 Task: Look for space in Cremona, Italy from 10th September, 2023 to 16th September, 2023 for 4 adults in price range Rs.10000 to Rs.14000. Place can be private room with 4 bedrooms having 4 beds and 4 bathrooms. Property type can be house, flat, guest house. Amenities needed are: wifi, TV, free parkinig on premises, gym, breakfast. Booking option can be shelf check-in. Required host language is English.
Action: Mouse moved to (567, 148)
Screenshot: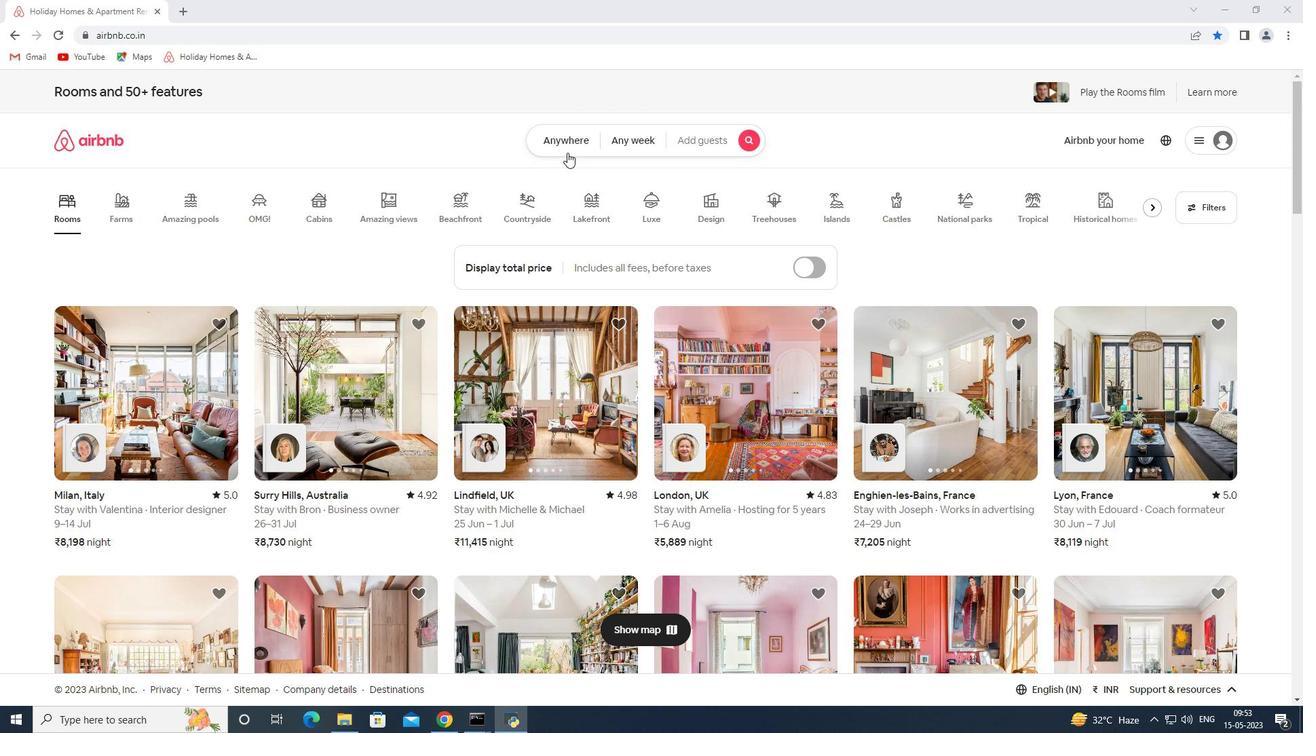 
Action: Mouse pressed left at (567, 148)
Screenshot: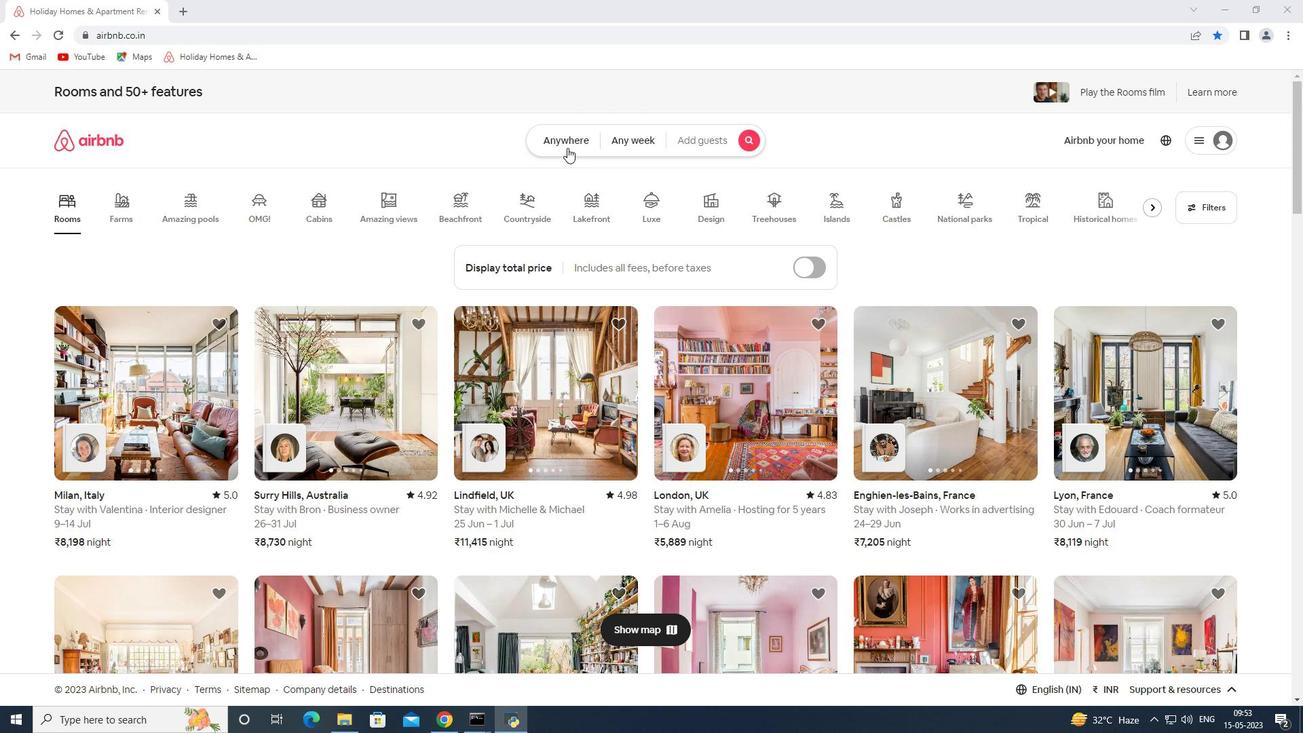 
Action: Mouse moved to (538, 196)
Screenshot: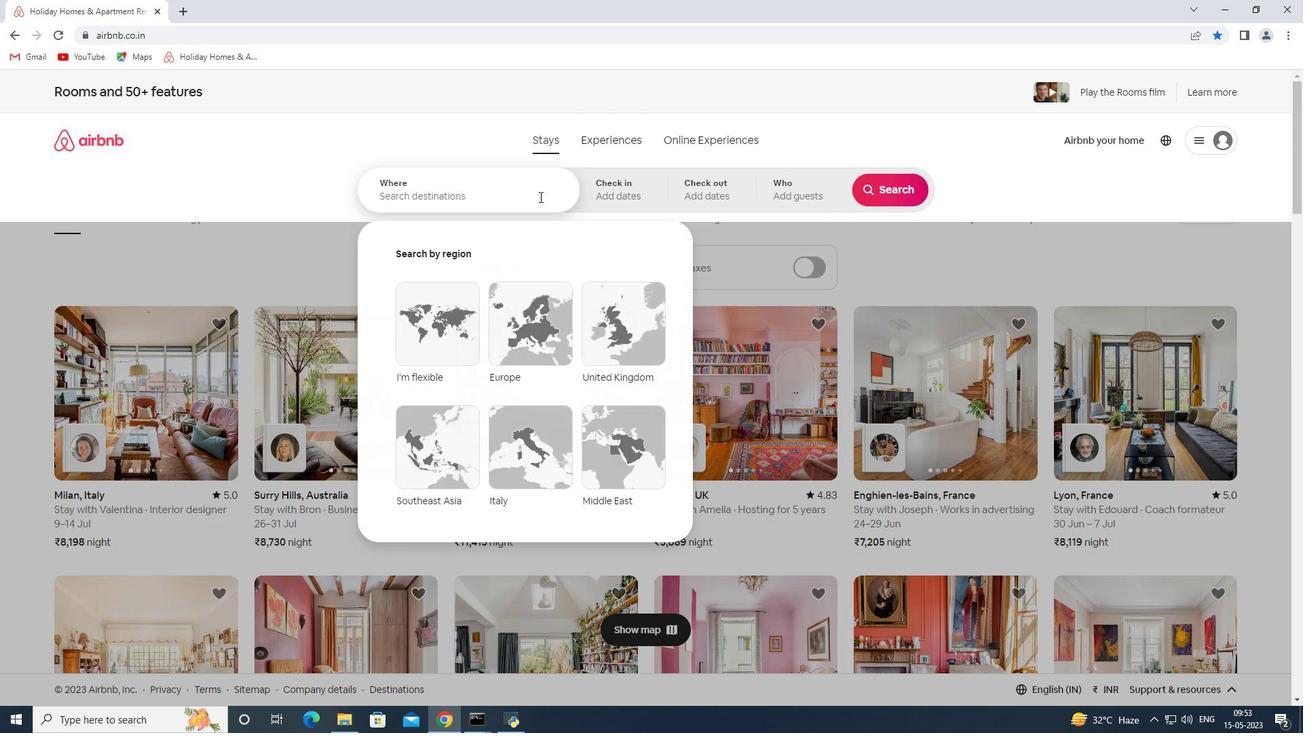 
Action: Mouse pressed left at (538, 196)
Screenshot: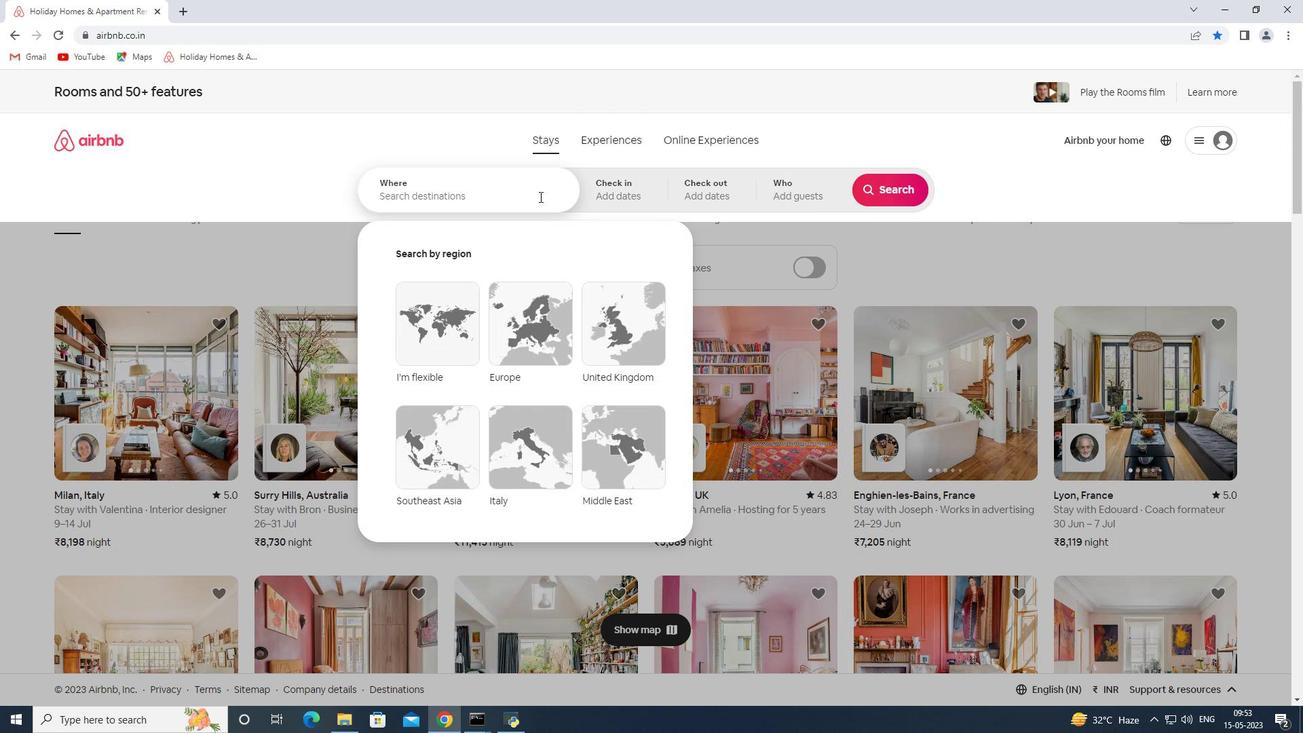 
Action: Key pressed <Key.shift><Key.shift><Key.shift><Key.shift><Key.shift><Key.shift><Key.shift><Key.shift><Key.shift><Key.shift><Key.shift><Key.shift><Key.shift><Key.shift><Key.shift><Key.shift>Cremona<Key.space>
Screenshot: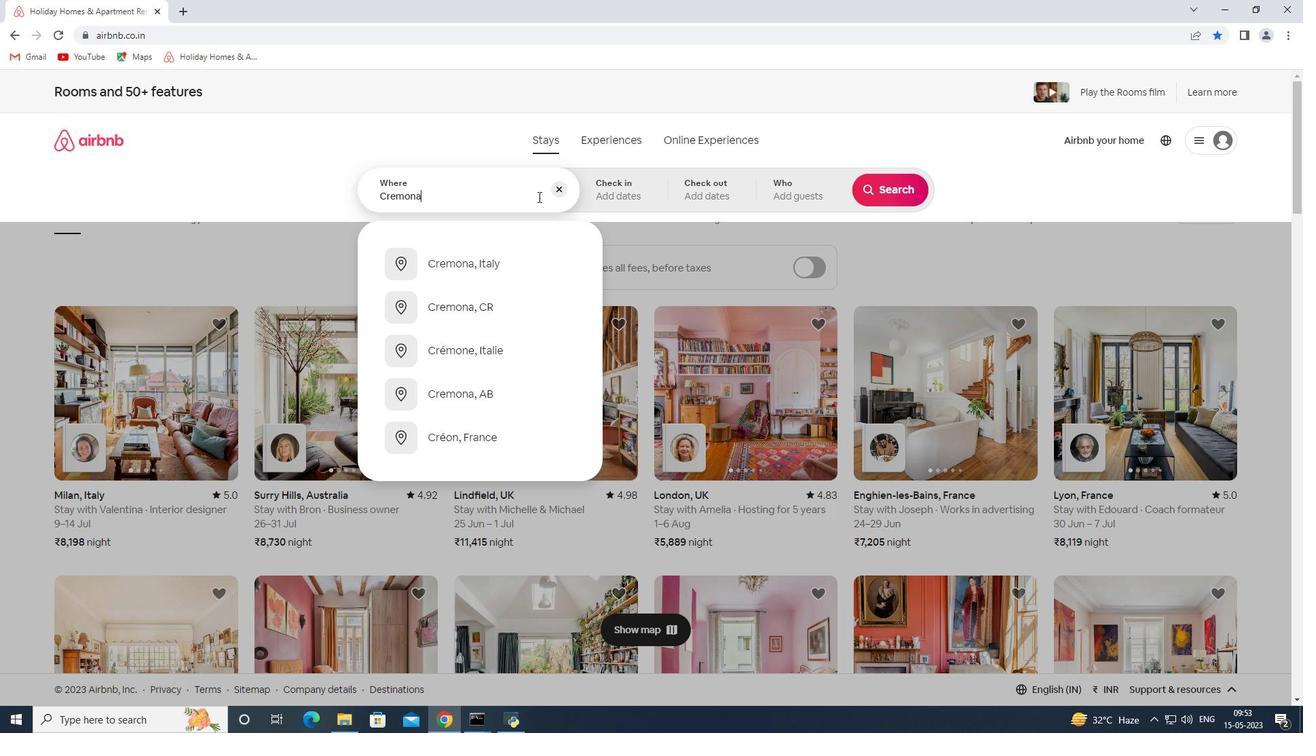 
Action: Mouse moved to (552, 311)
Screenshot: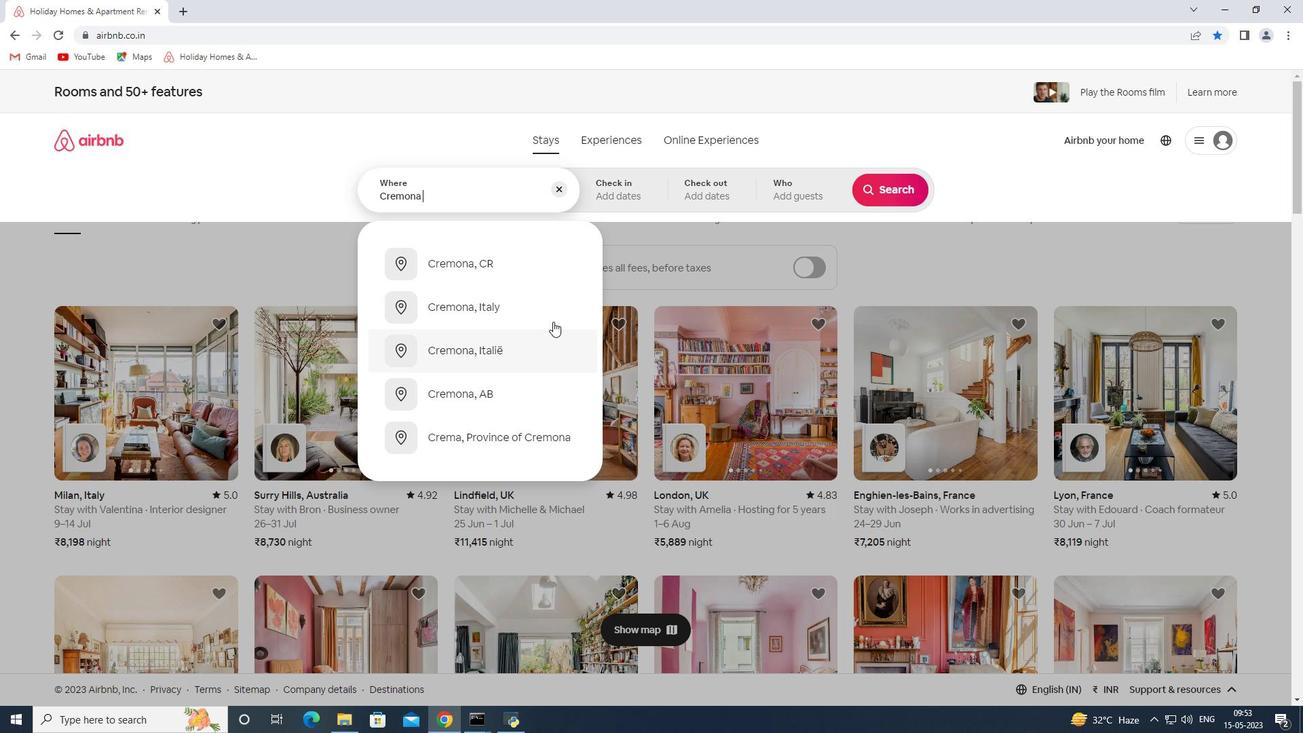 
Action: Mouse pressed left at (552, 311)
Screenshot: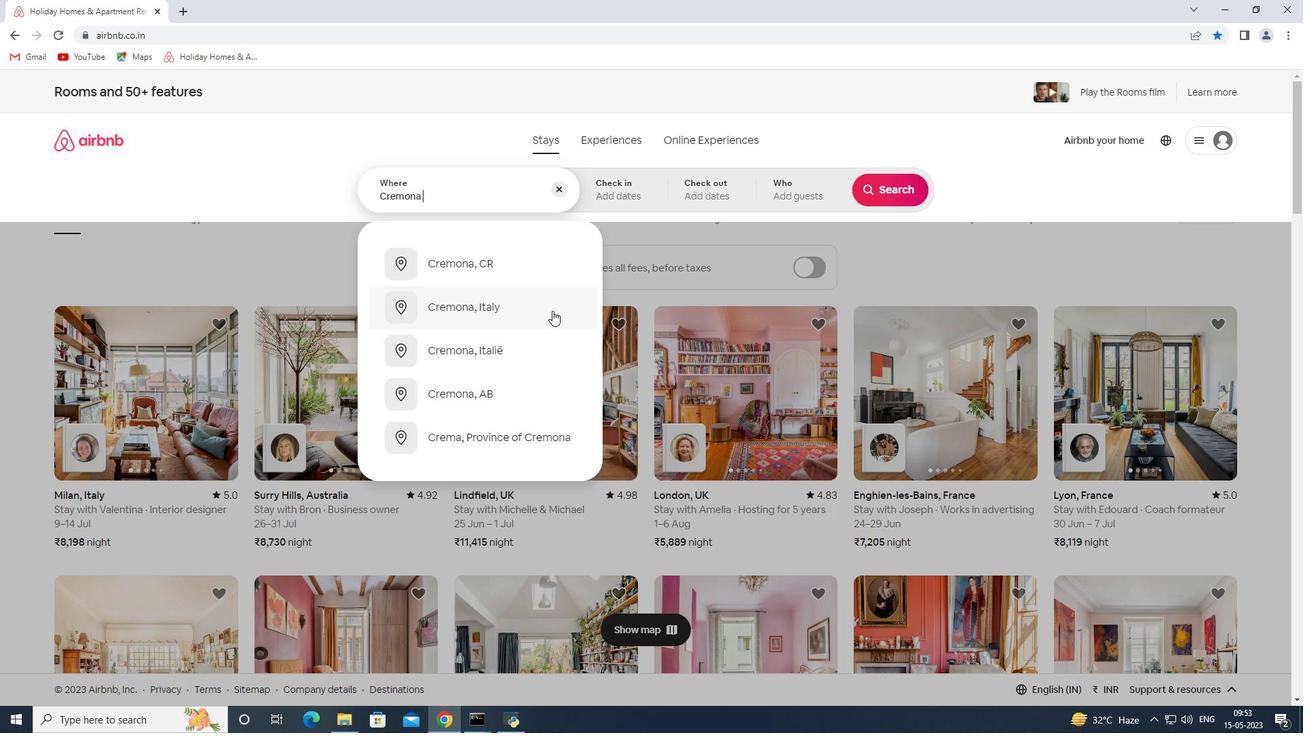 
Action: Mouse moved to (887, 292)
Screenshot: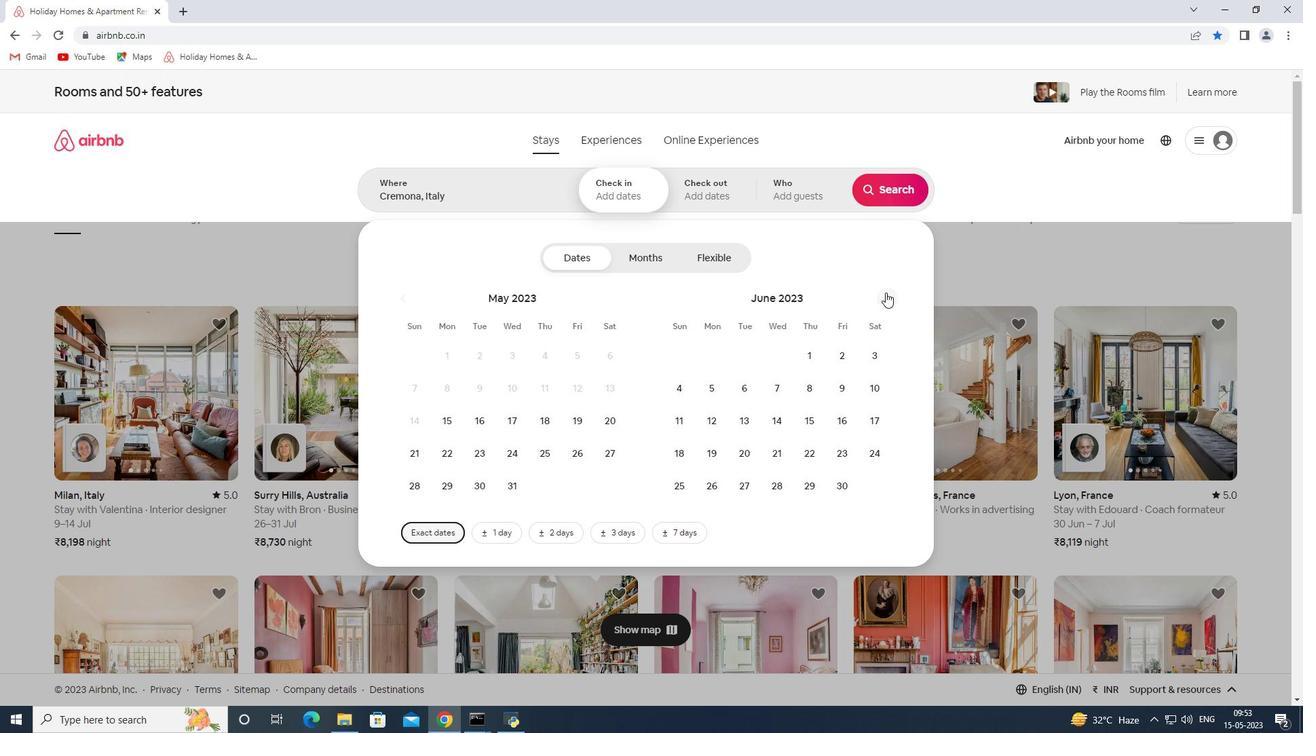 
Action: Mouse pressed left at (887, 292)
Screenshot: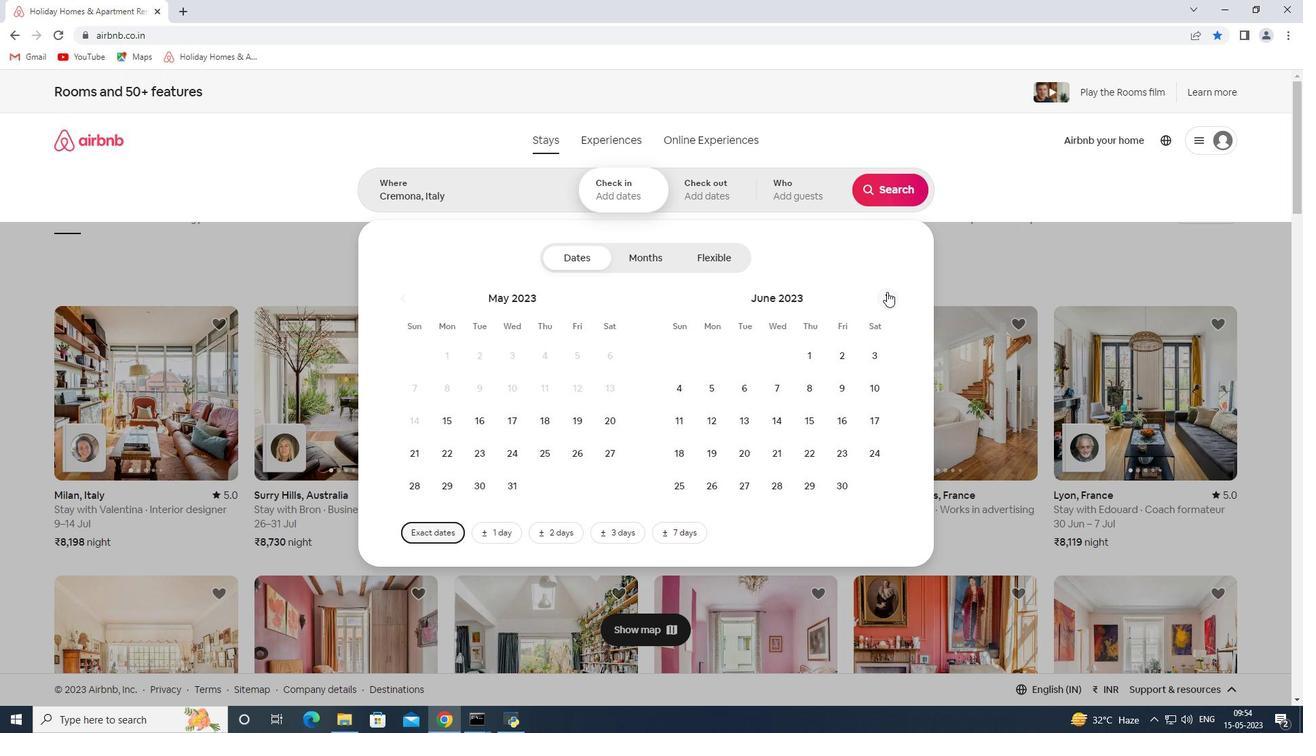 
Action: Mouse pressed left at (887, 292)
Screenshot: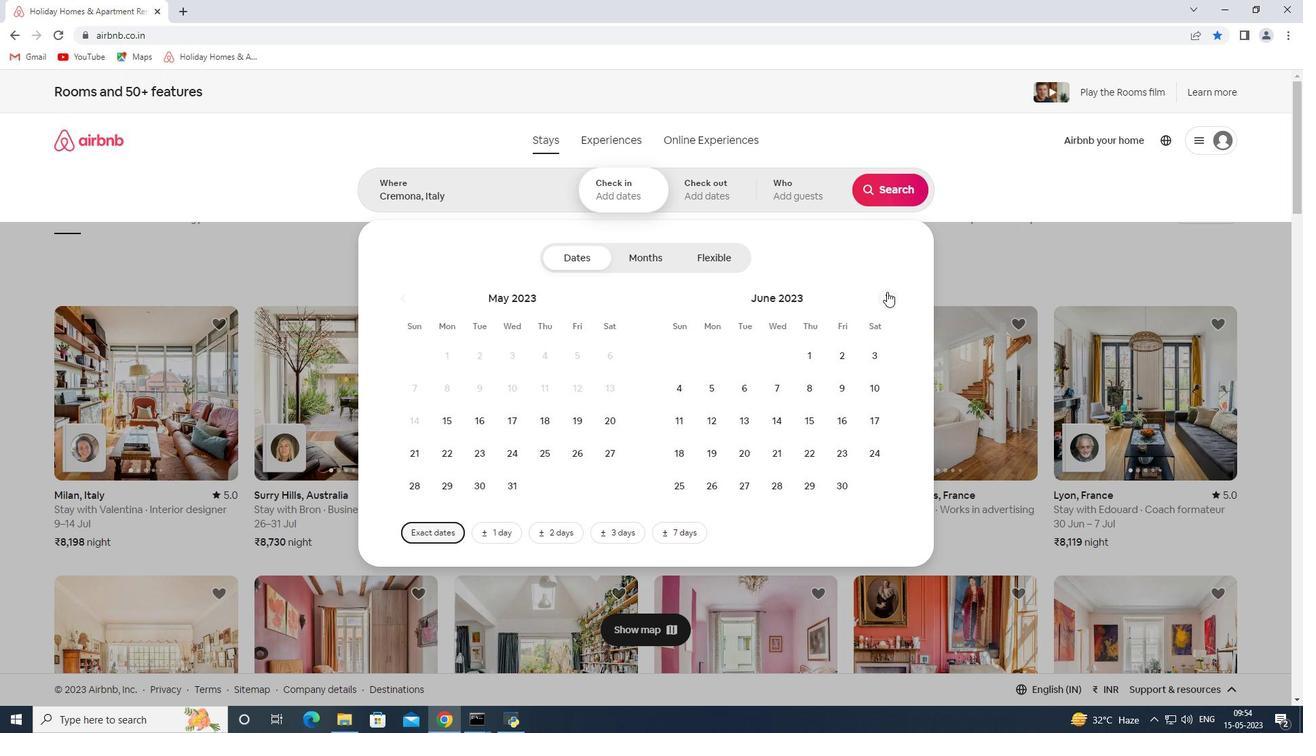 
Action: Mouse pressed left at (887, 292)
Screenshot: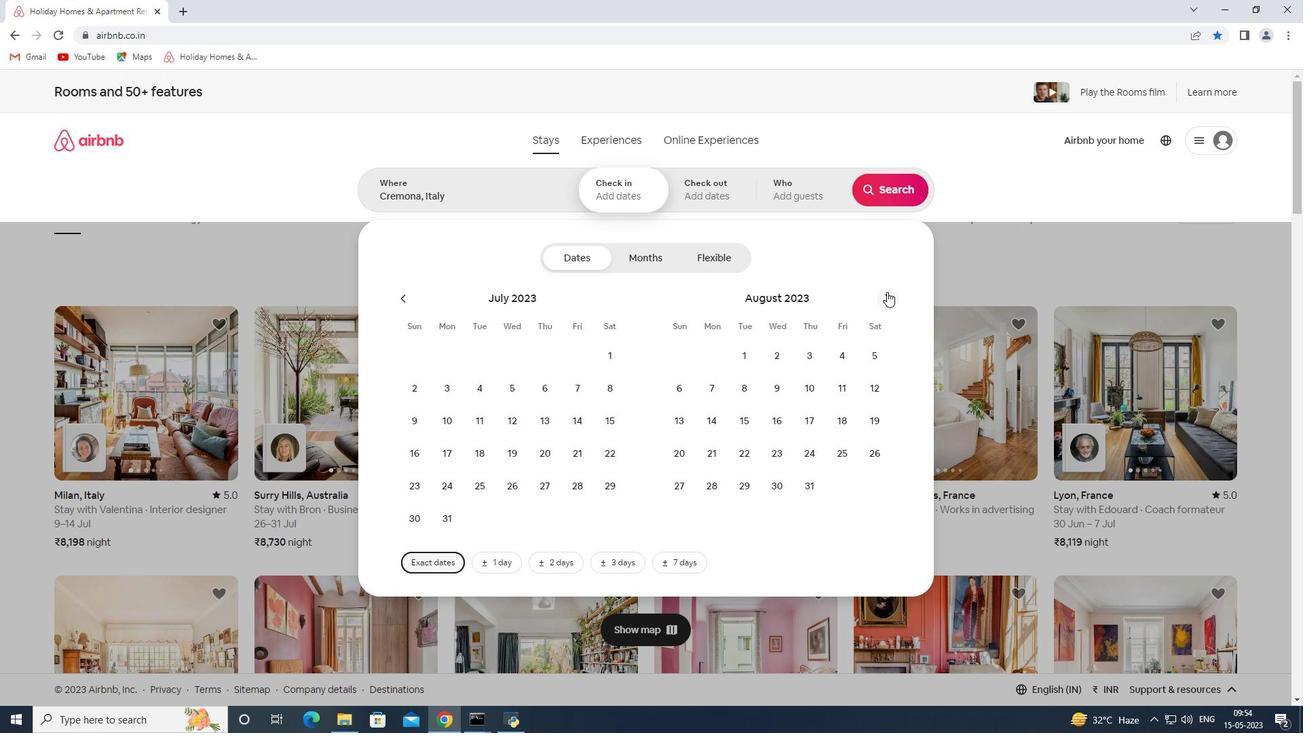 
Action: Mouse pressed left at (887, 292)
Screenshot: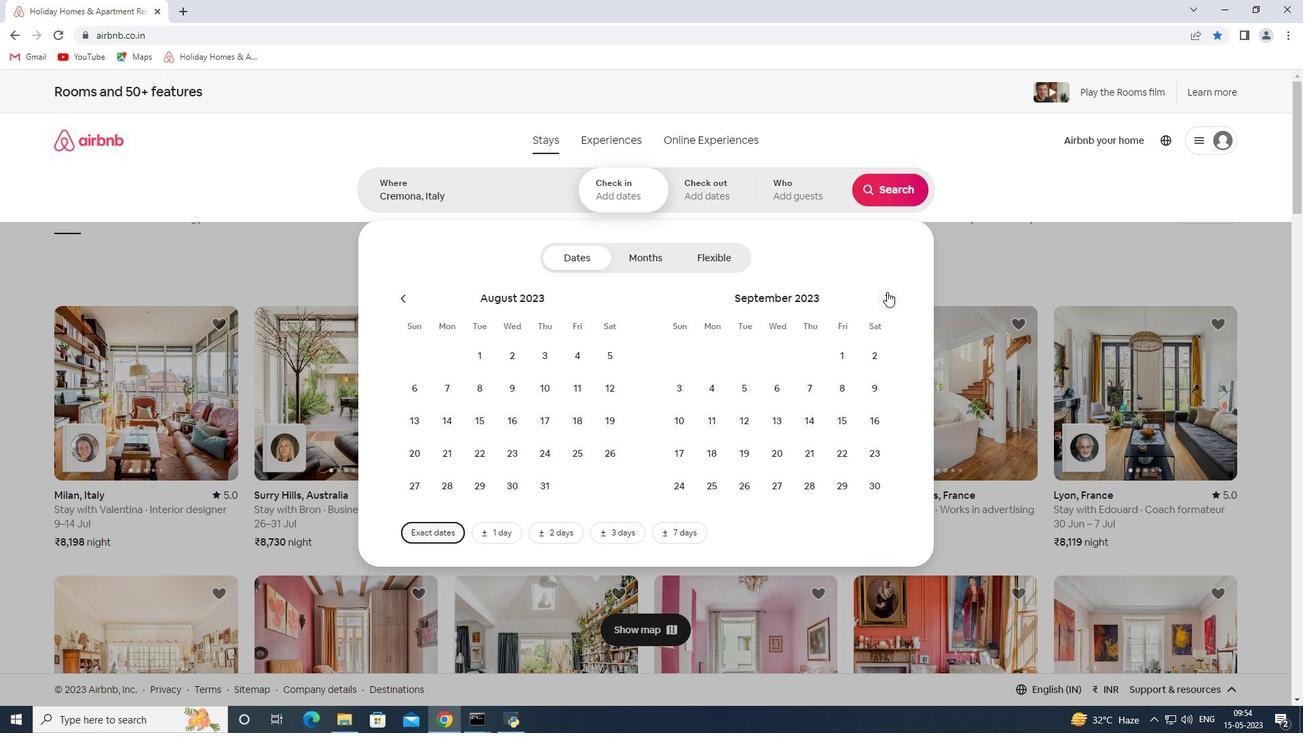 
Action: Mouse moved to (423, 421)
Screenshot: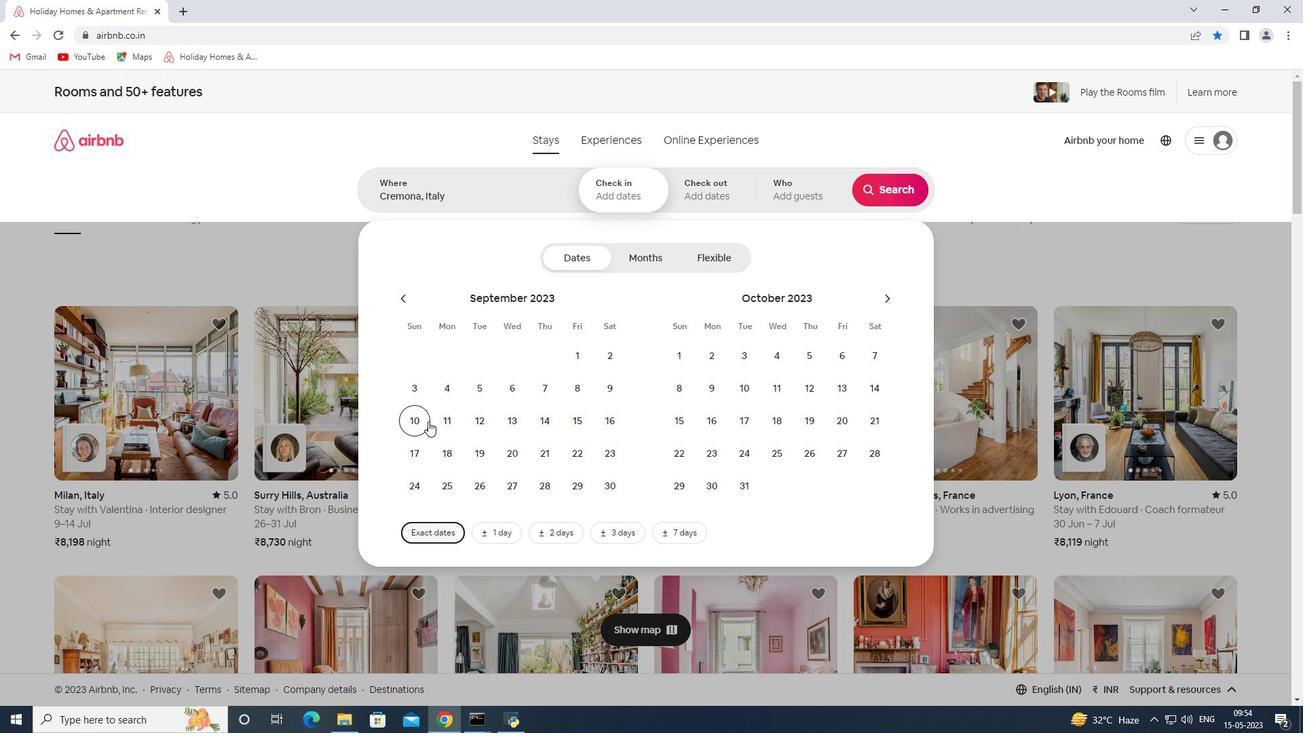 
Action: Mouse pressed left at (423, 421)
Screenshot: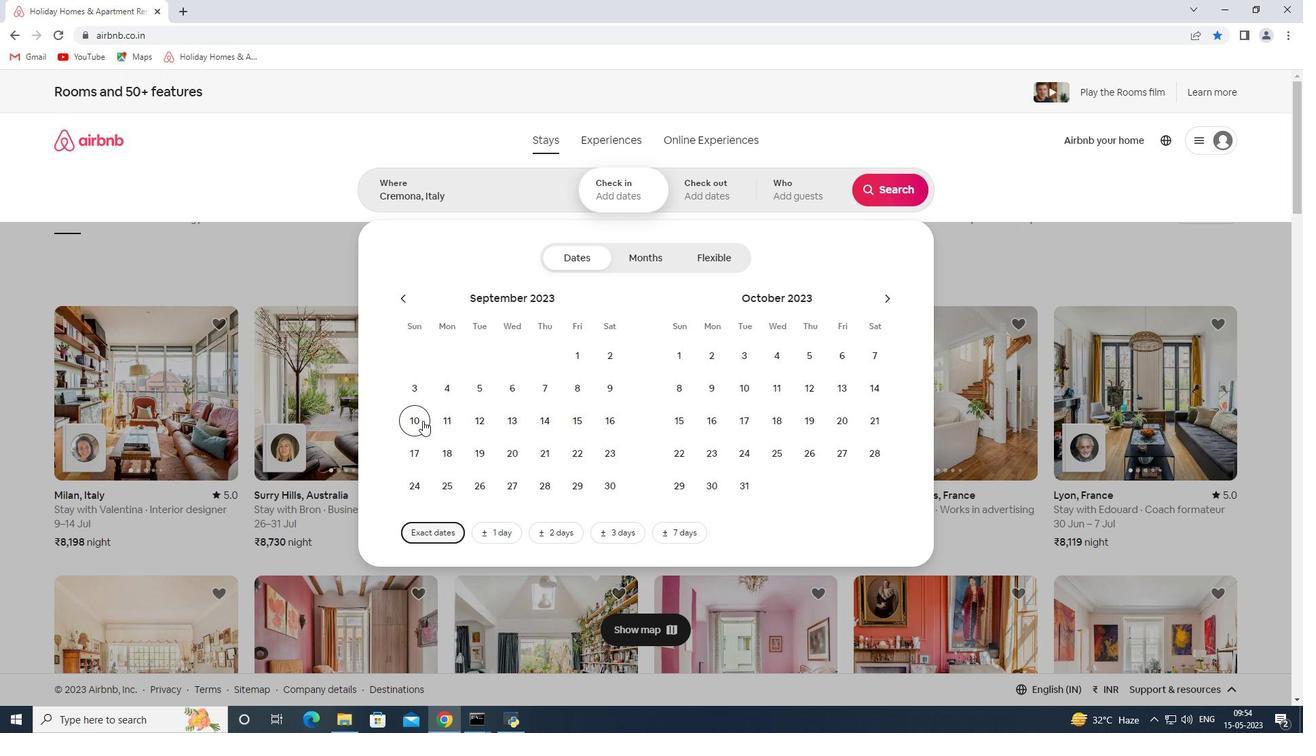 
Action: Mouse moved to (609, 427)
Screenshot: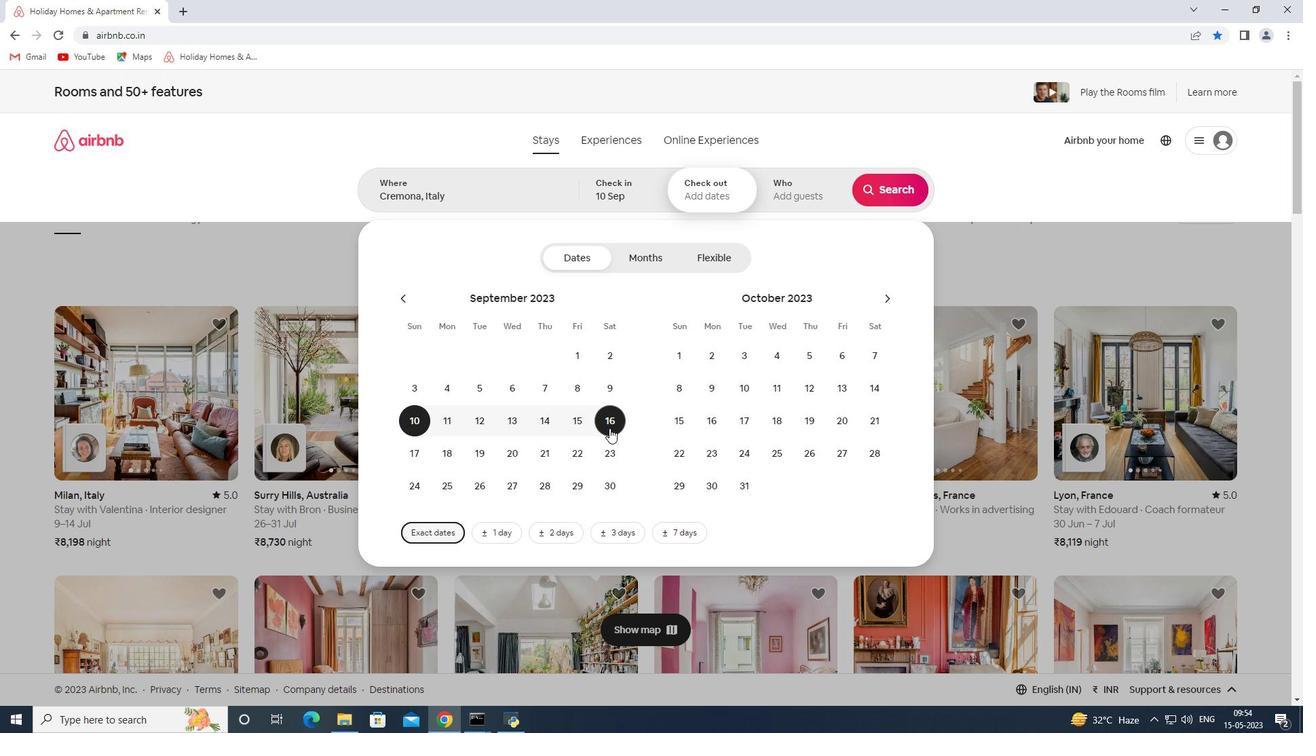 
Action: Mouse pressed left at (609, 427)
Screenshot: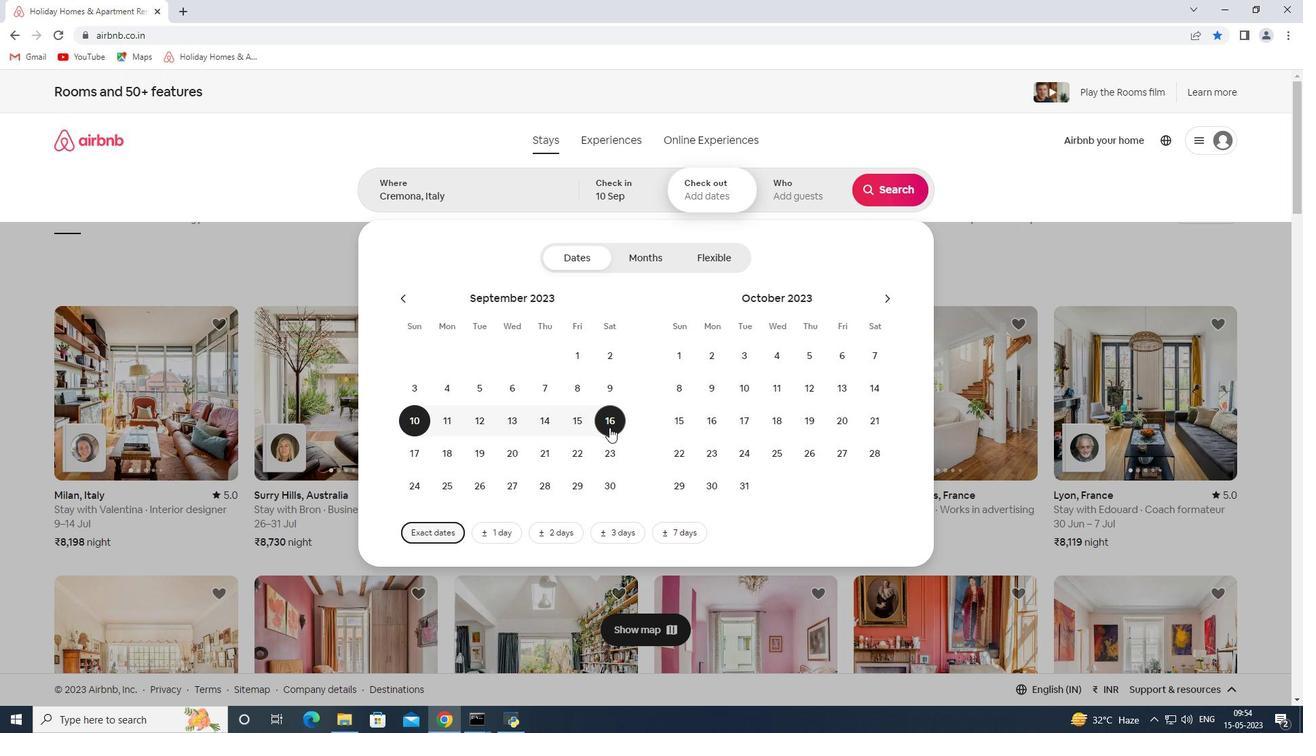 
Action: Mouse moved to (787, 188)
Screenshot: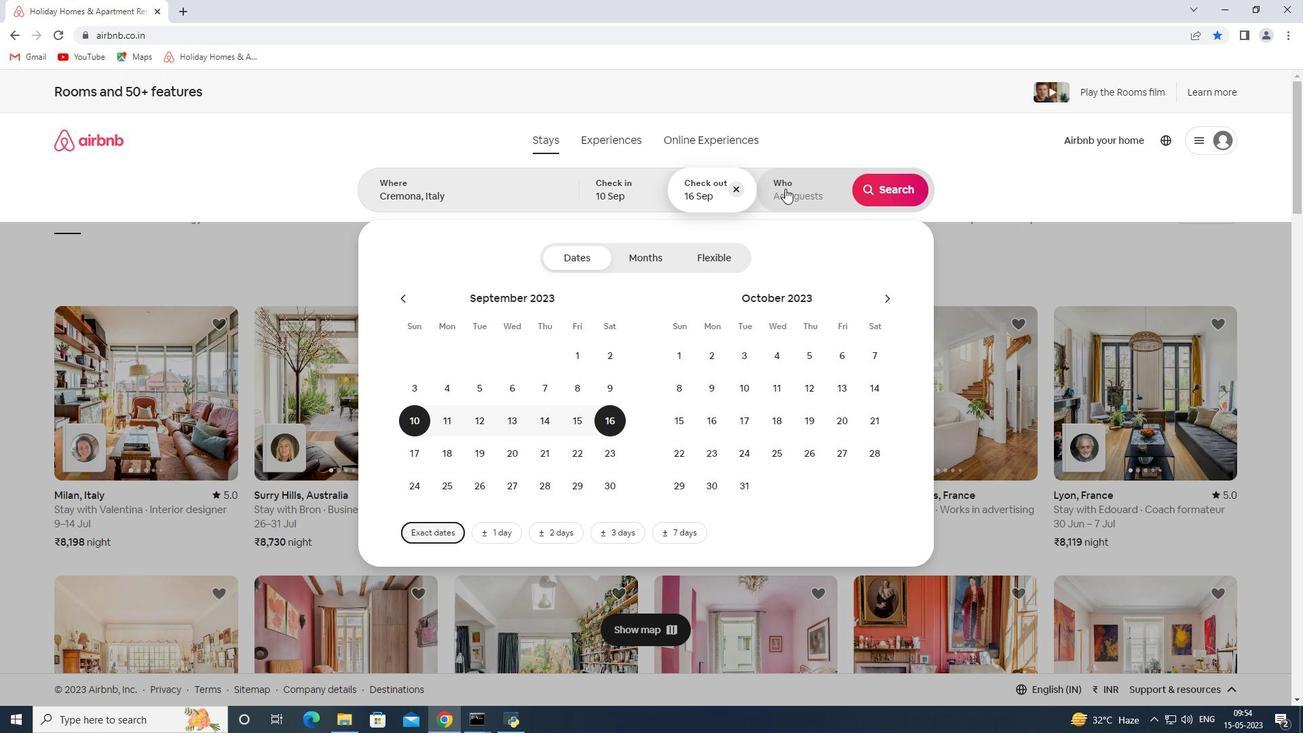 
Action: Mouse pressed left at (787, 188)
Screenshot: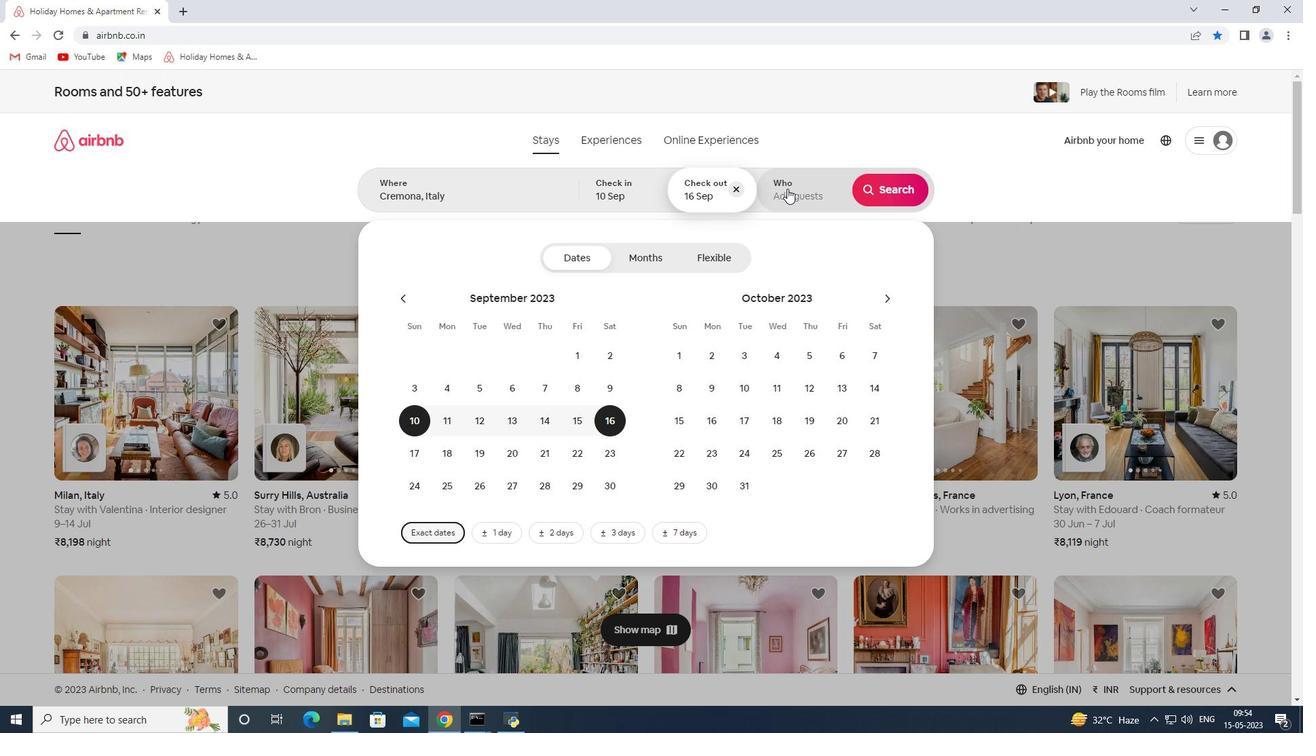 
Action: Mouse moved to (893, 258)
Screenshot: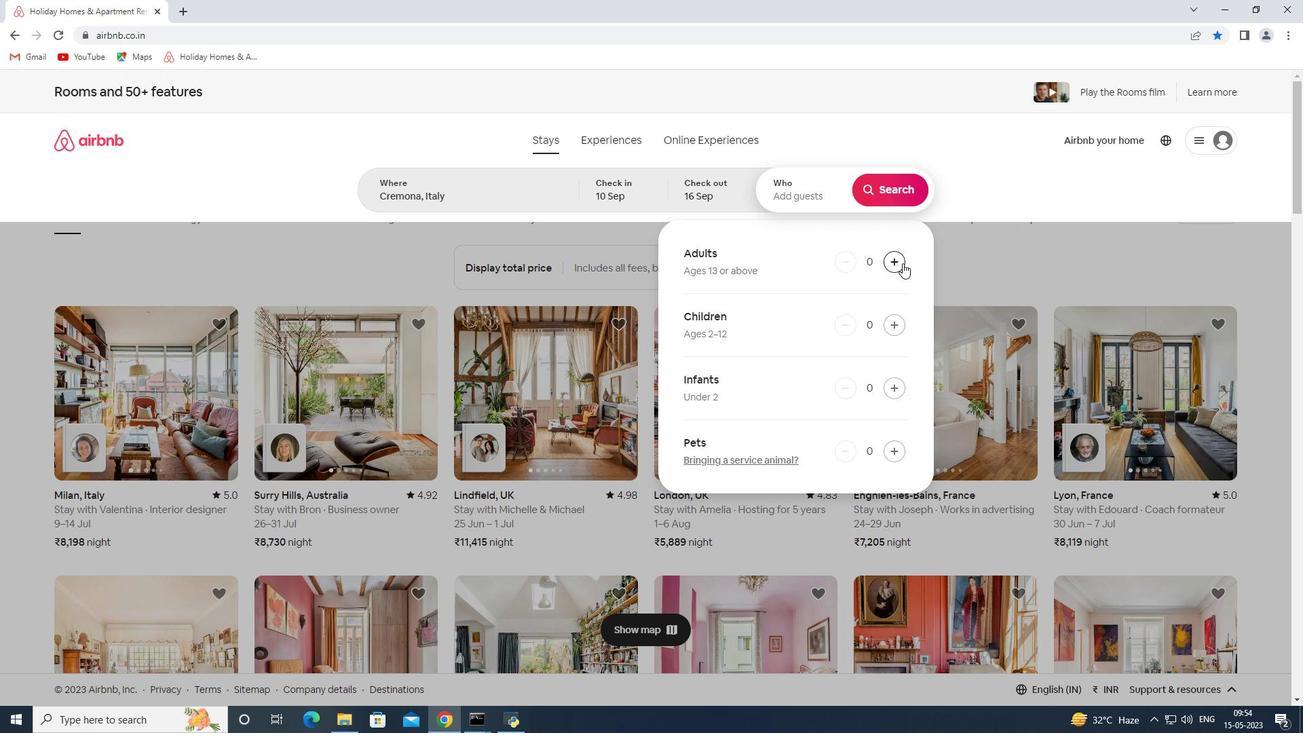 
Action: Mouse pressed left at (893, 258)
Screenshot: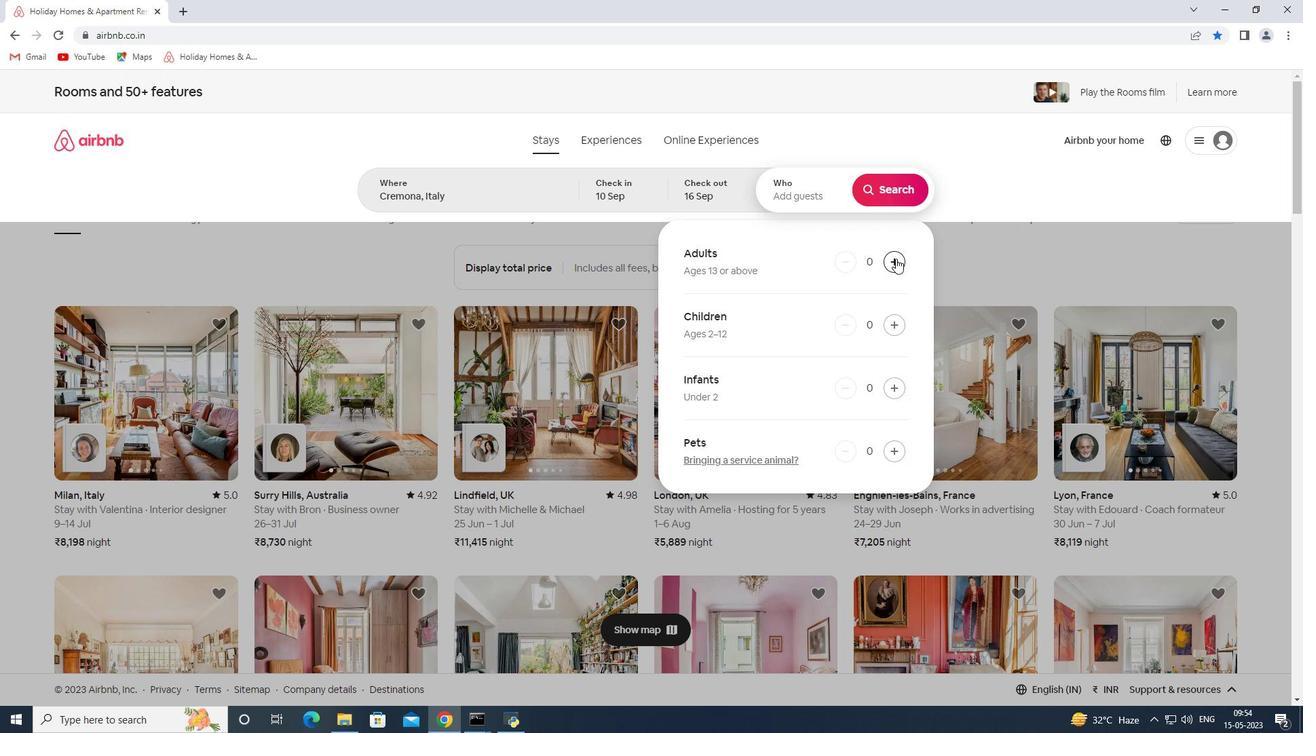 
Action: Mouse moved to (893, 257)
Screenshot: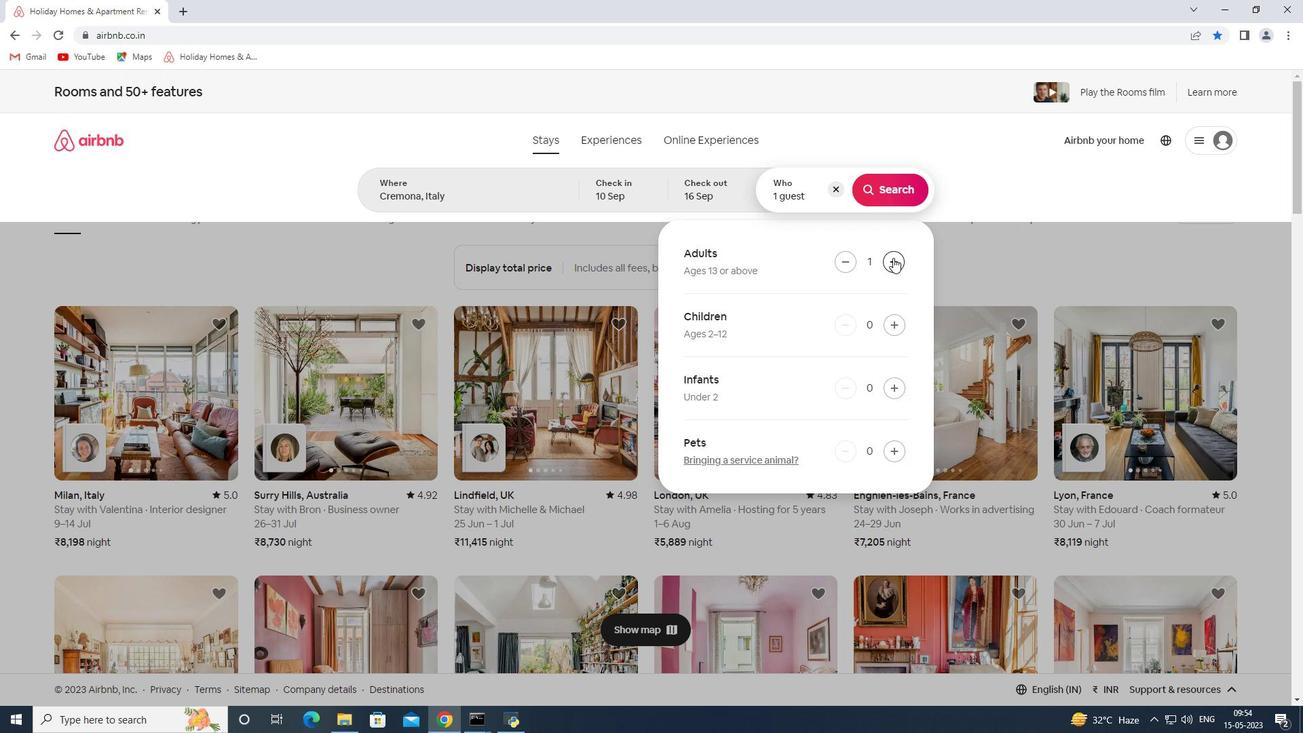 
Action: Mouse pressed left at (893, 257)
Screenshot: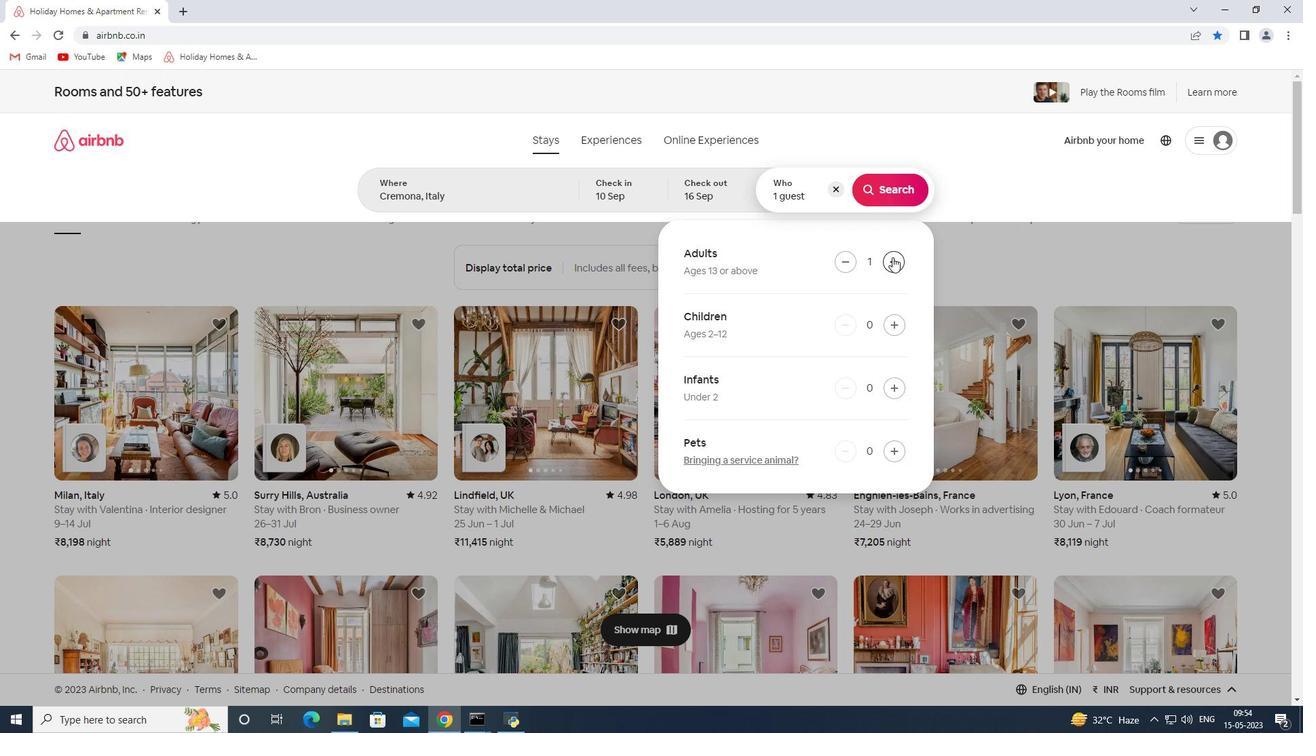 
Action: Mouse pressed left at (893, 257)
Screenshot: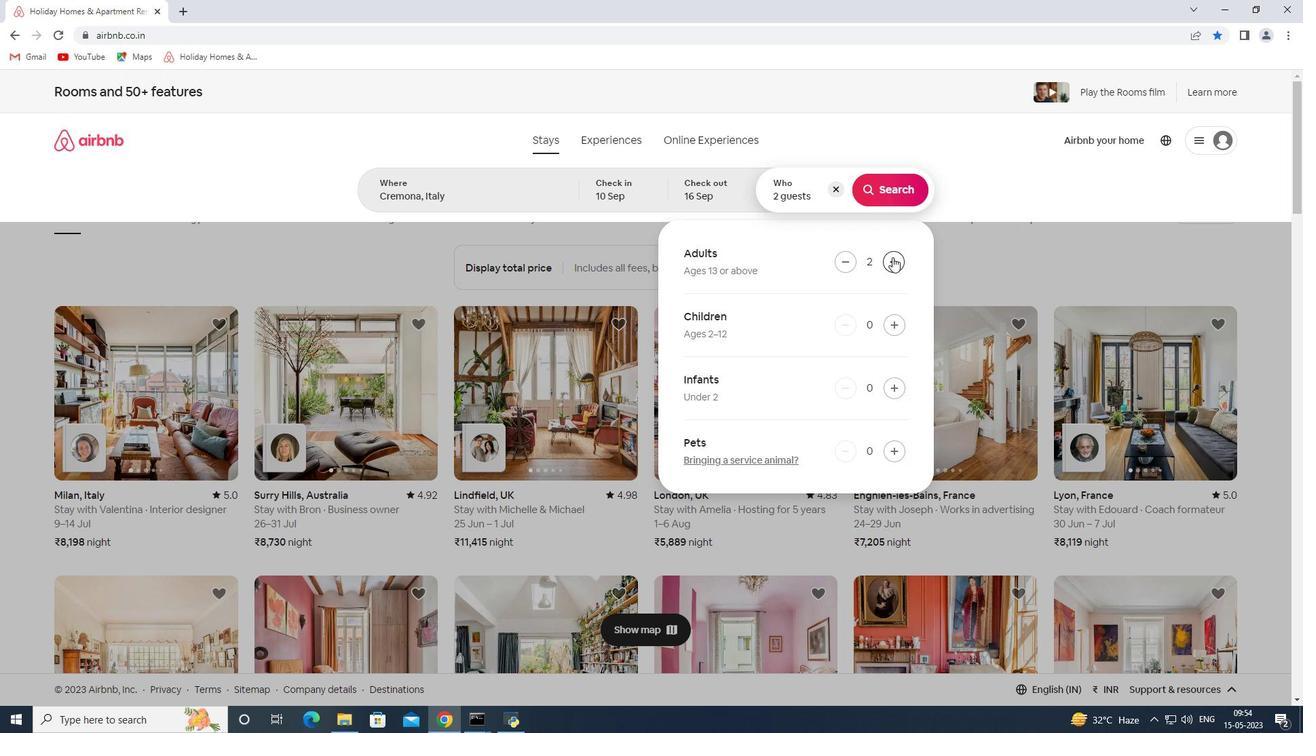 
Action: Mouse pressed left at (893, 257)
Screenshot: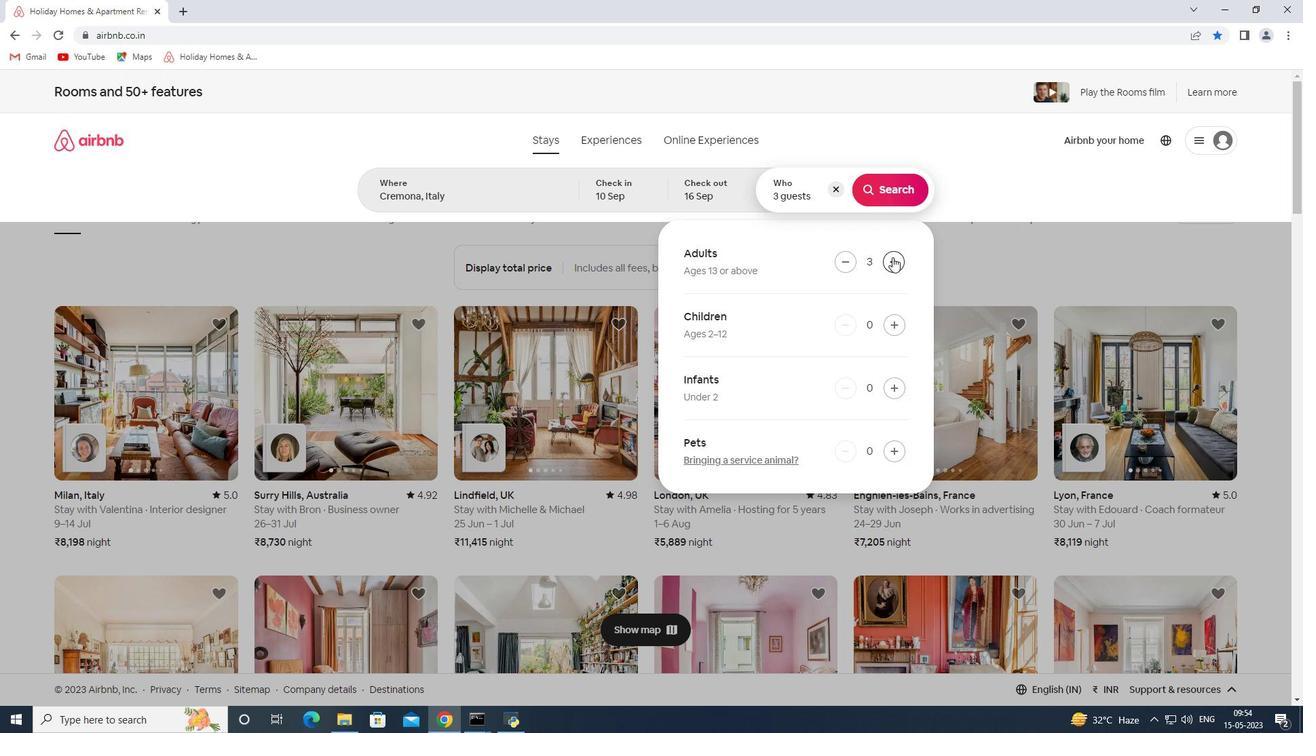 
Action: Mouse moved to (851, 183)
Screenshot: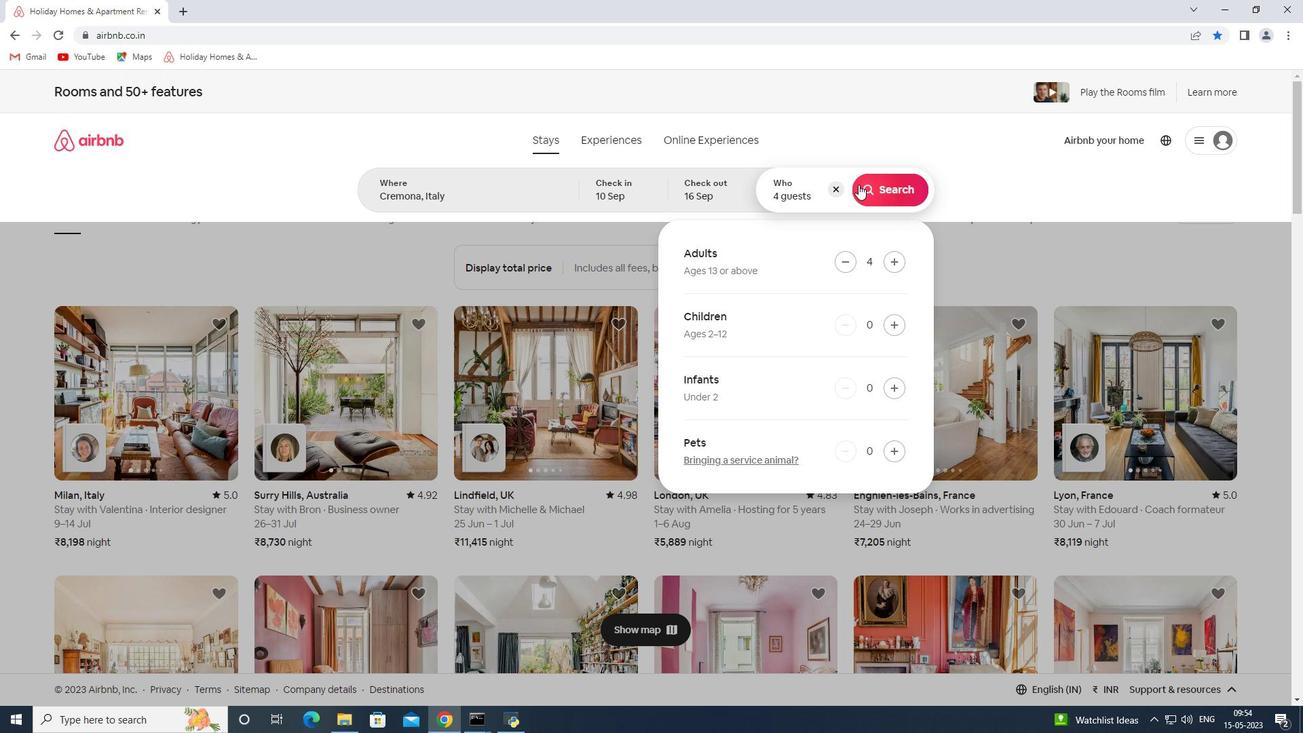 
Action: Mouse pressed left at (851, 183)
Screenshot: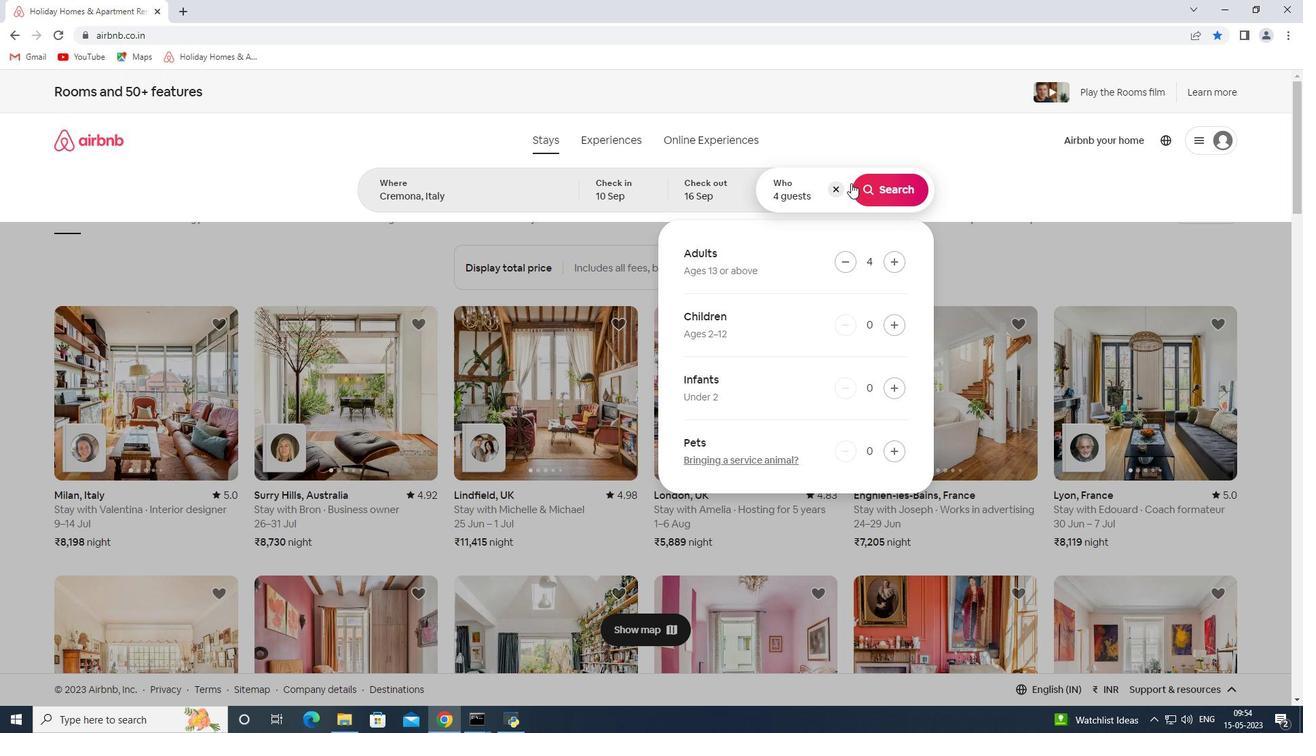 
Action: Mouse moved to (888, 189)
Screenshot: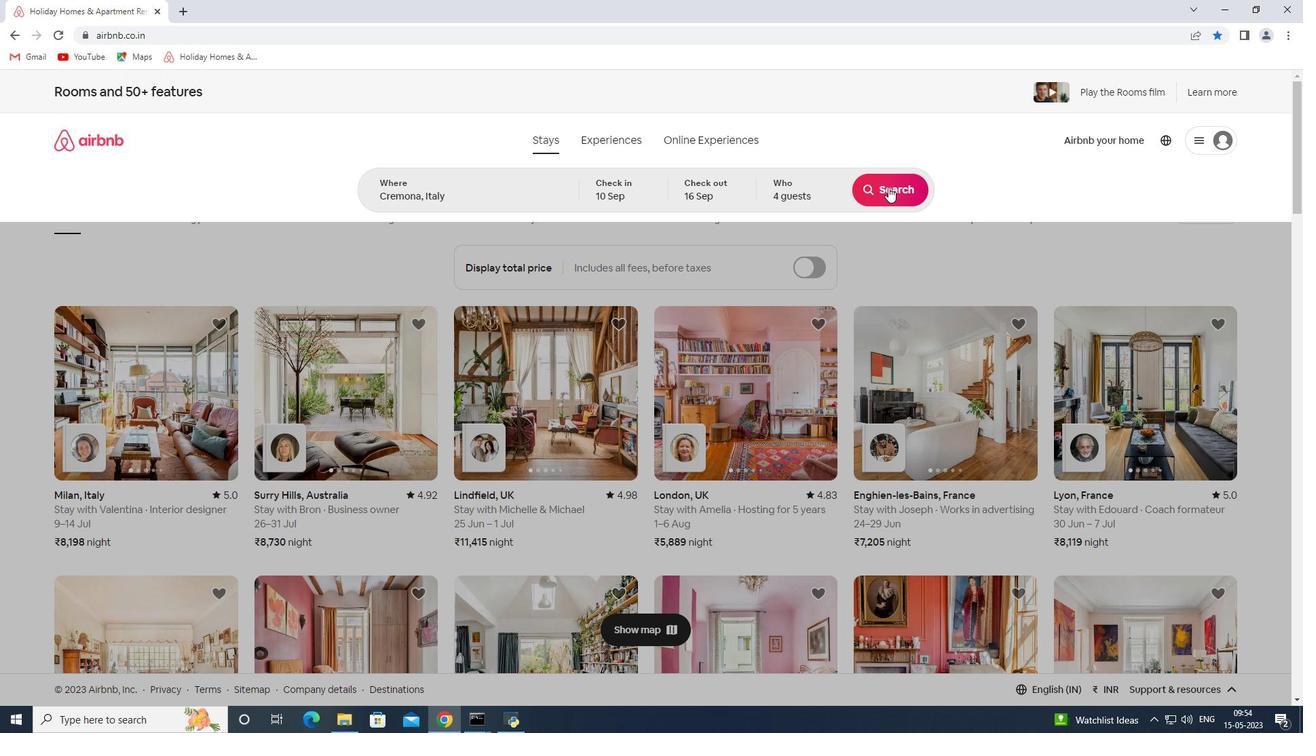 
Action: Mouse pressed left at (888, 189)
Screenshot: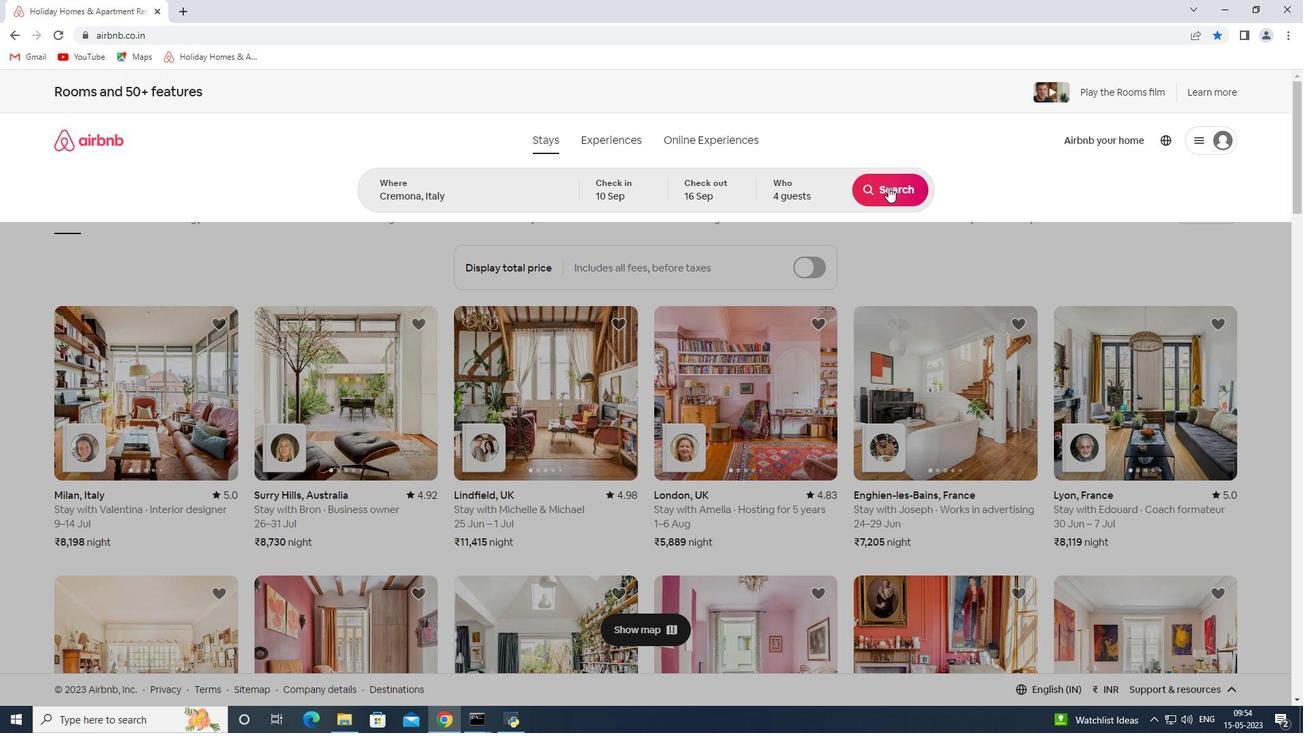 
Action: Mouse moved to (1259, 145)
Screenshot: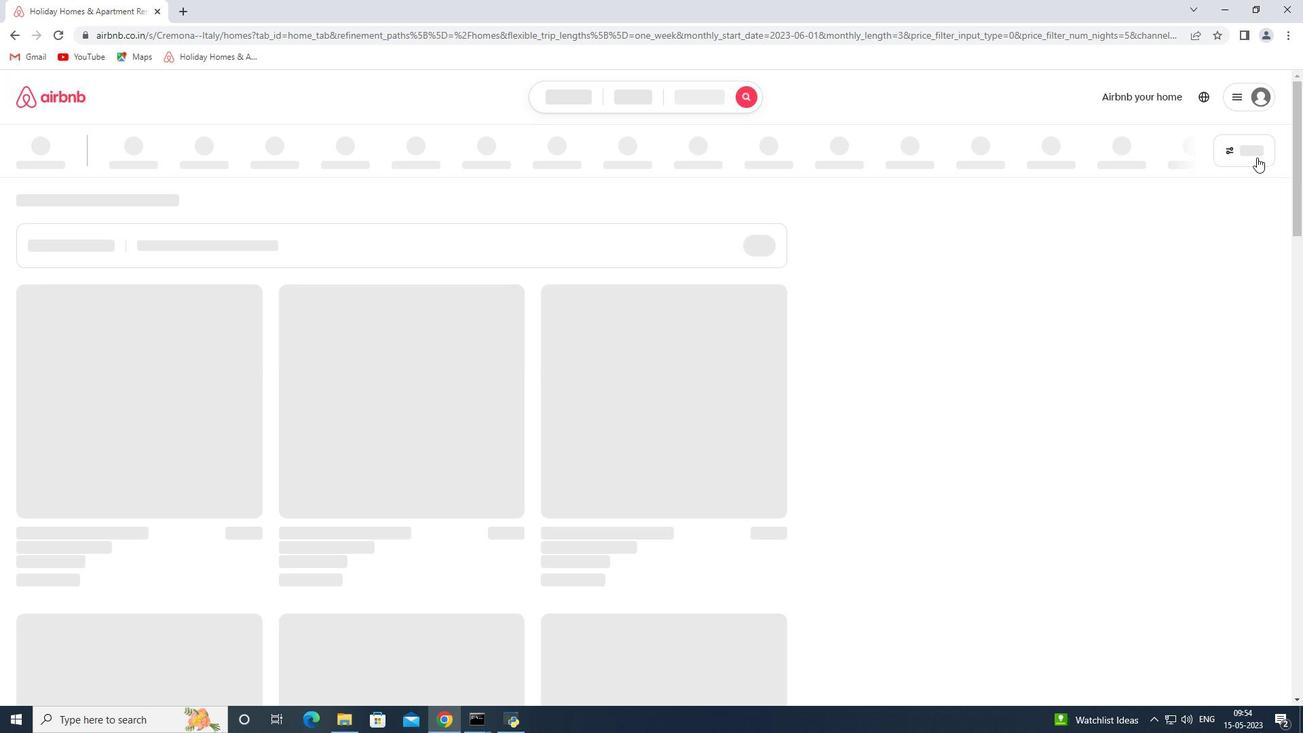 
Action: Mouse pressed left at (1259, 145)
Screenshot: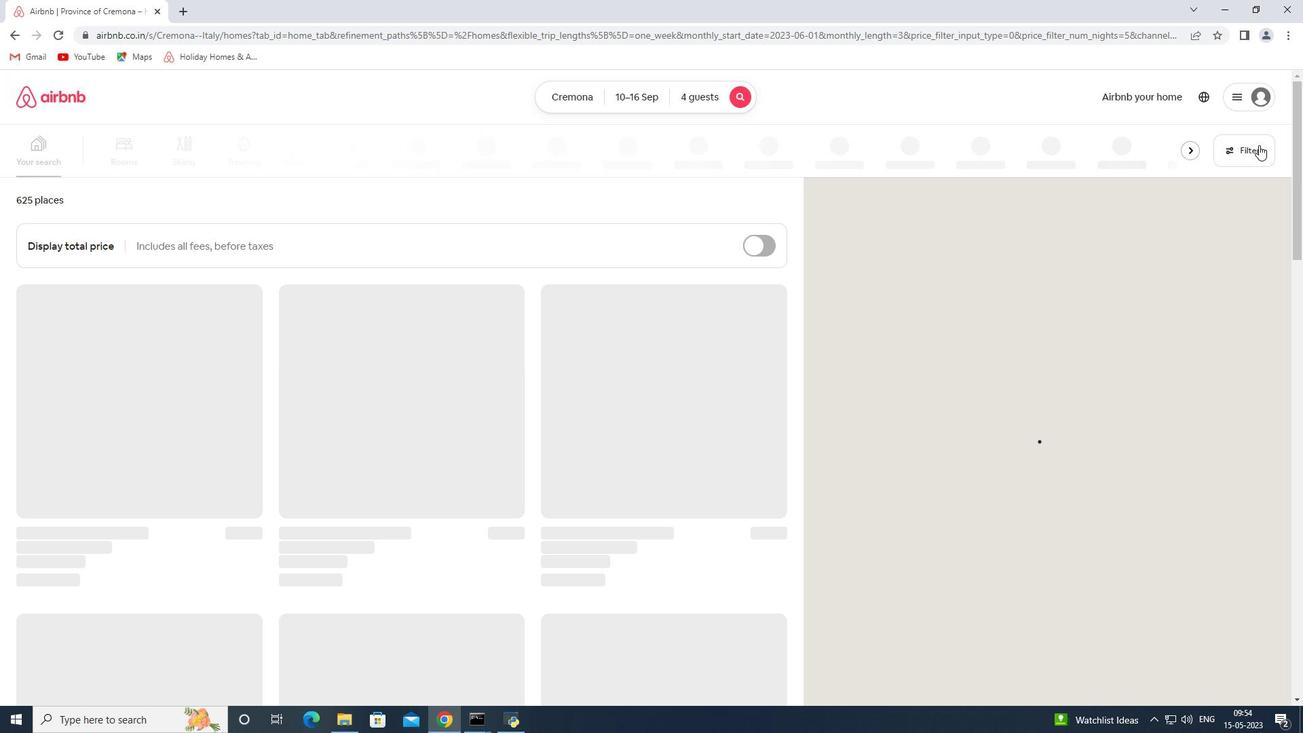 
Action: Mouse moved to (490, 487)
Screenshot: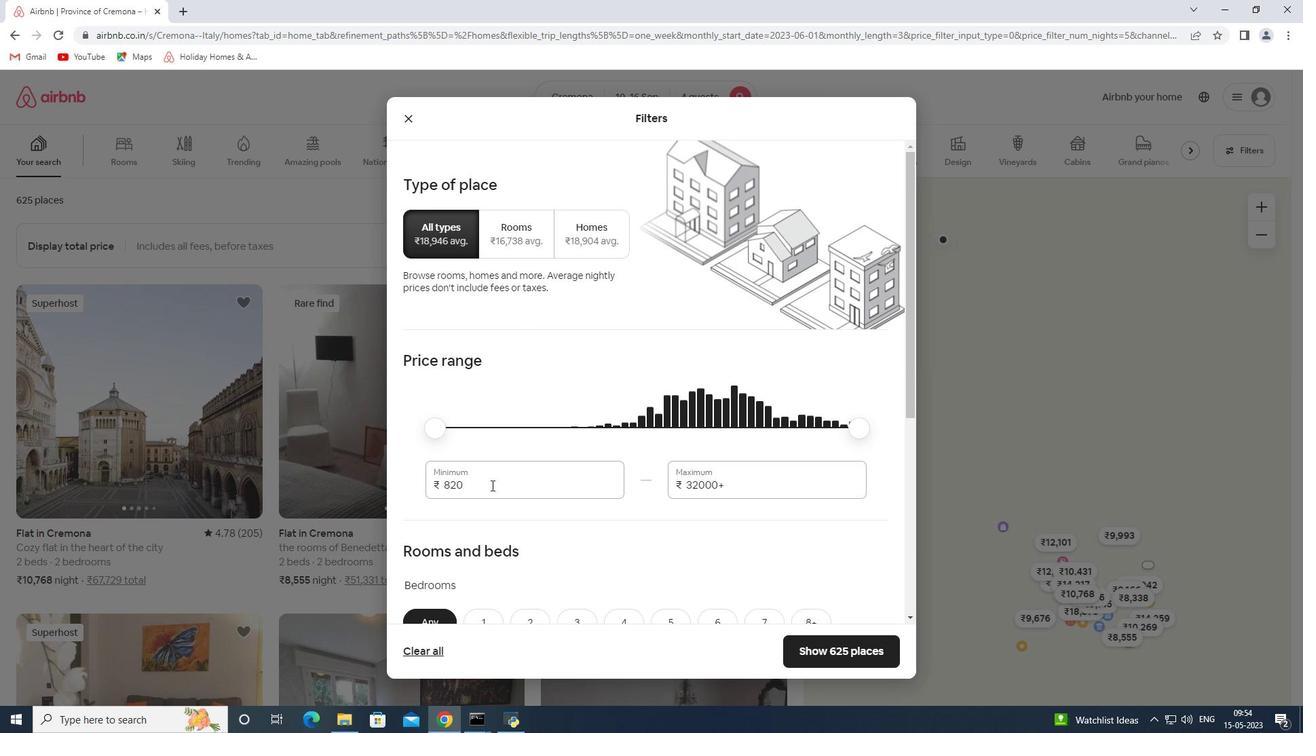 
Action: Mouse pressed left at (490, 487)
Screenshot: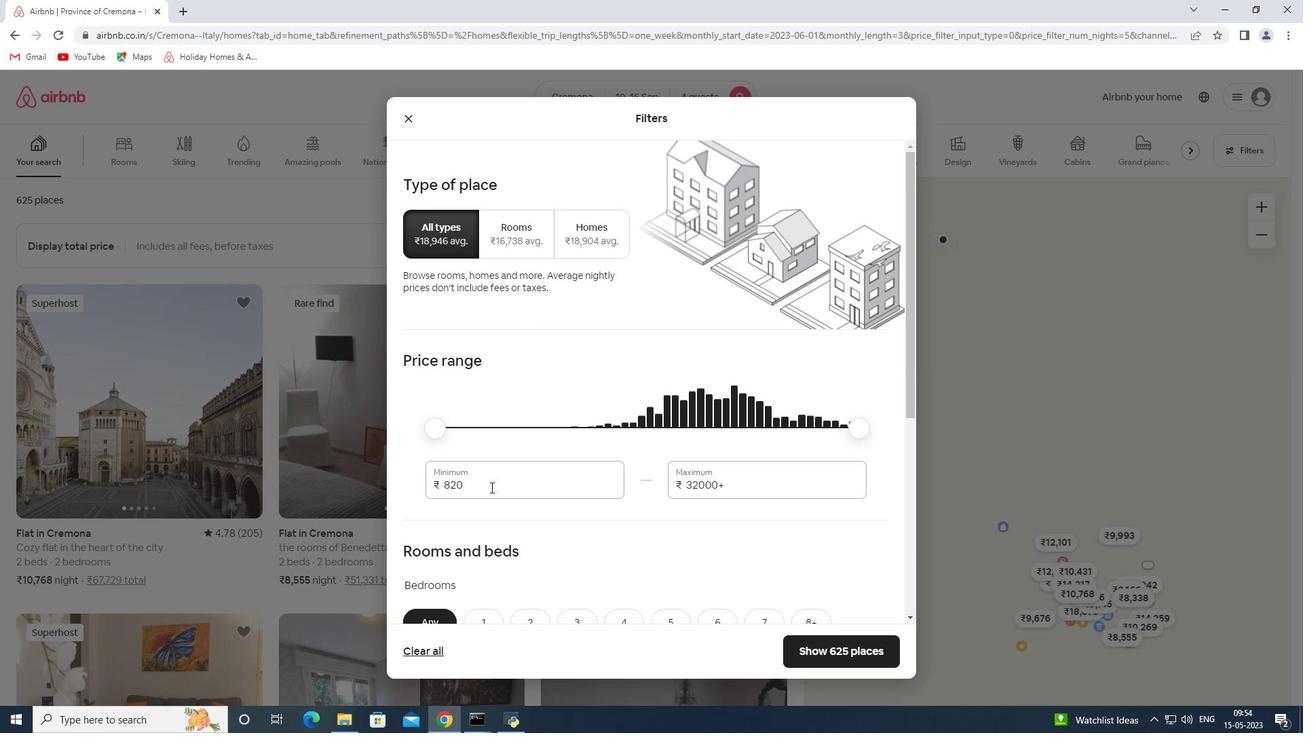 
Action: Mouse pressed left at (490, 487)
Screenshot: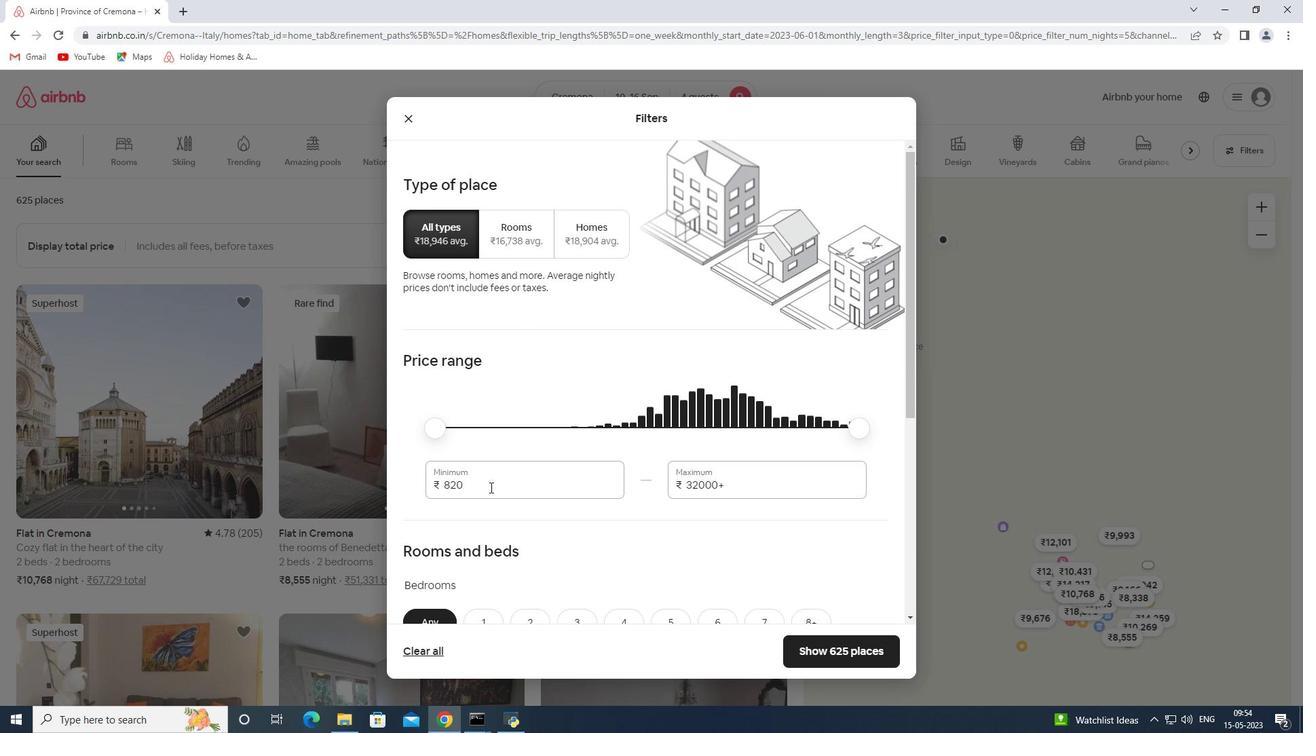 
Action: Key pressed 10000<Key.tab>14000
Screenshot: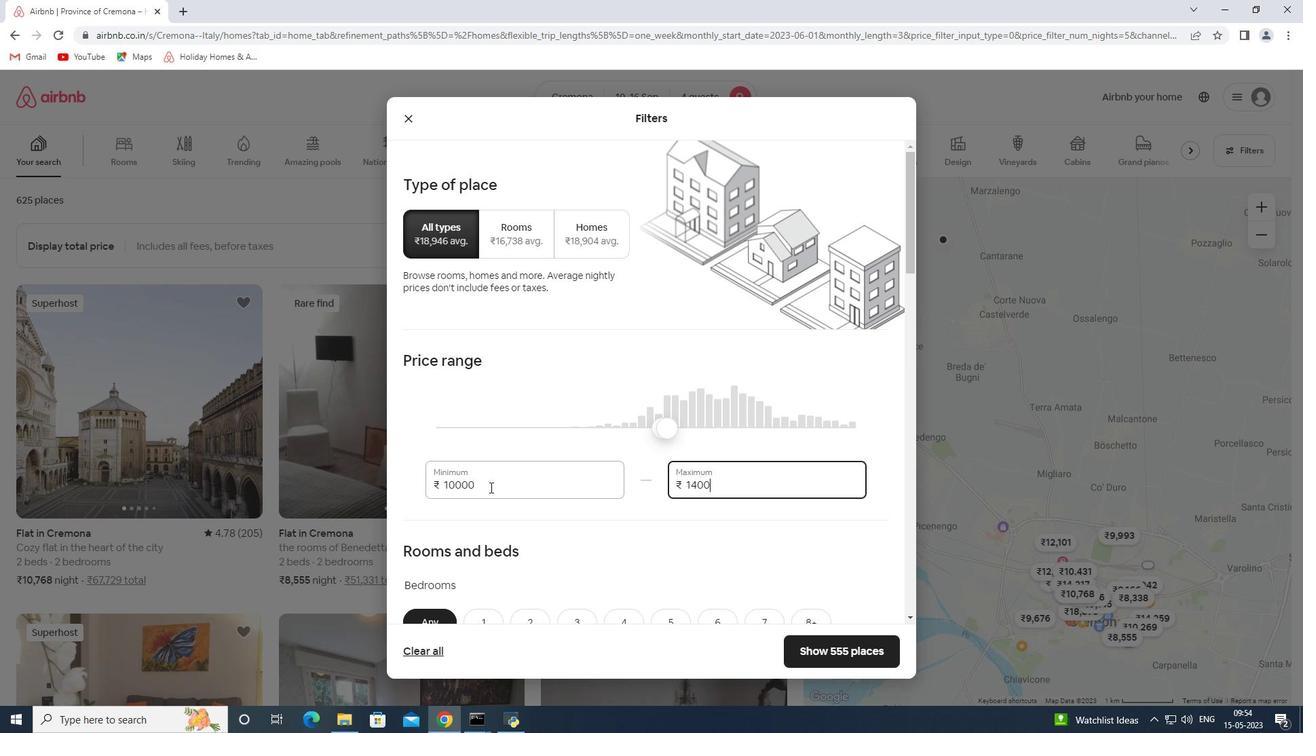 
Action: Mouse pressed right at (490, 487)
Screenshot: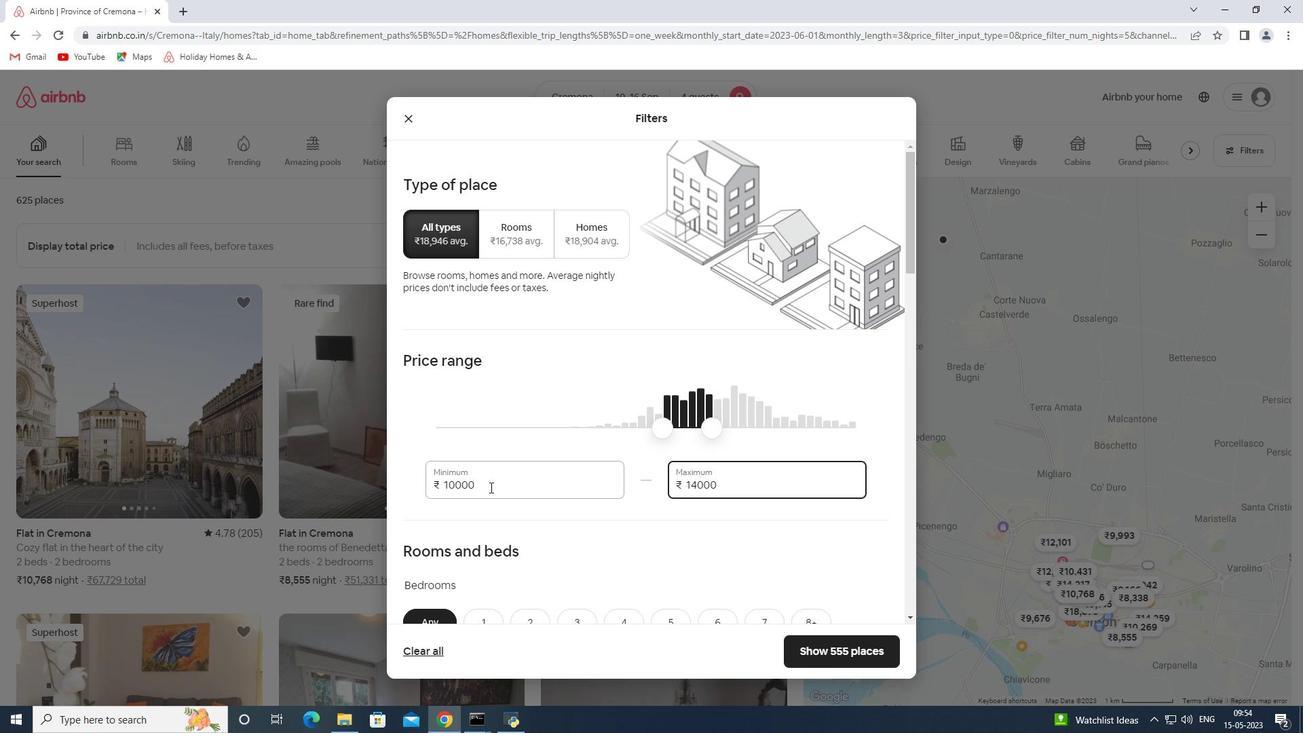 
Action: Mouse moved to (607, 393)
Screenshot: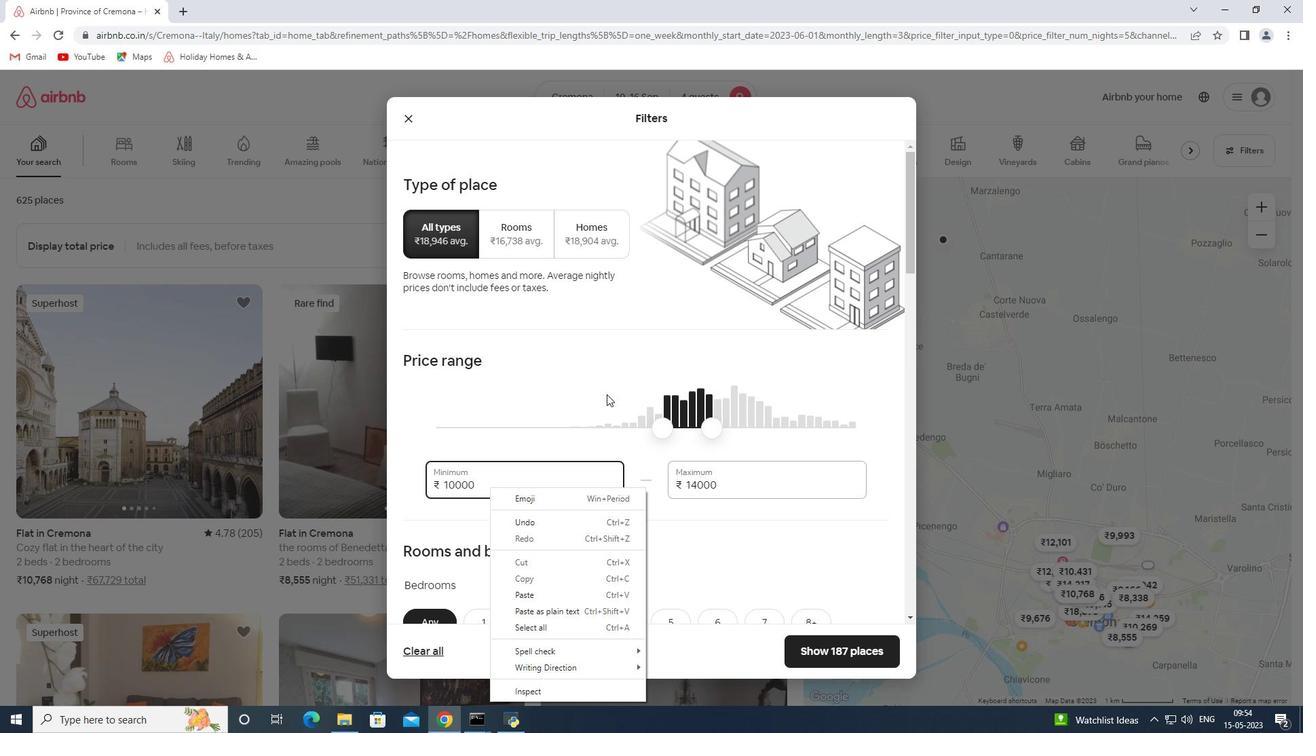 
Action: Mouse scrolled (607, 393) with delta (0, 0)
Screenshot: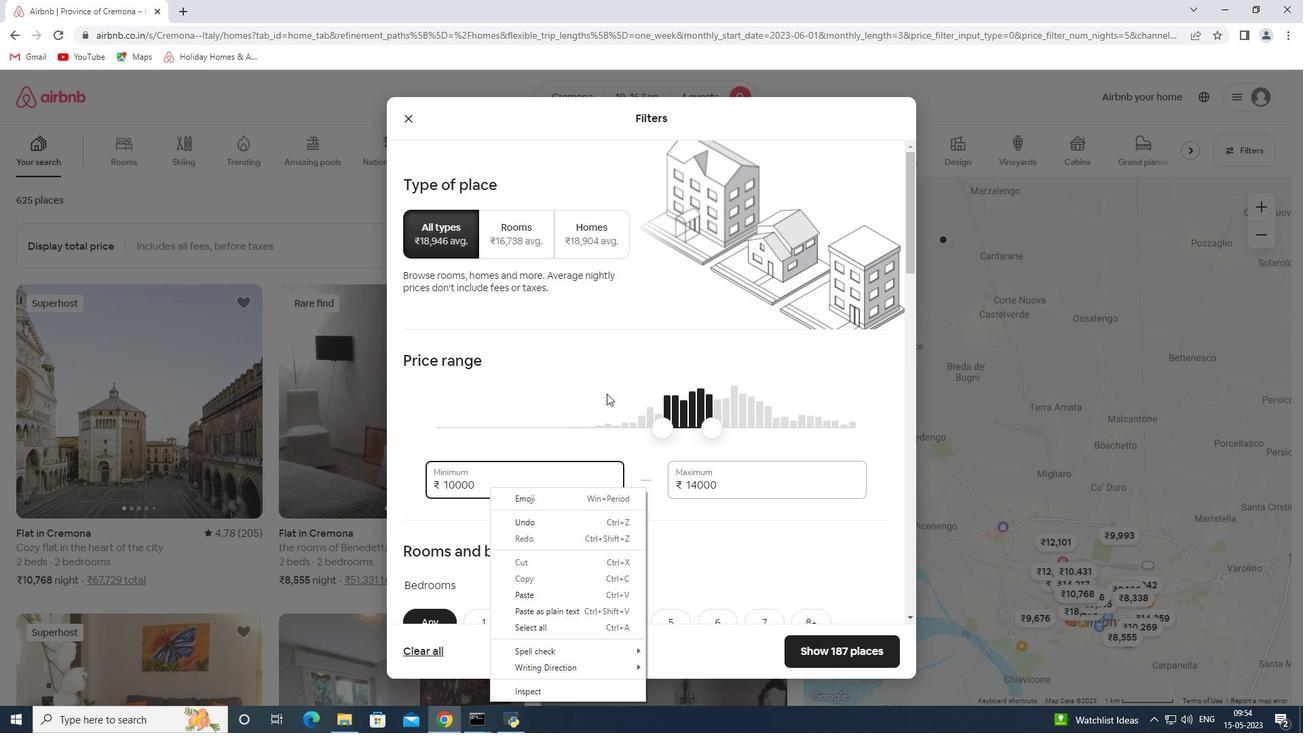 
Action: Mouse scrolled (607, 393) with delta (0, 0)
Screenshot: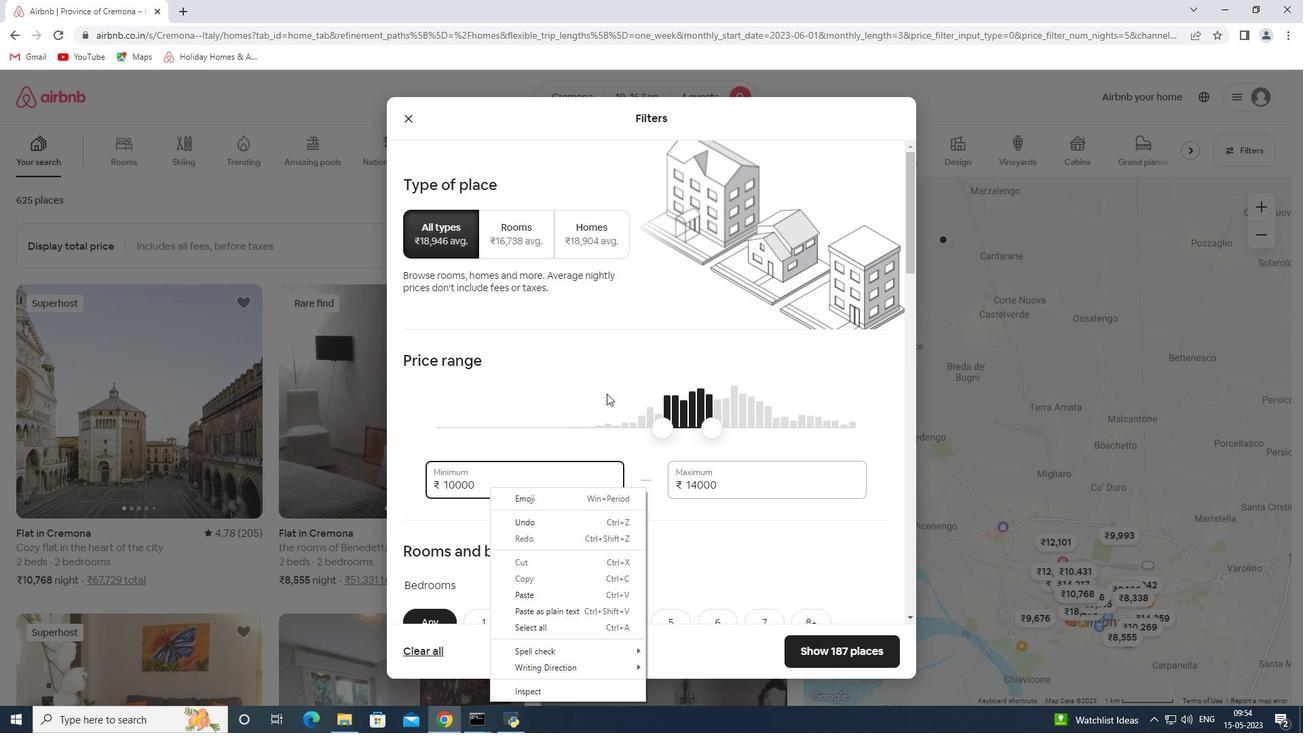 
Action: Mouse scrolled (607, 393) with delta (0, 0)
Screenshot: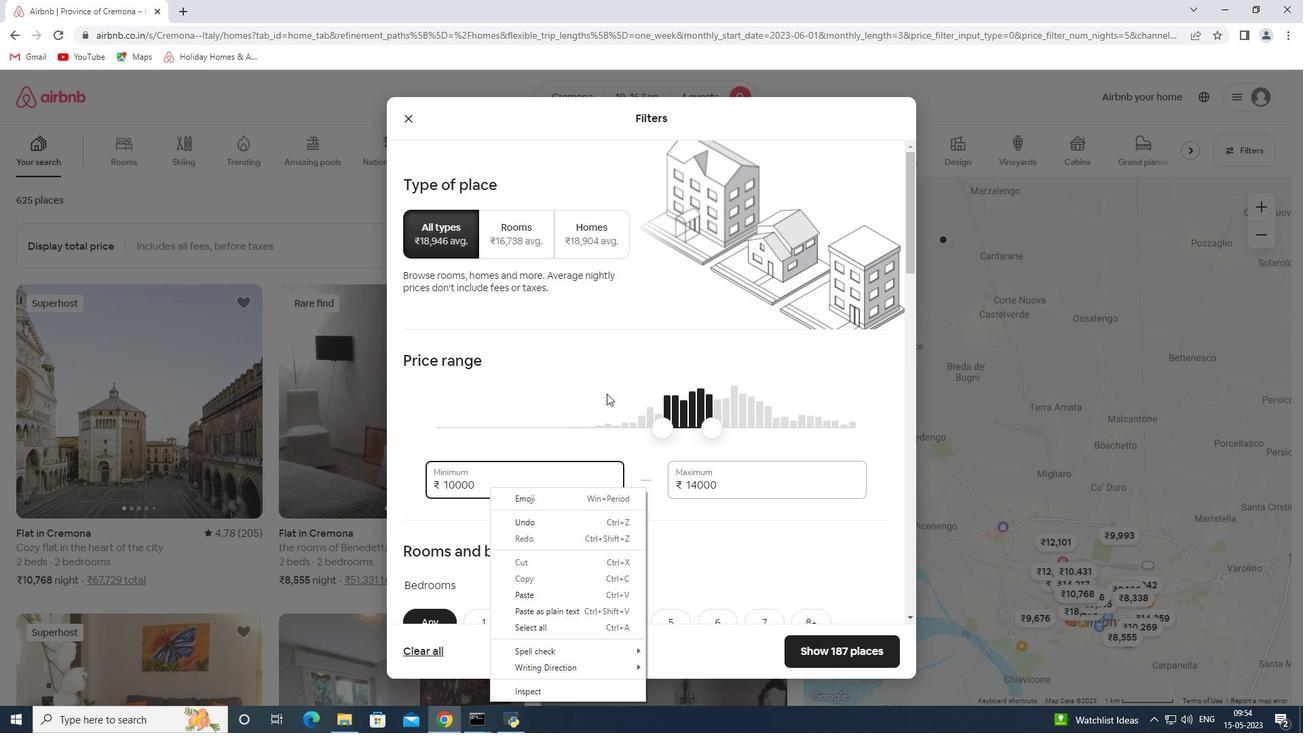 
Action: Mouse moved to (625, 415)
Screenshot: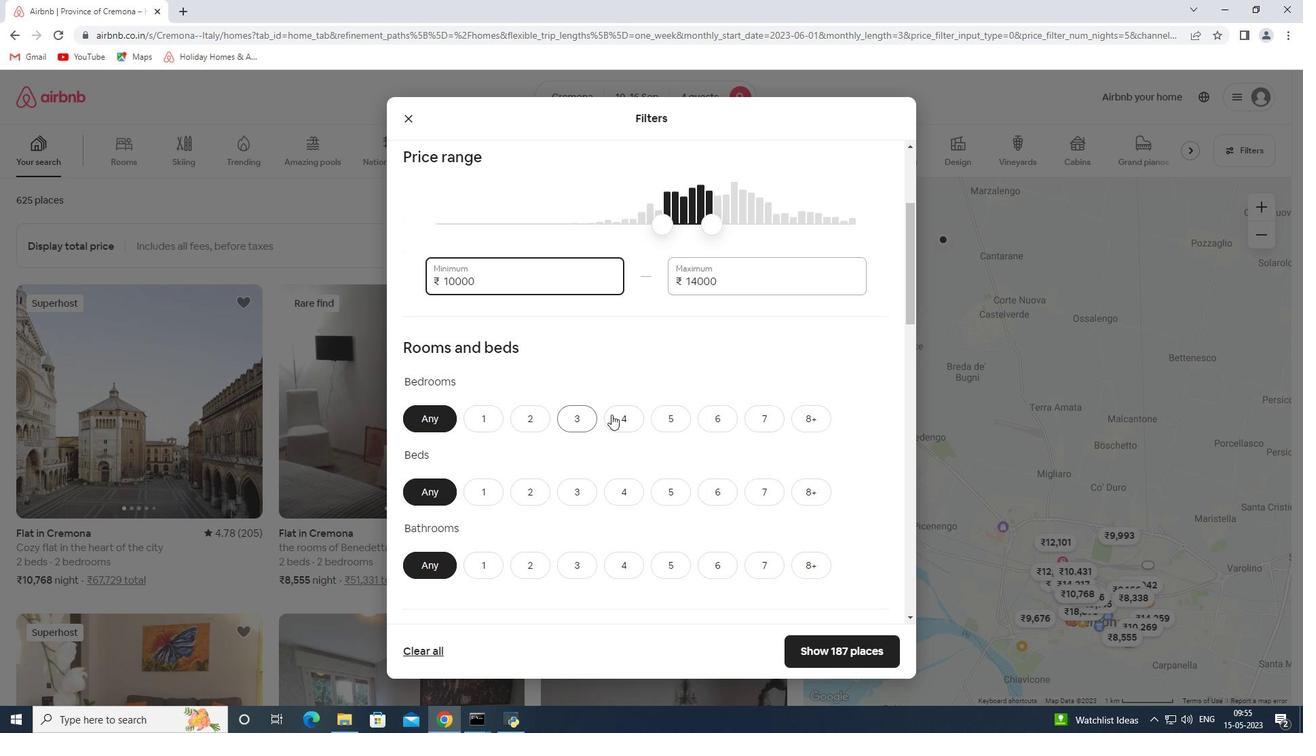 
Action: Mouse pressed left at (625, 415)
Screenshot: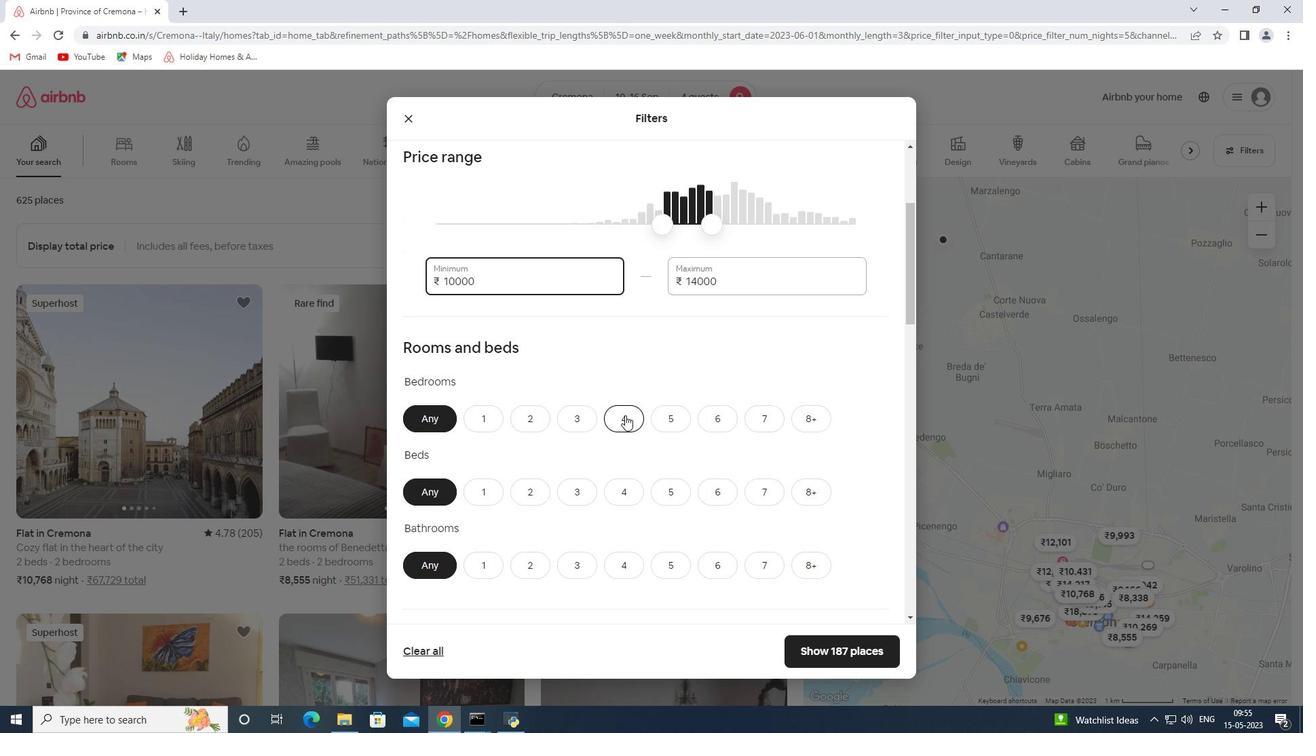 
Action: Mouse moved to (624, 491)
Screenshot: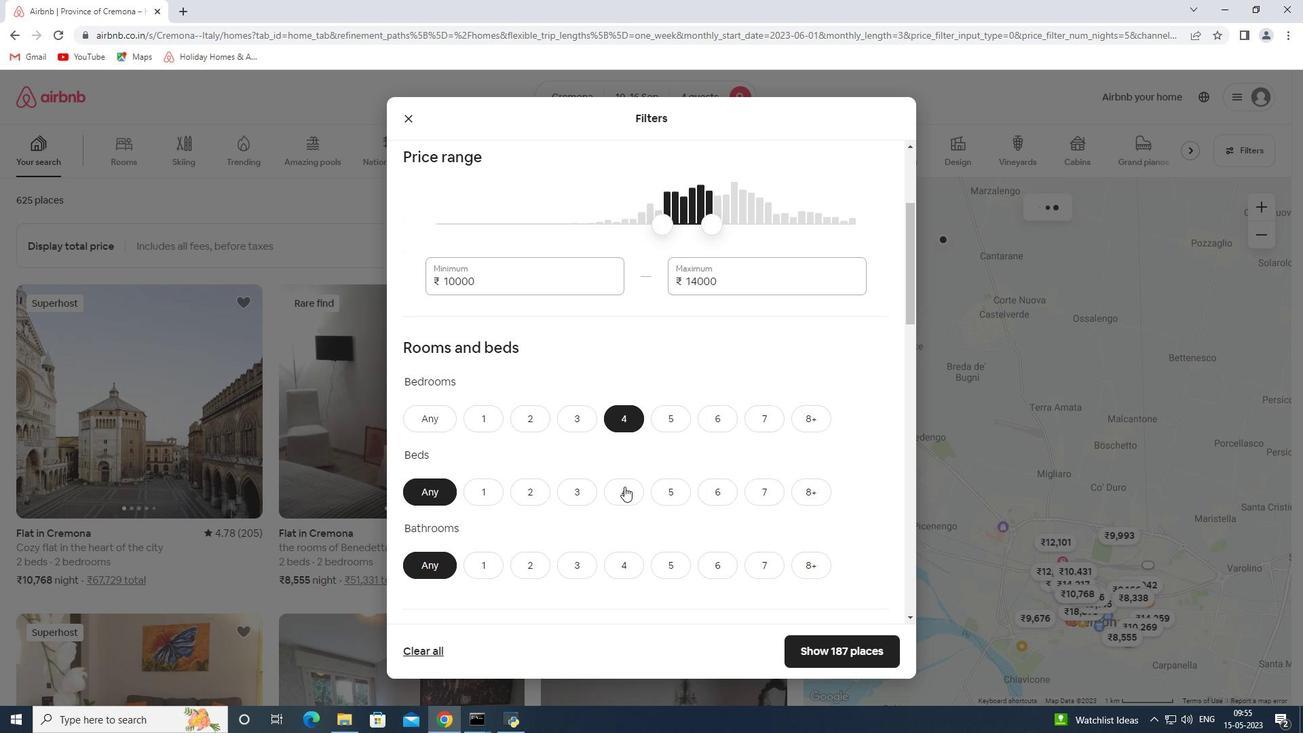 
Action: Mouse pressed left at (624, 491)
Screenshot: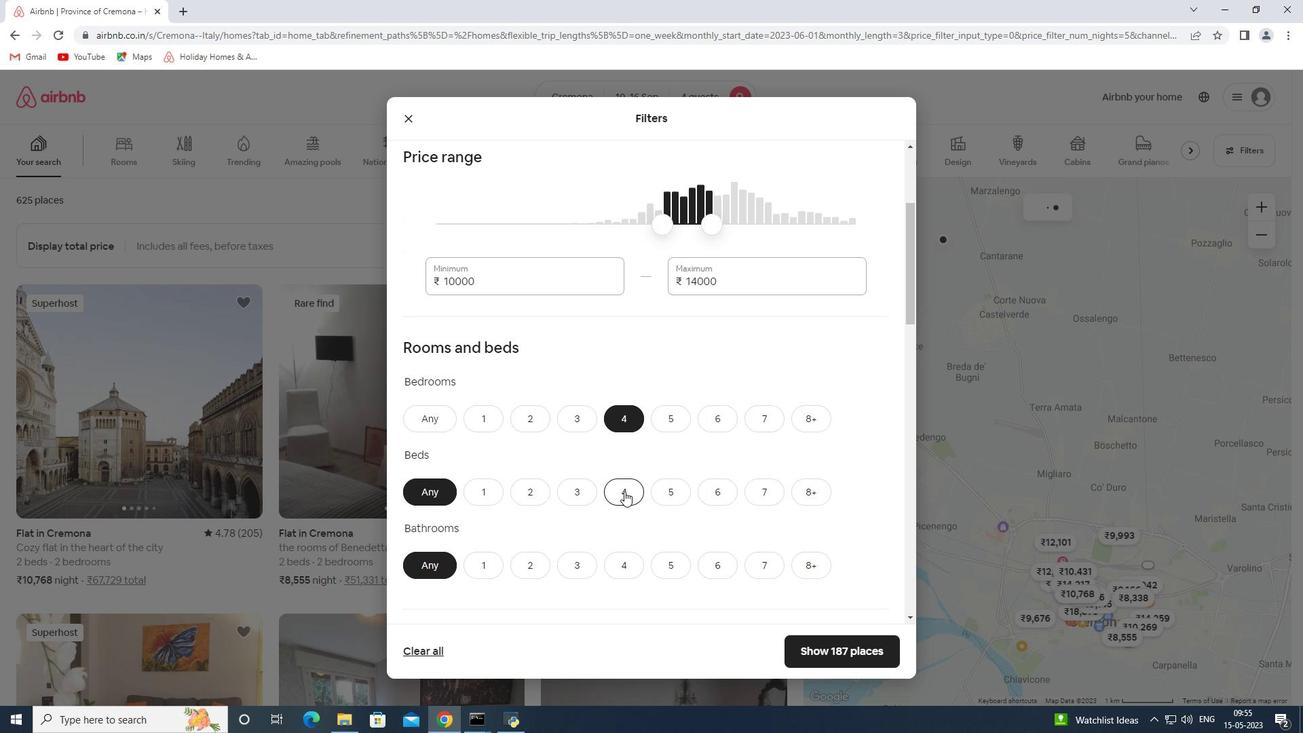 
Action: Mouse moved to (623, 485)
Screenshot: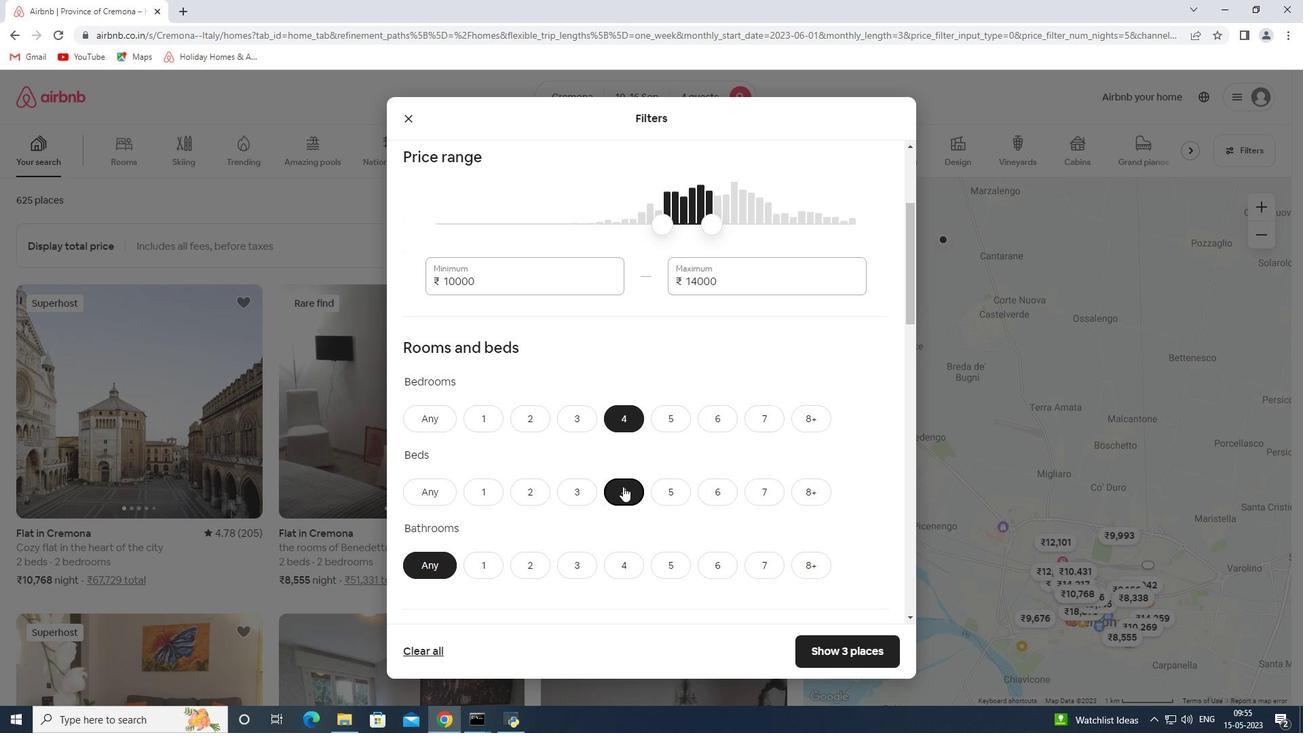 
Action: Mouse scrolled (623, 484) with delta (0, 0)
Screenshot: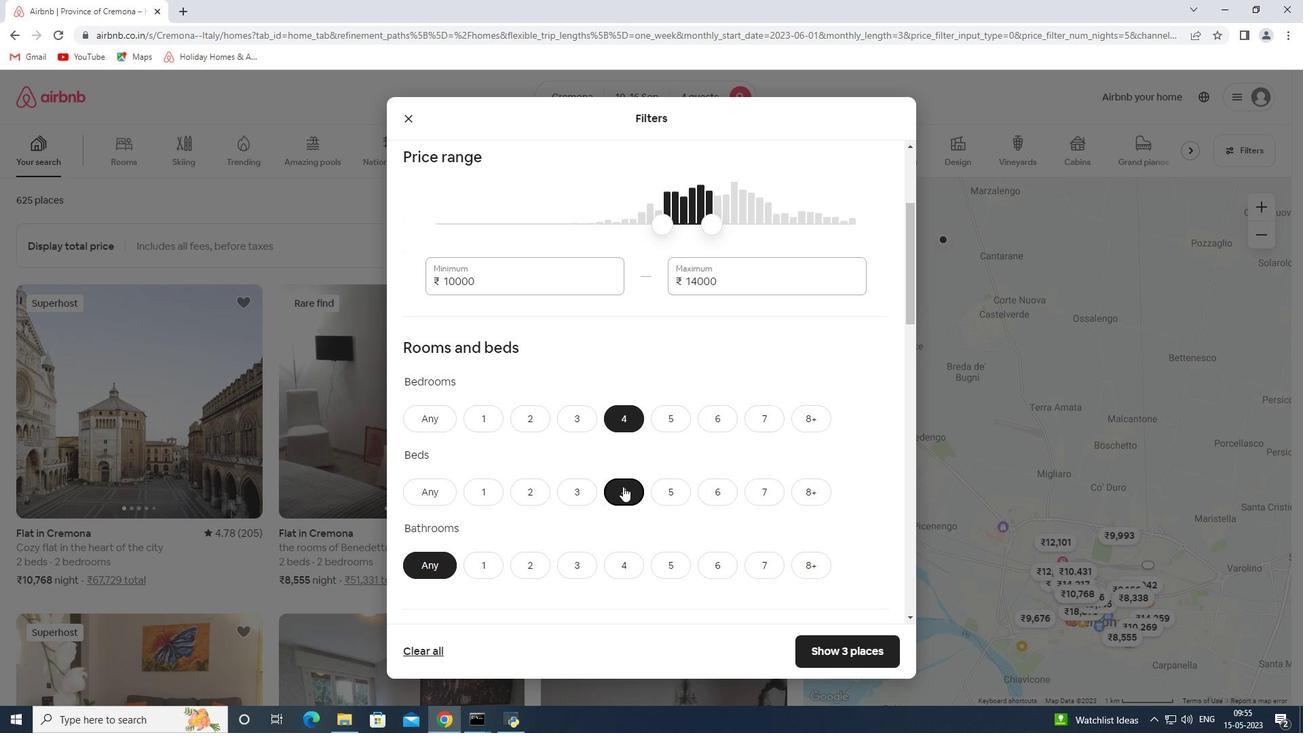 
Action: Mouse scrolled (623, 484) with delta (0, 0)
Screenshot: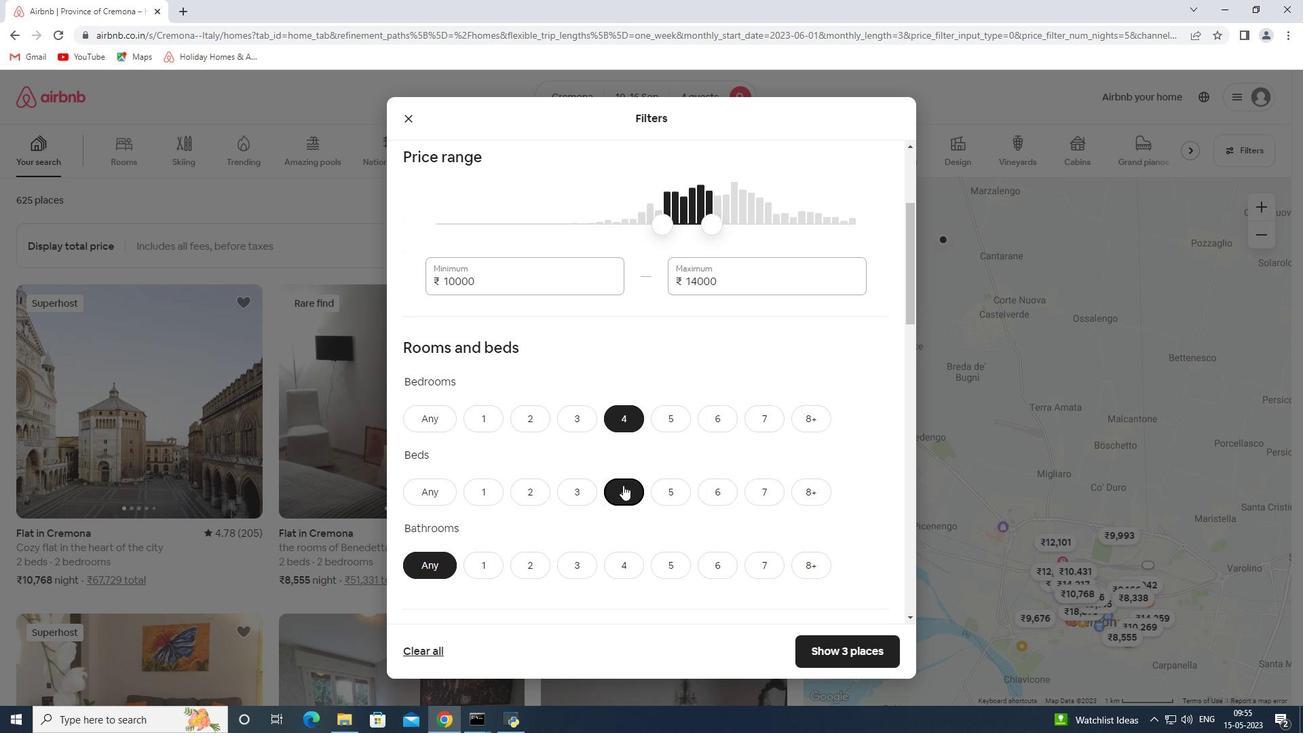 
Action: Mouse scrolled (623, 484) with delta (0, 0)
Screenshot: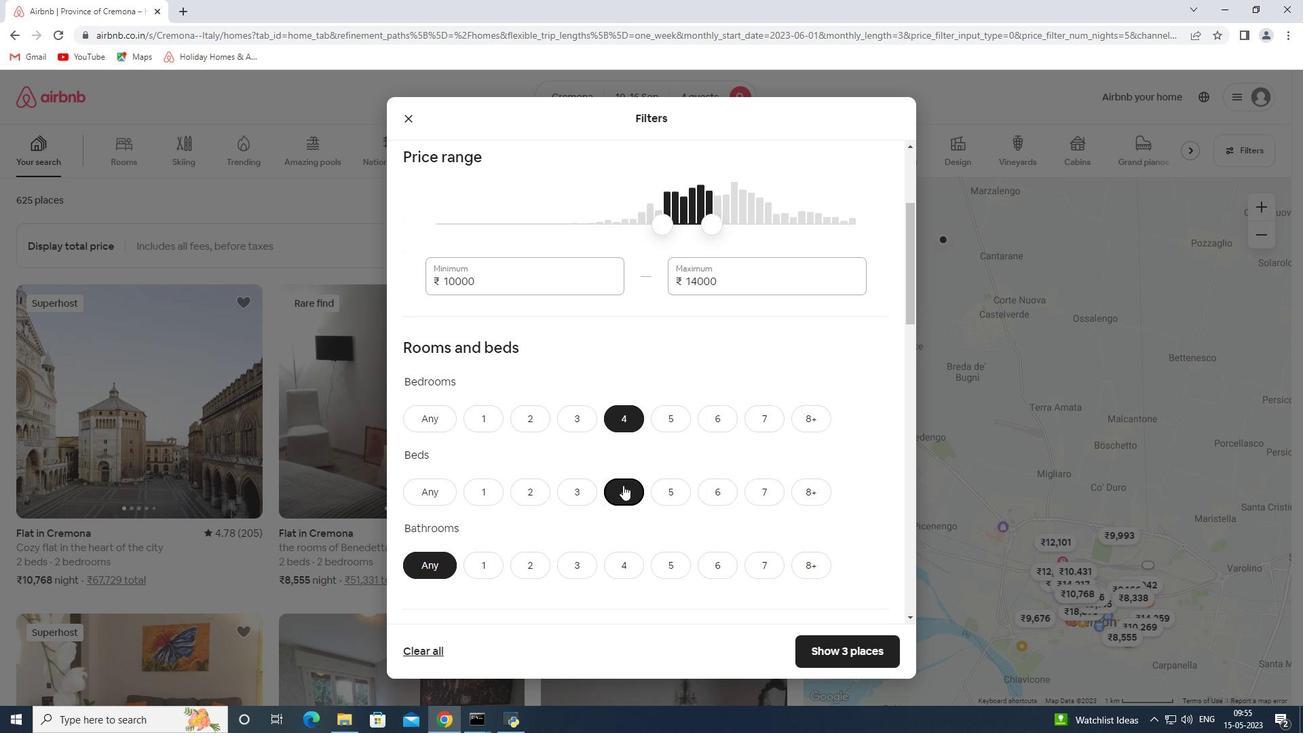 
Action: Mouse moved to (620, 366)
Screenshot: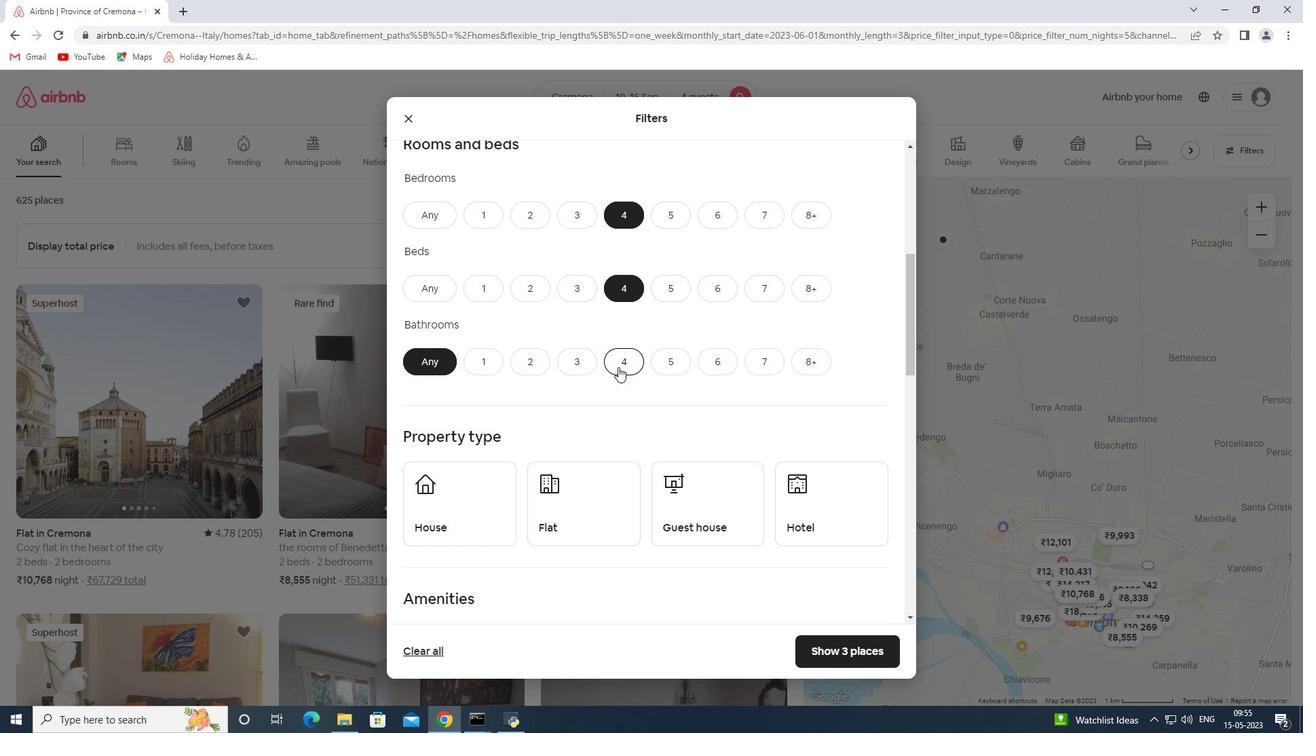 
Action: Mouse pressed left at (620, 366)
Screenshot: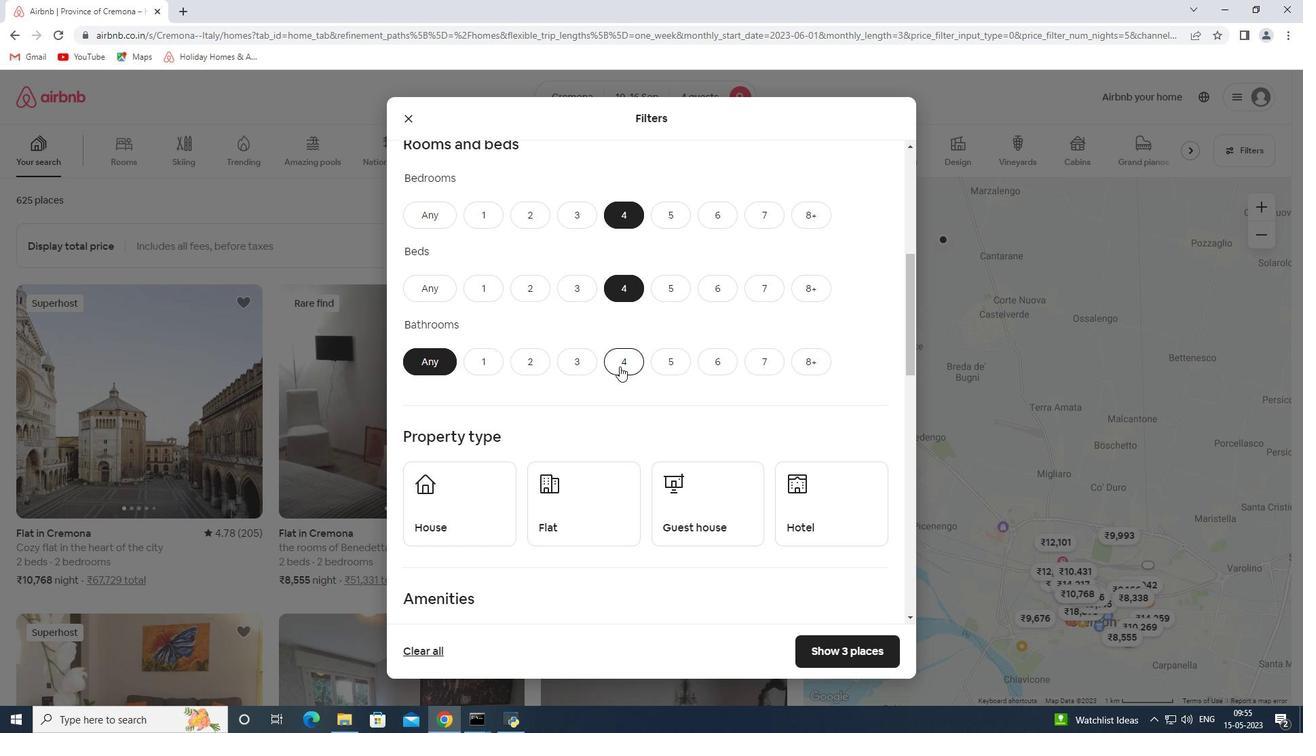 
Action: Mouse moved to (457, 474)
Screenshot: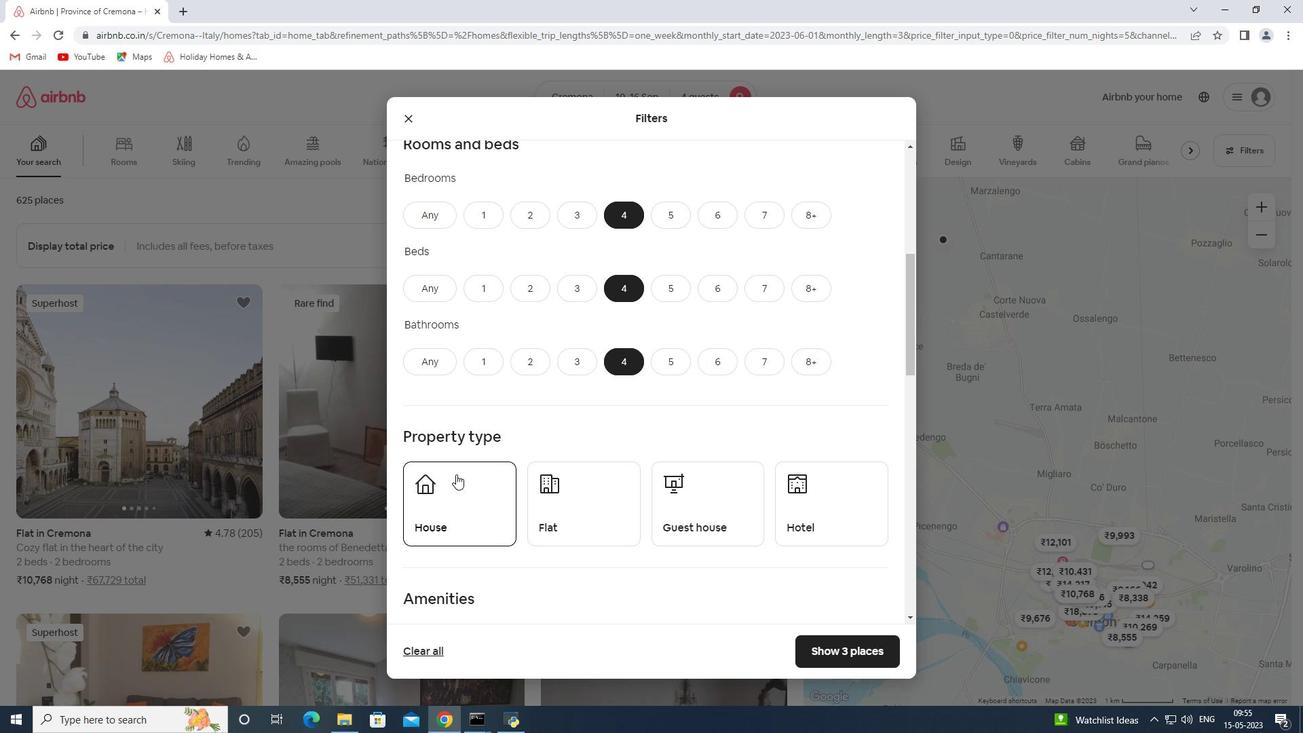 
Action: Mouse pressed left at (457, 474)
Screenshot: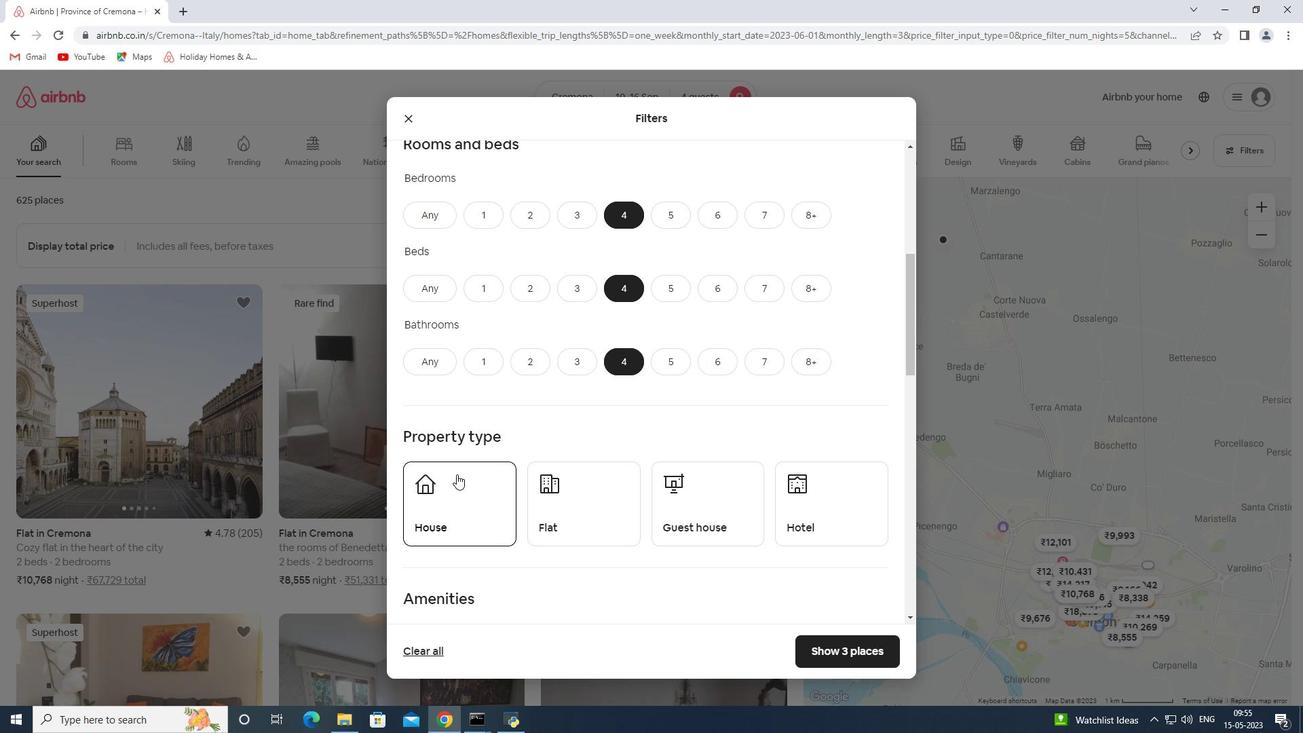
Action: Mouse moved to (569, 486)
Screenshot: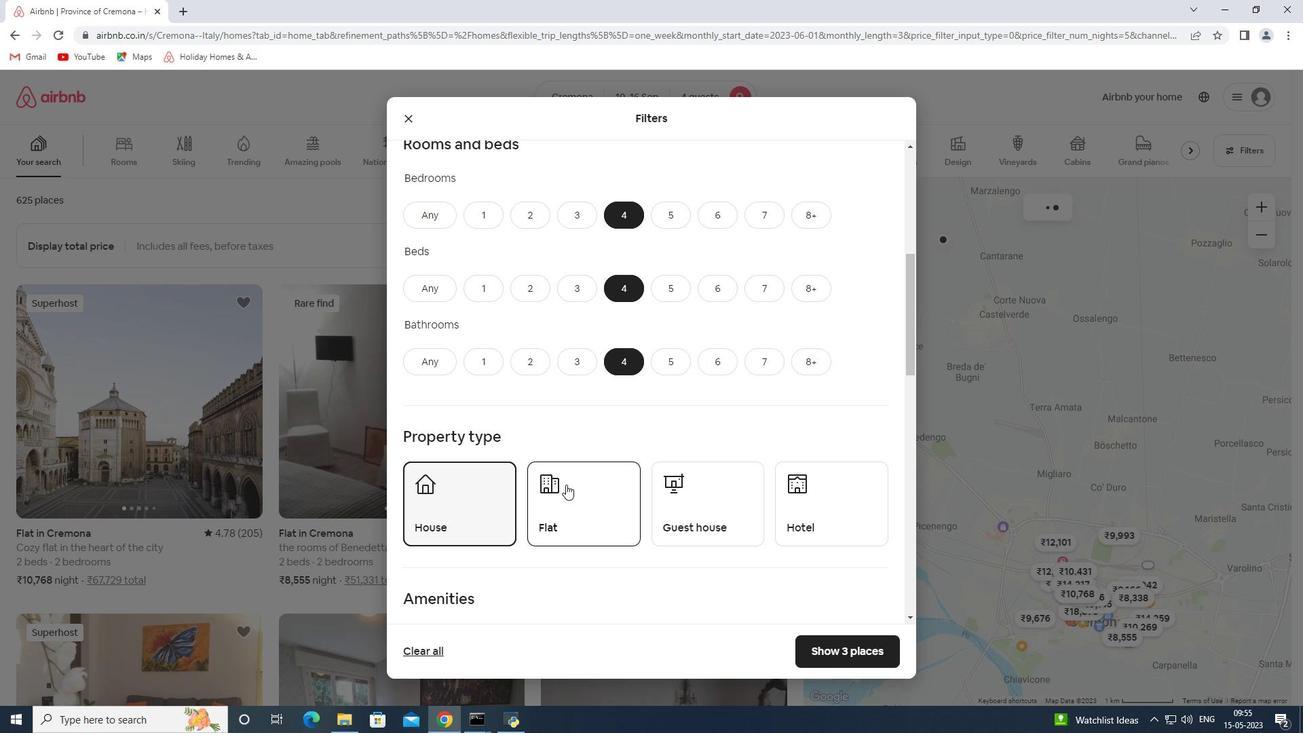 
Action: Mouse pressed left at (569, 486)
Screenshot: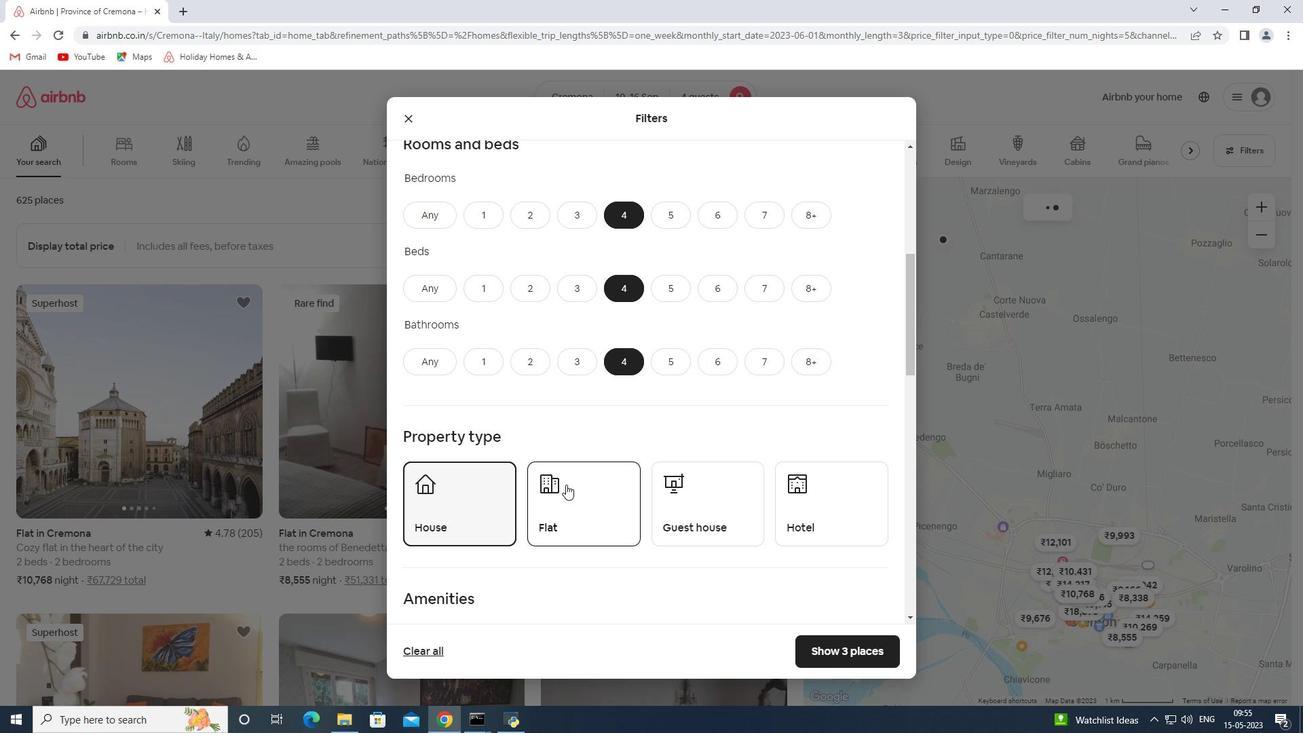 
Action: Mouse moved to (700, 493)
Screenshot: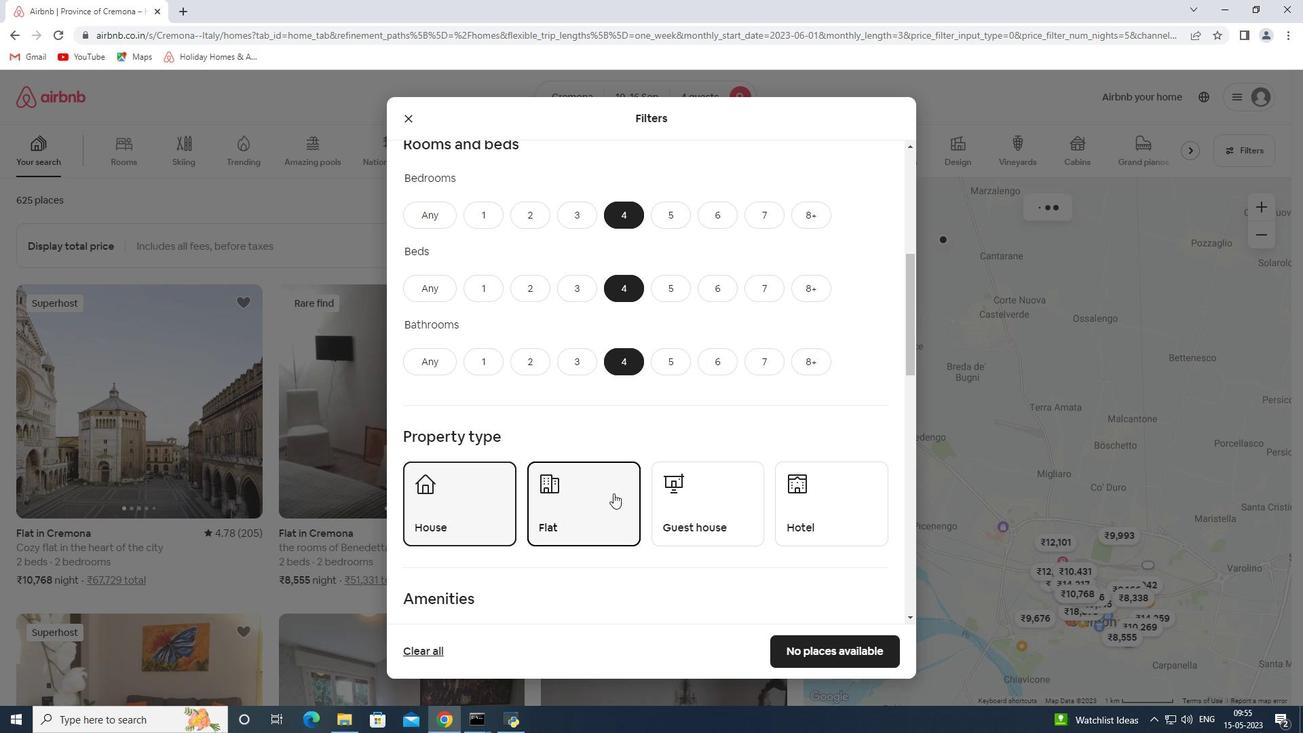 
Action: Mouse pressed left at (700, 493)
Screenshot: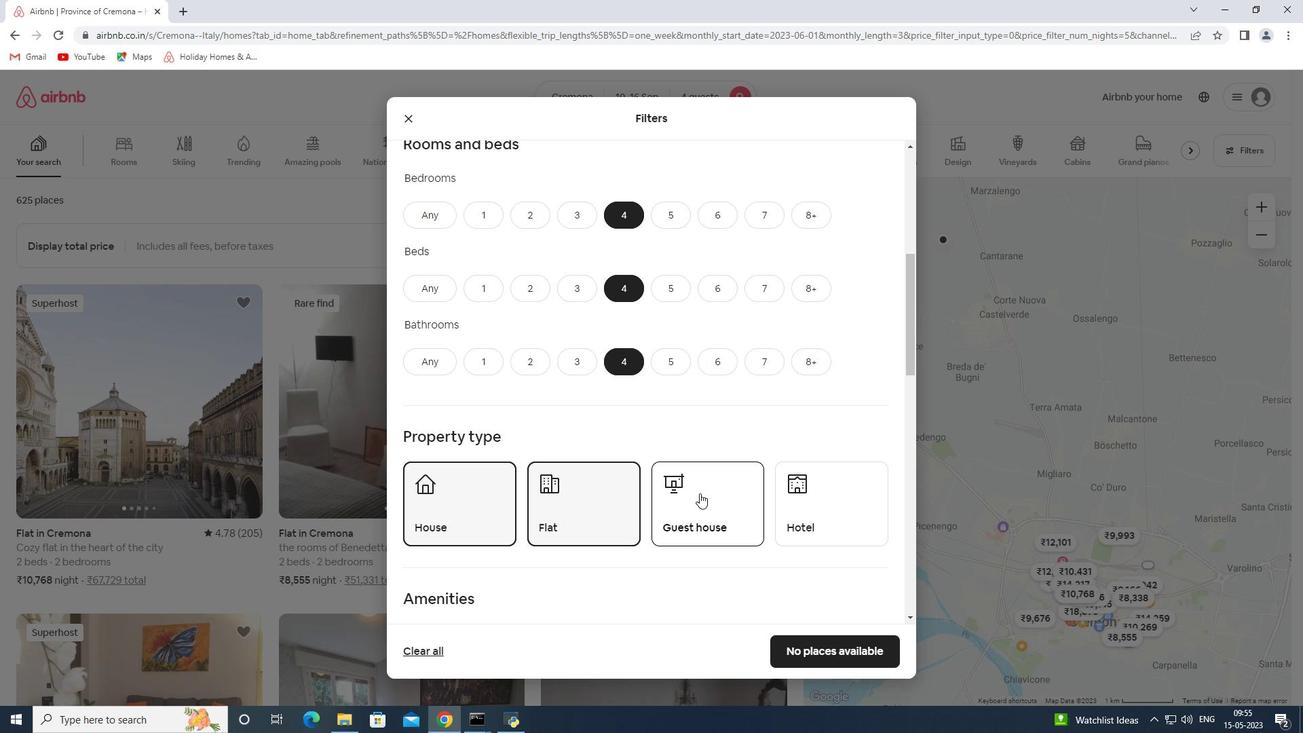 
Action: Mouse moved to (738, 517)
Screenshot: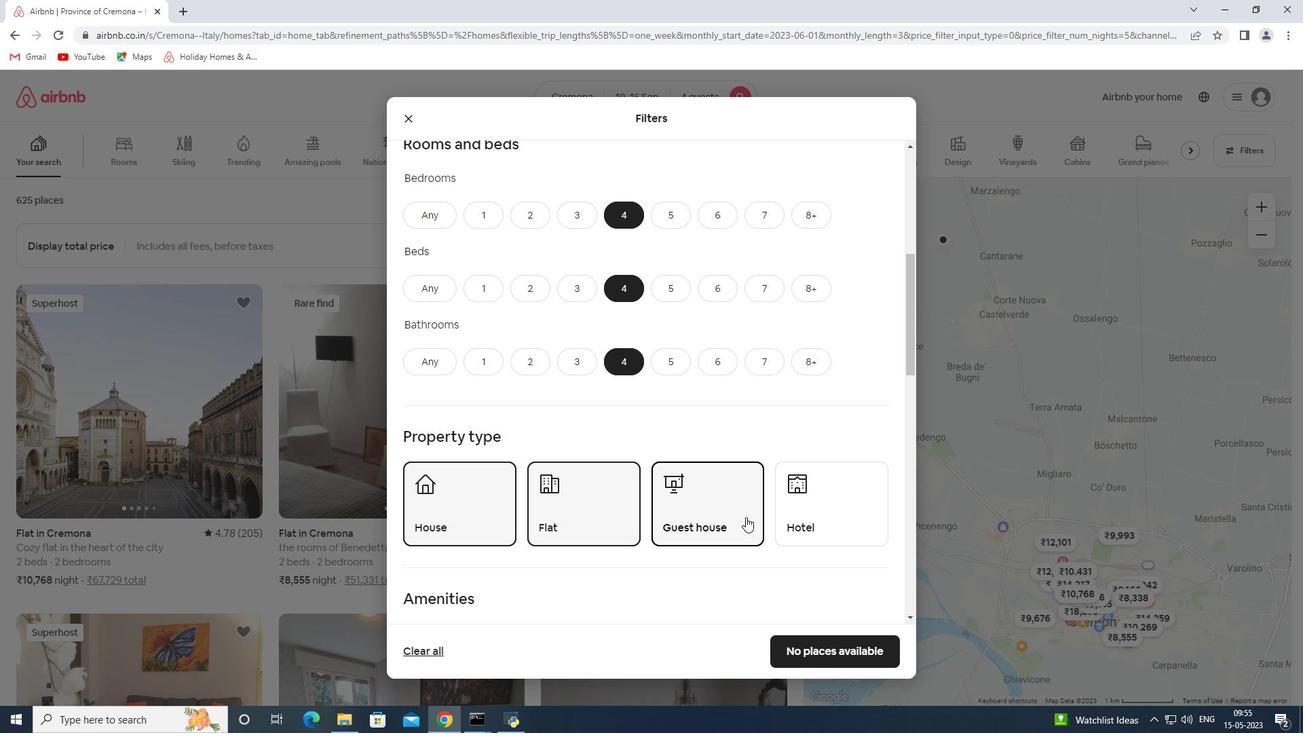 
Action: Mouse scrolled (738, 516) with delta (0, 0)
Screenshot: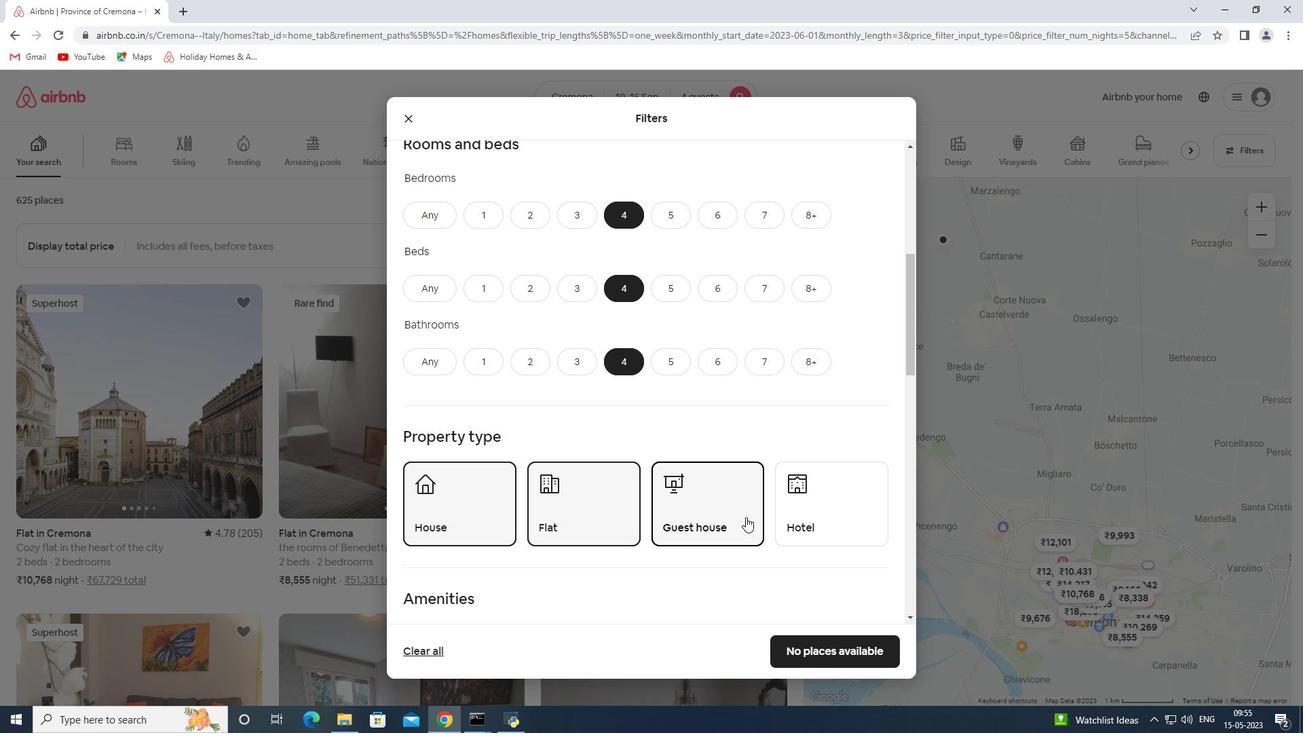 
Action: Mouse moved to (734, 517)
Screenshot: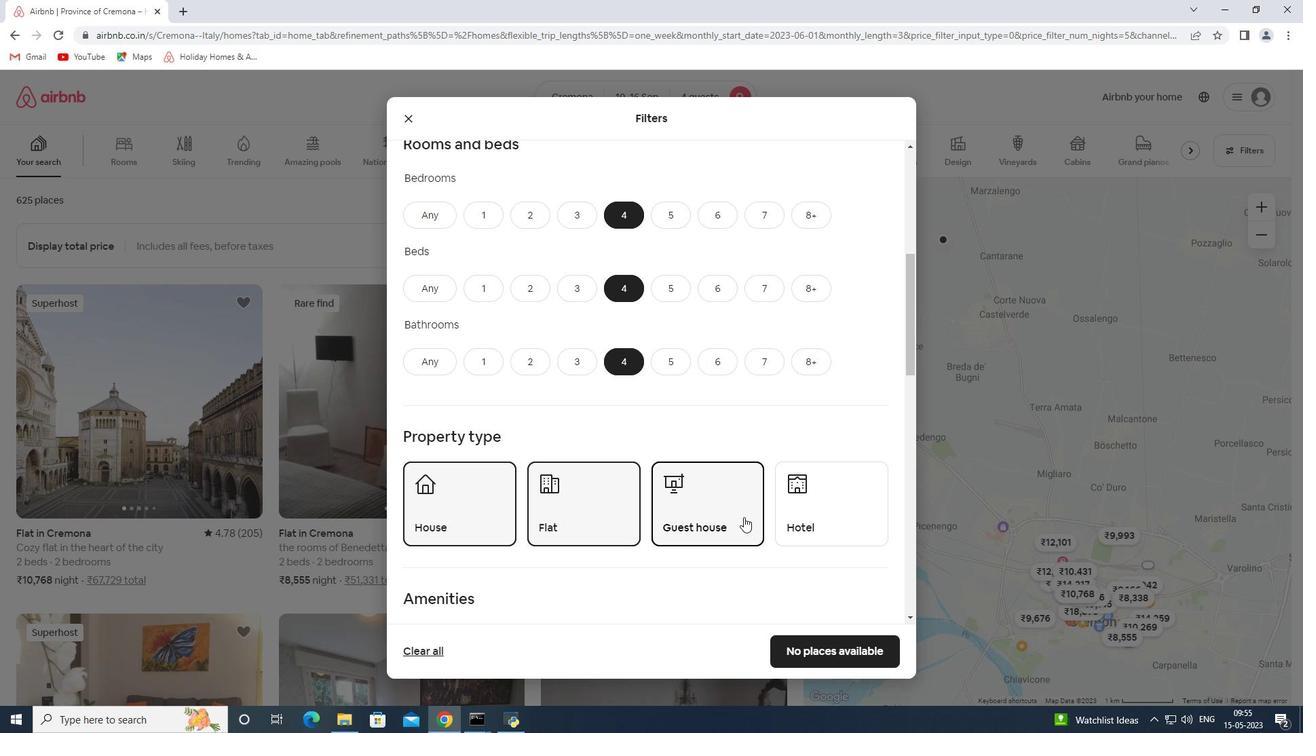 
Action: Mouse scrolled (734, 516) with delta (0, 0)
Screenshot: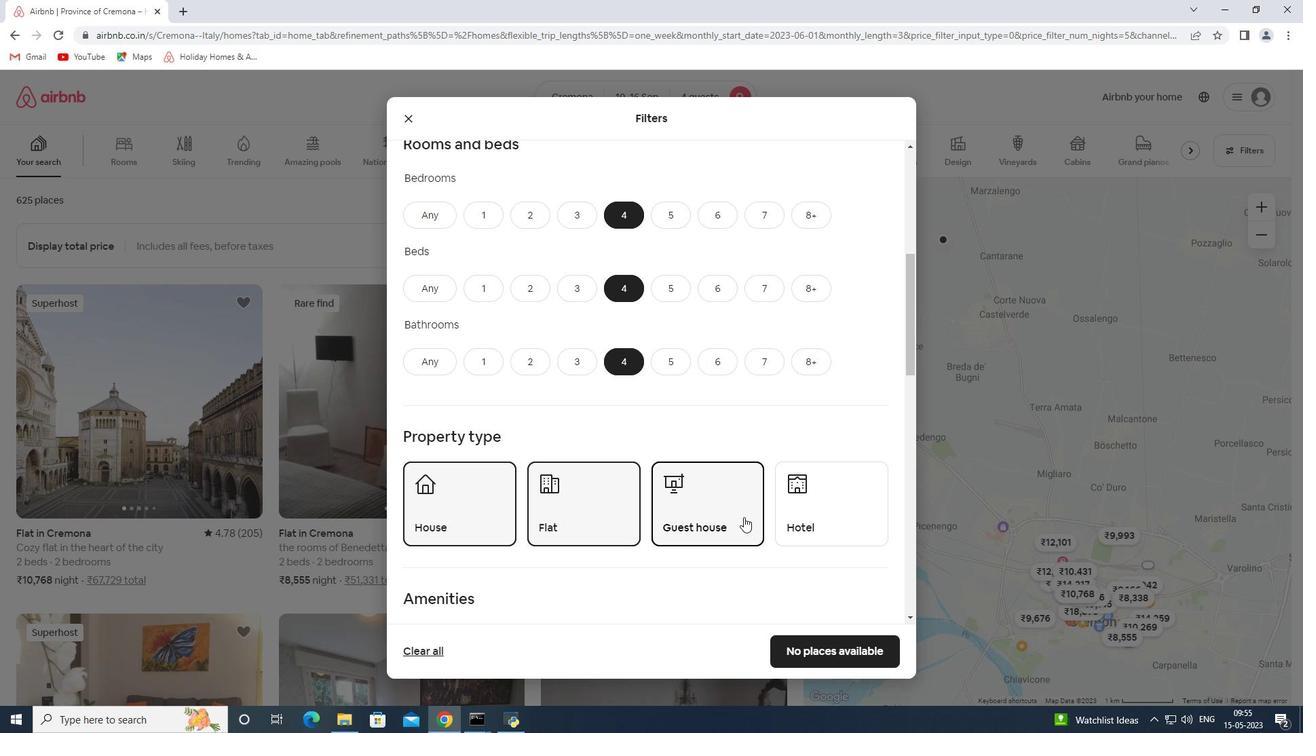 
Action: Mouse moved to (732, 517)
Screenshot: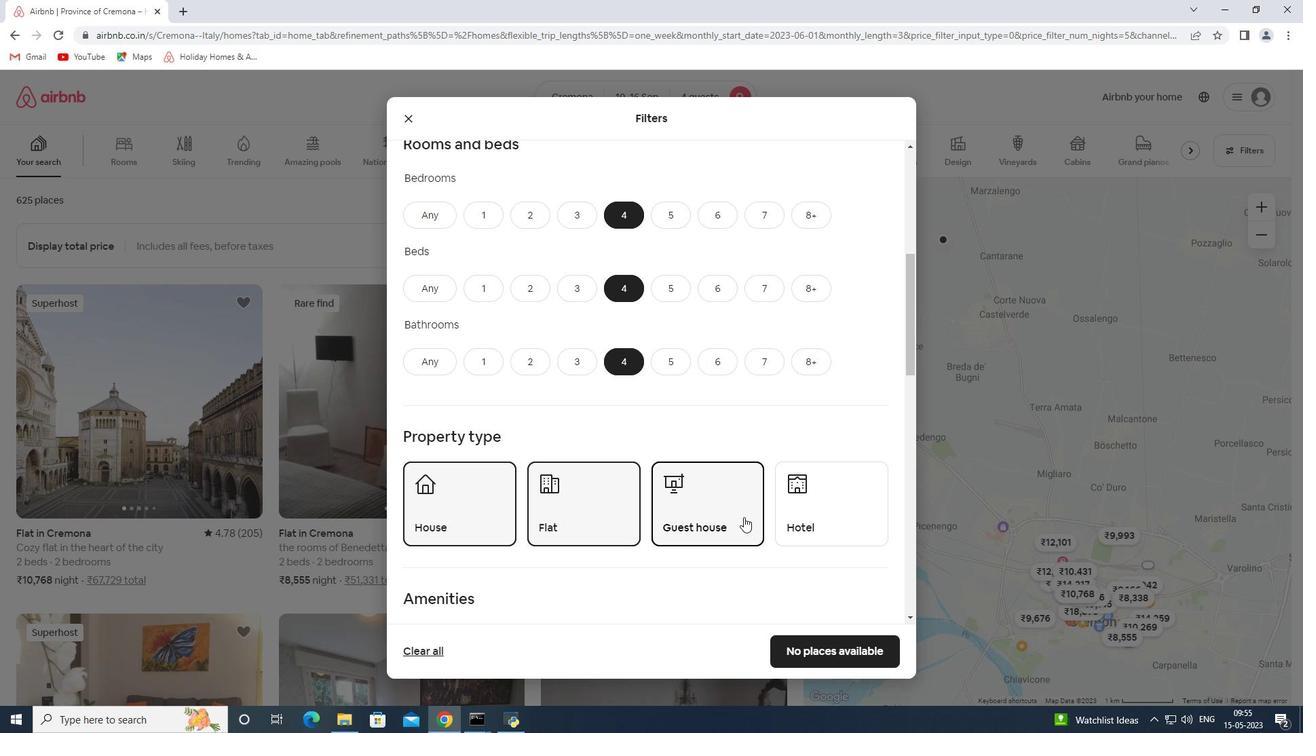 
Action: Mouse scrolled (732, 516) with delta (0, 0)
Screenshot: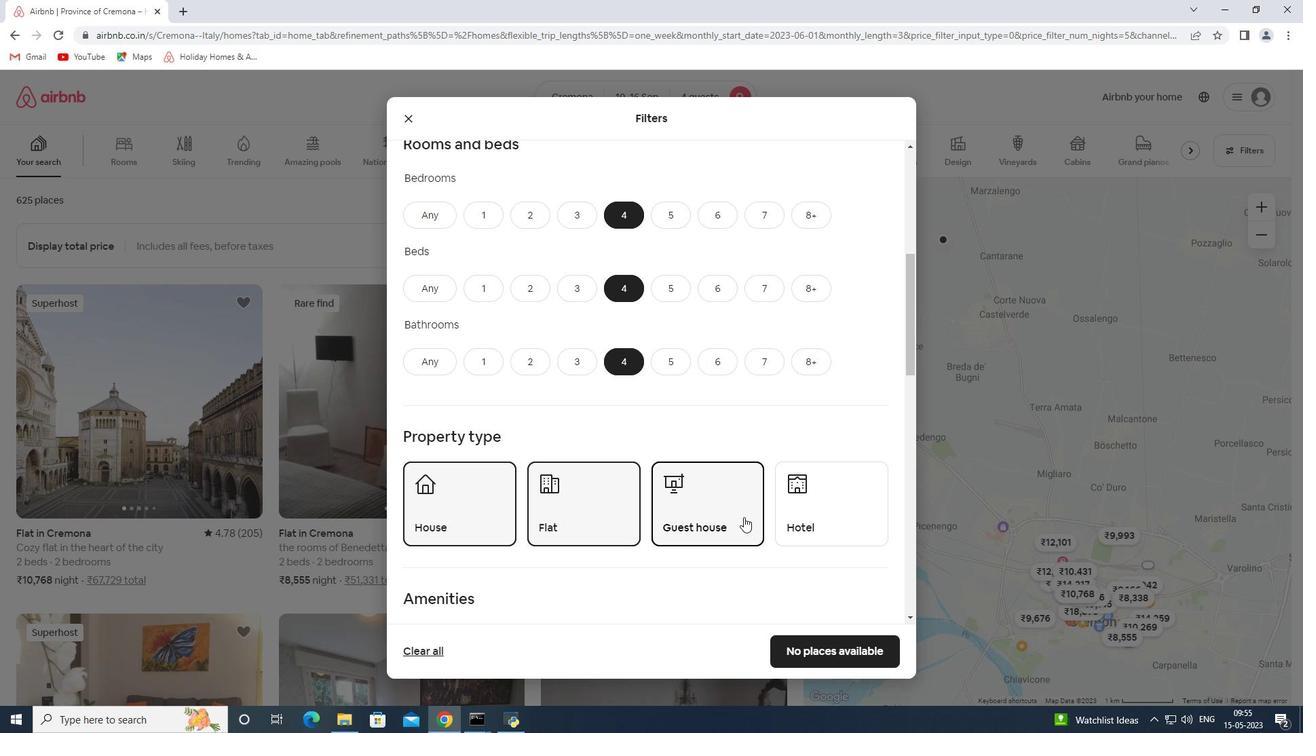 
Action: Mouse moved to (445, 461)
Screenshot: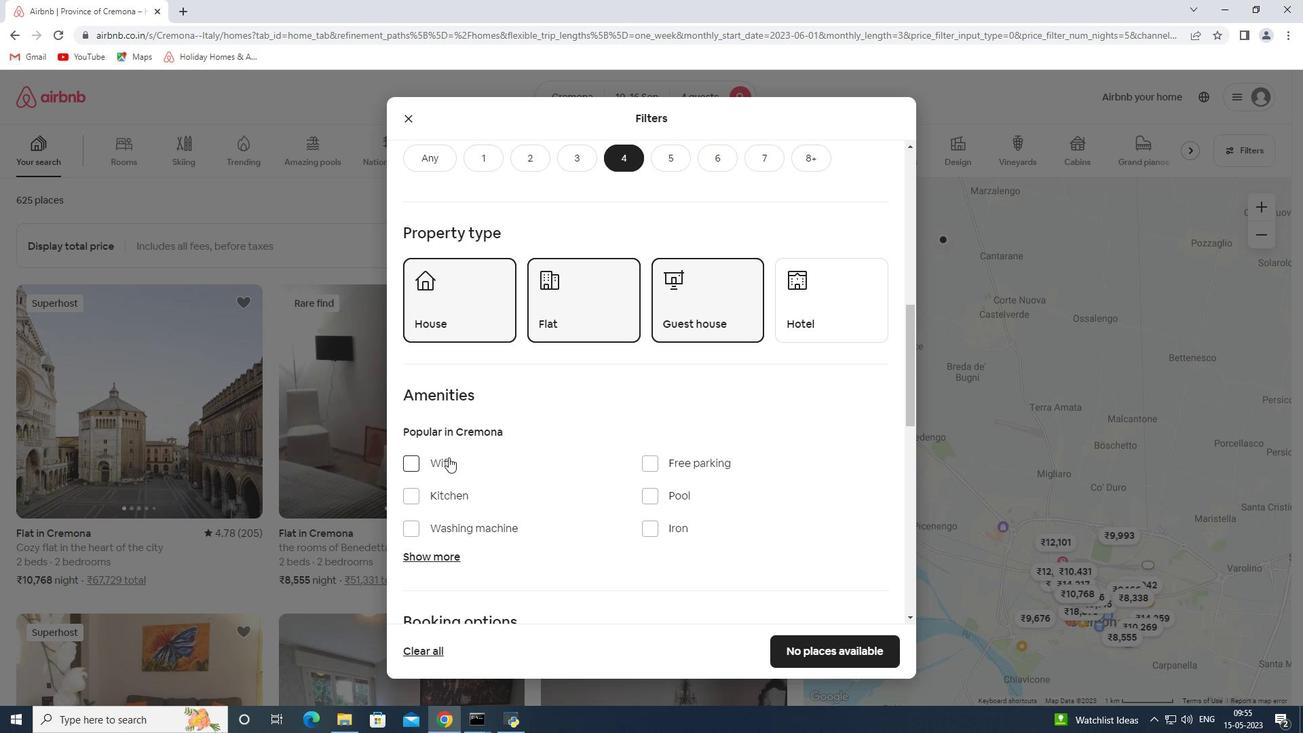 
Action: Mouse pressed left at (445, 461)
Screenshot: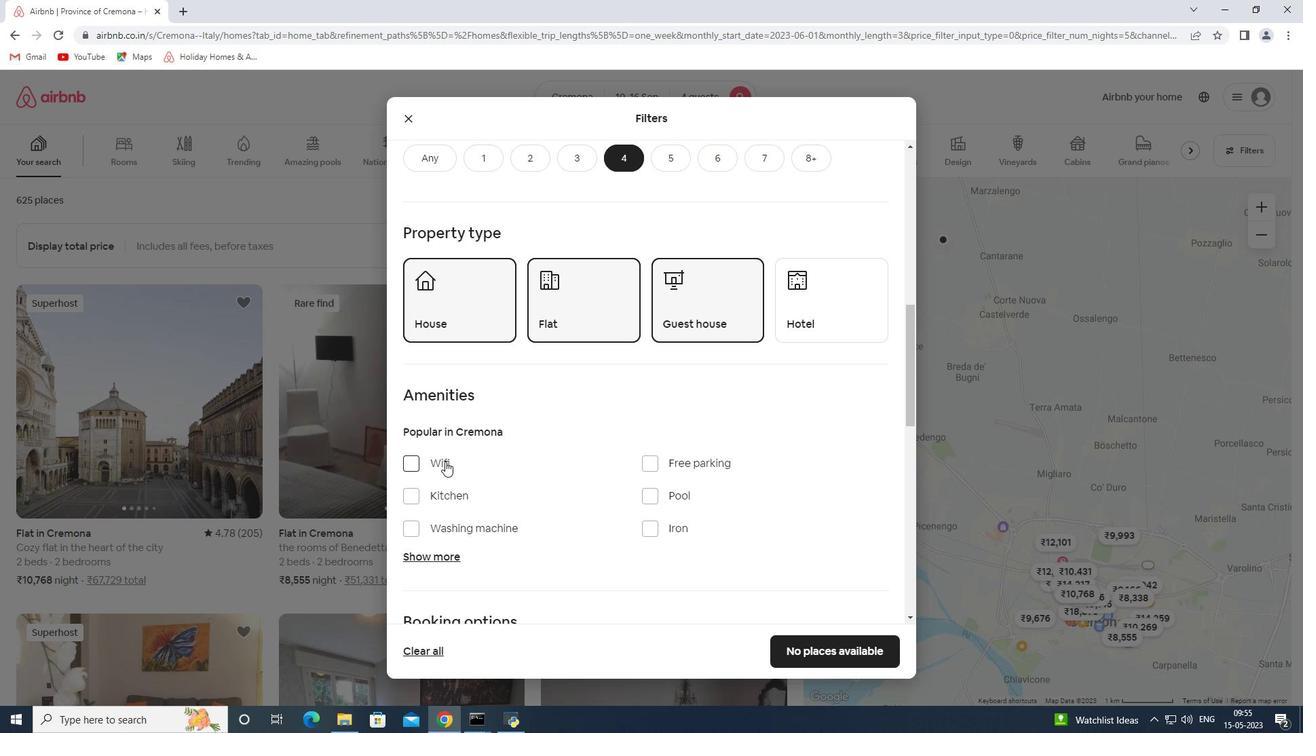 
Action: Mouse moved to (437, 558)
Screenshot: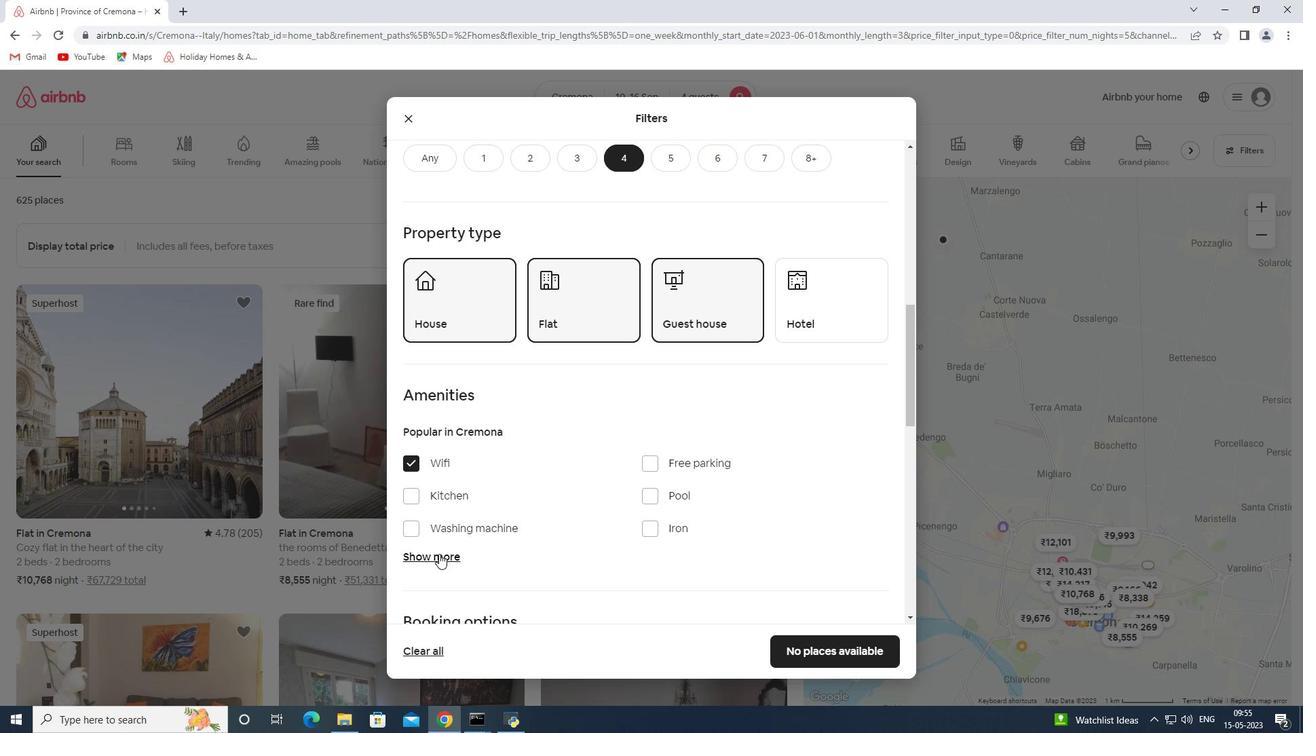 
Action: Mouse pressed left at (437, 558)
Screenshot: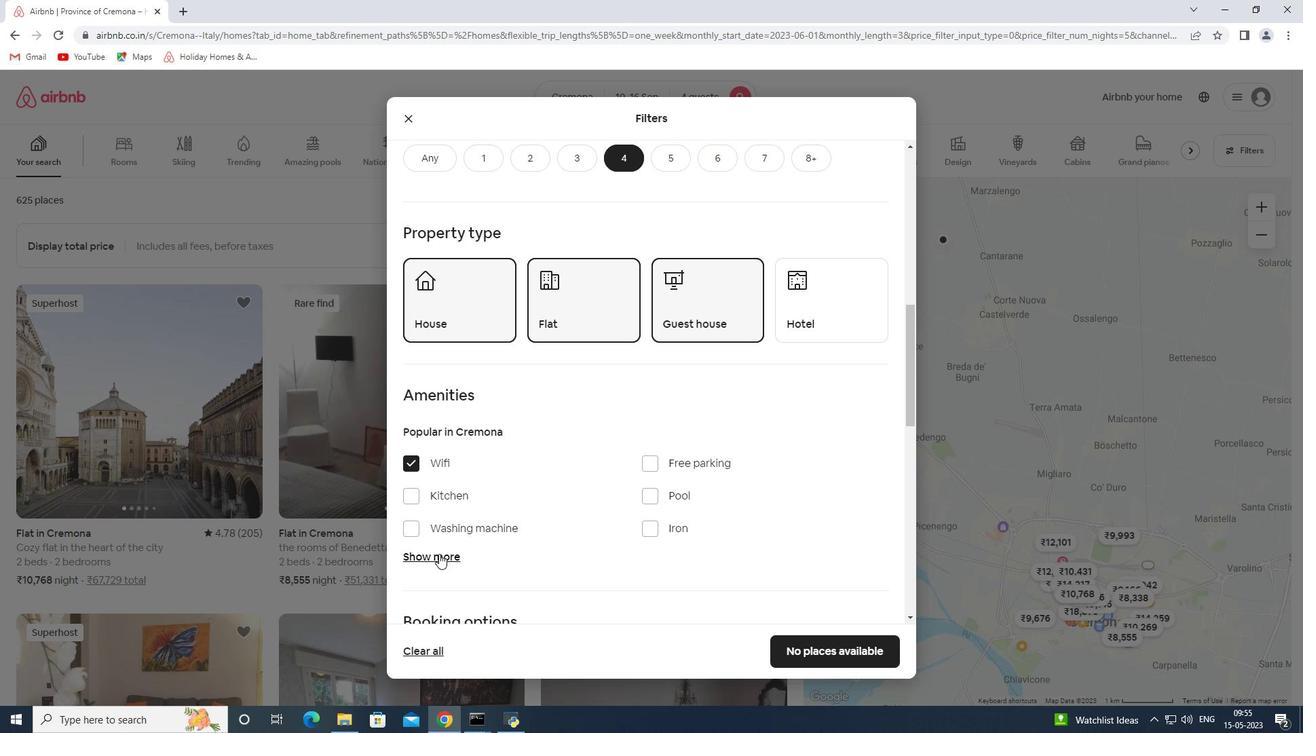 
Action: Mouse moved to (676, 467)
Screenshot: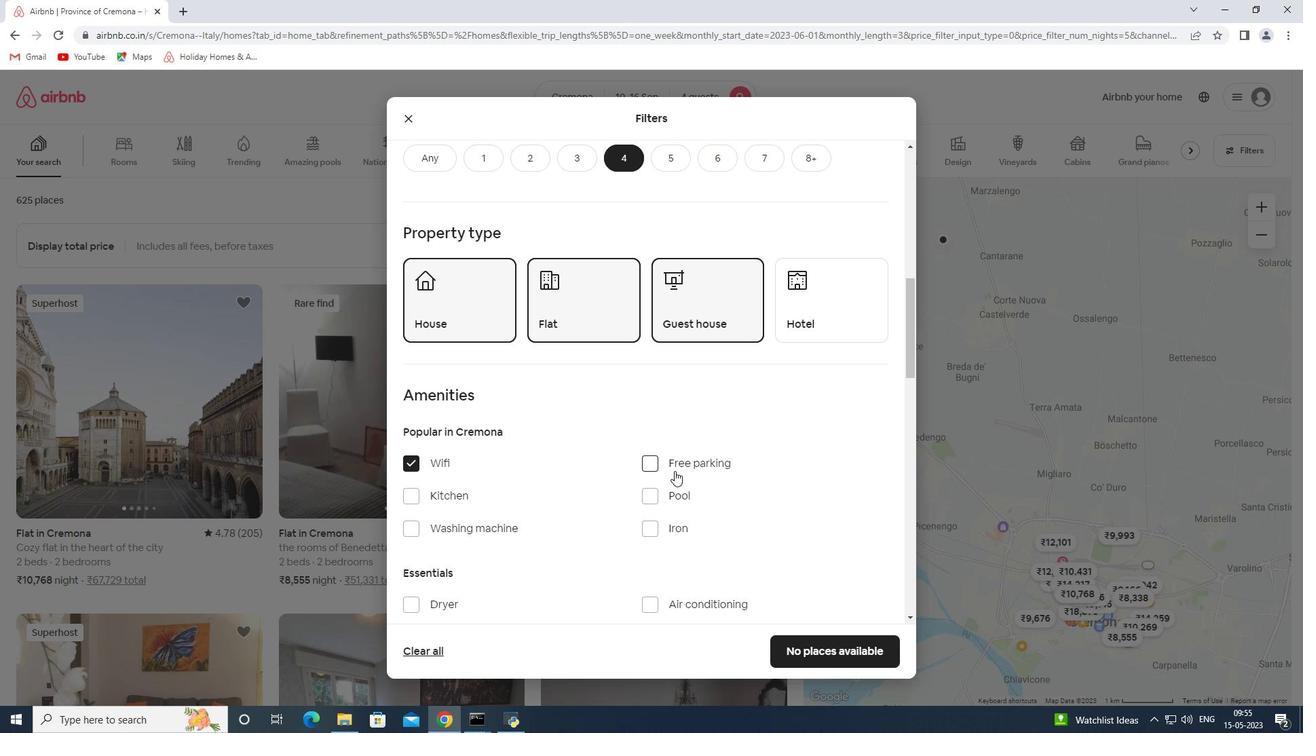 
Action: Mouse pressed left at (676, 467)
Screenshot: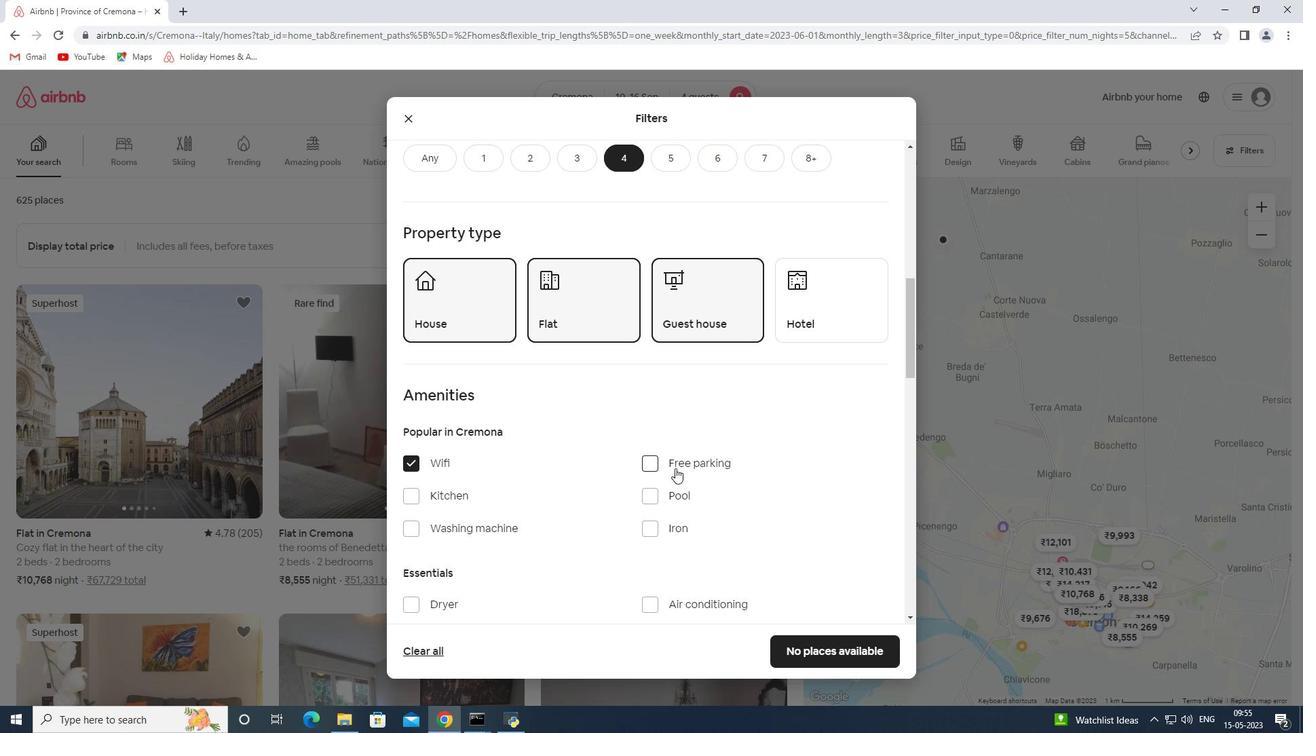 
Action: Mouse moved to (658, 478)
Screenshot: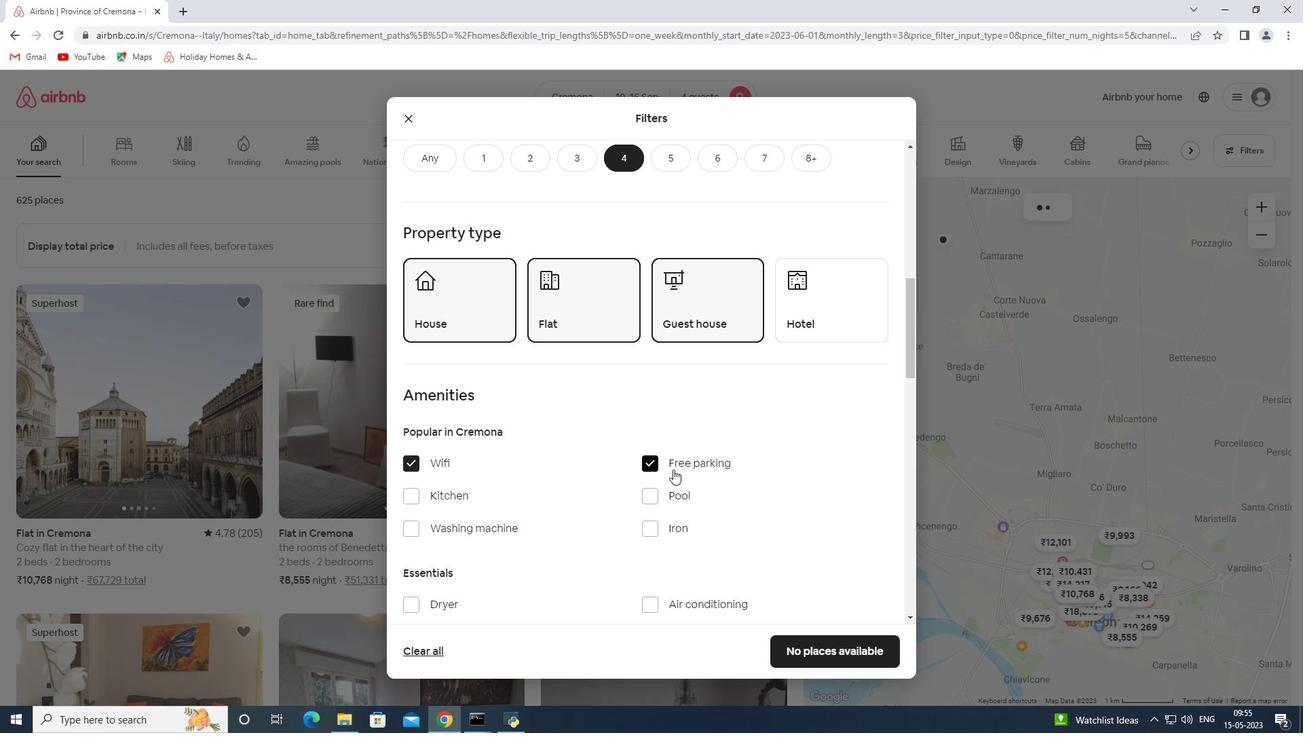 
Action: Mouse scrolled (658, 478) with delta (0, 0)
Screenshot: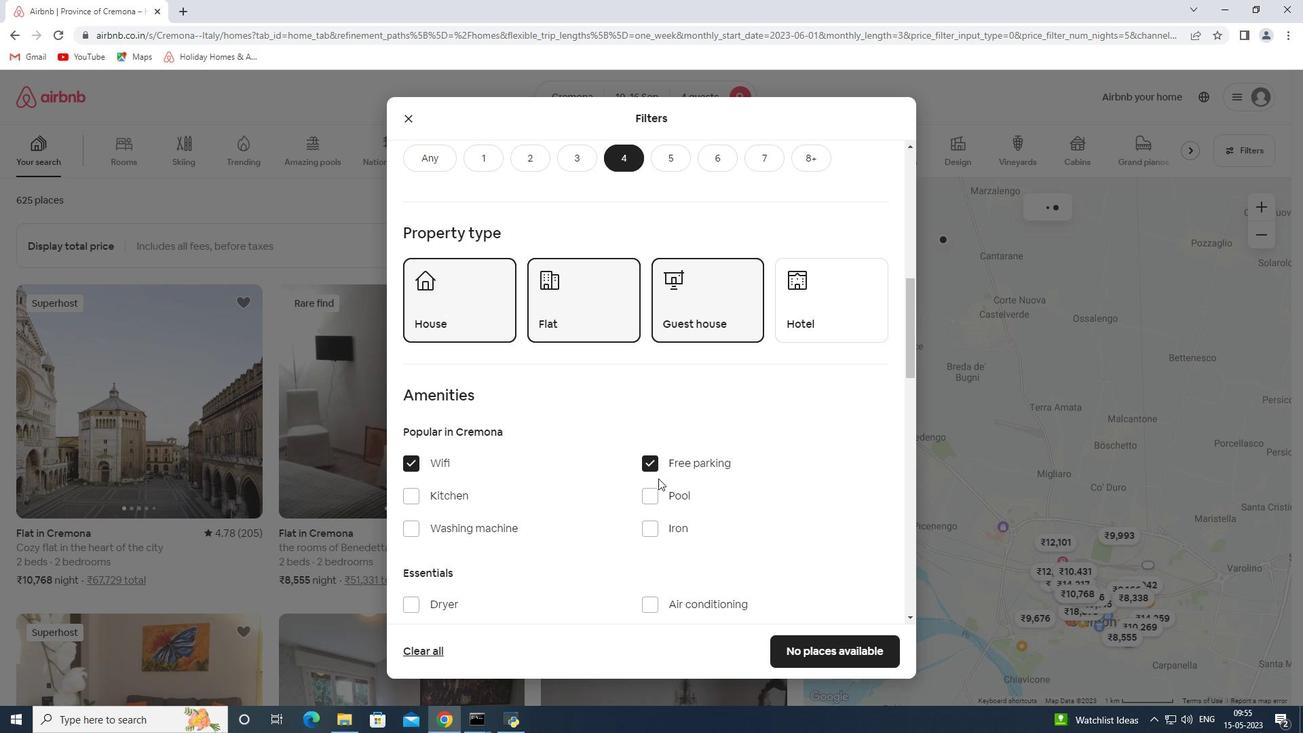 
Action: Mouse scrolled (658, 478) with delta (0, 0)
Screenshot: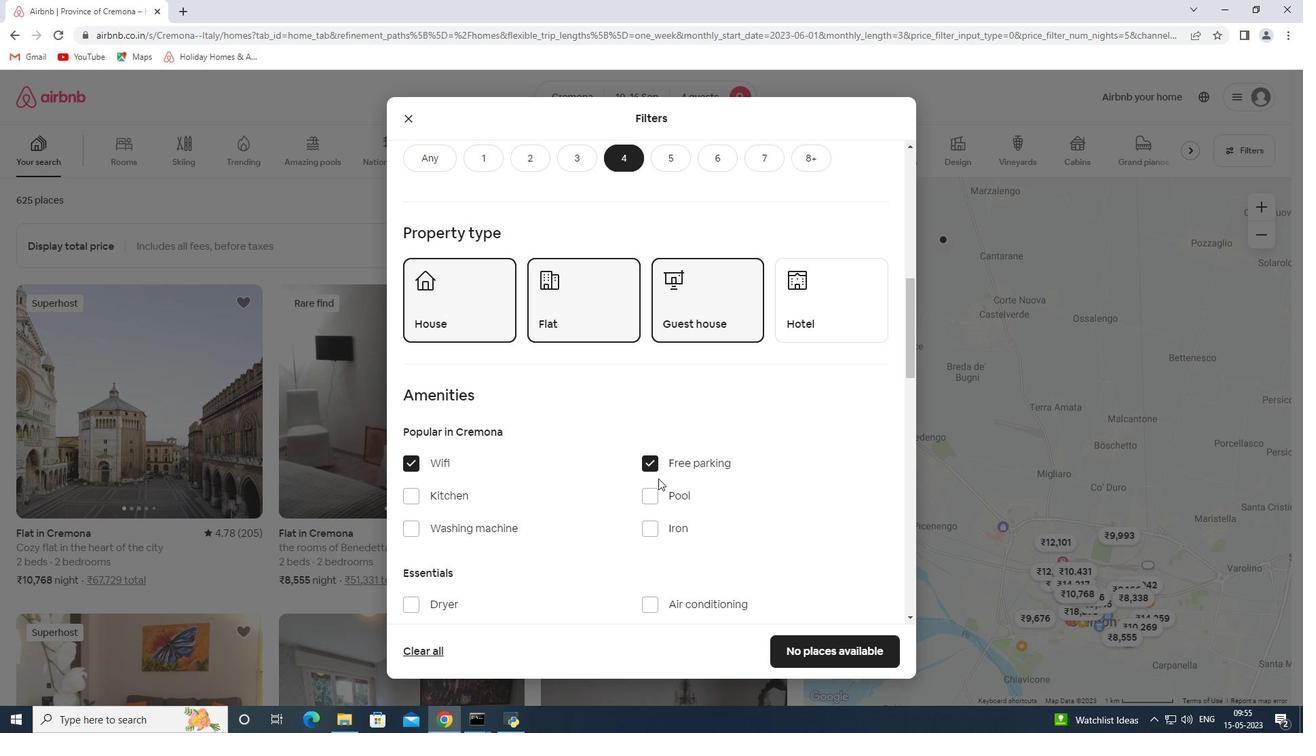 
Action: Mouse scrolled (658, 478) with delta (0, 0)
Screenshot: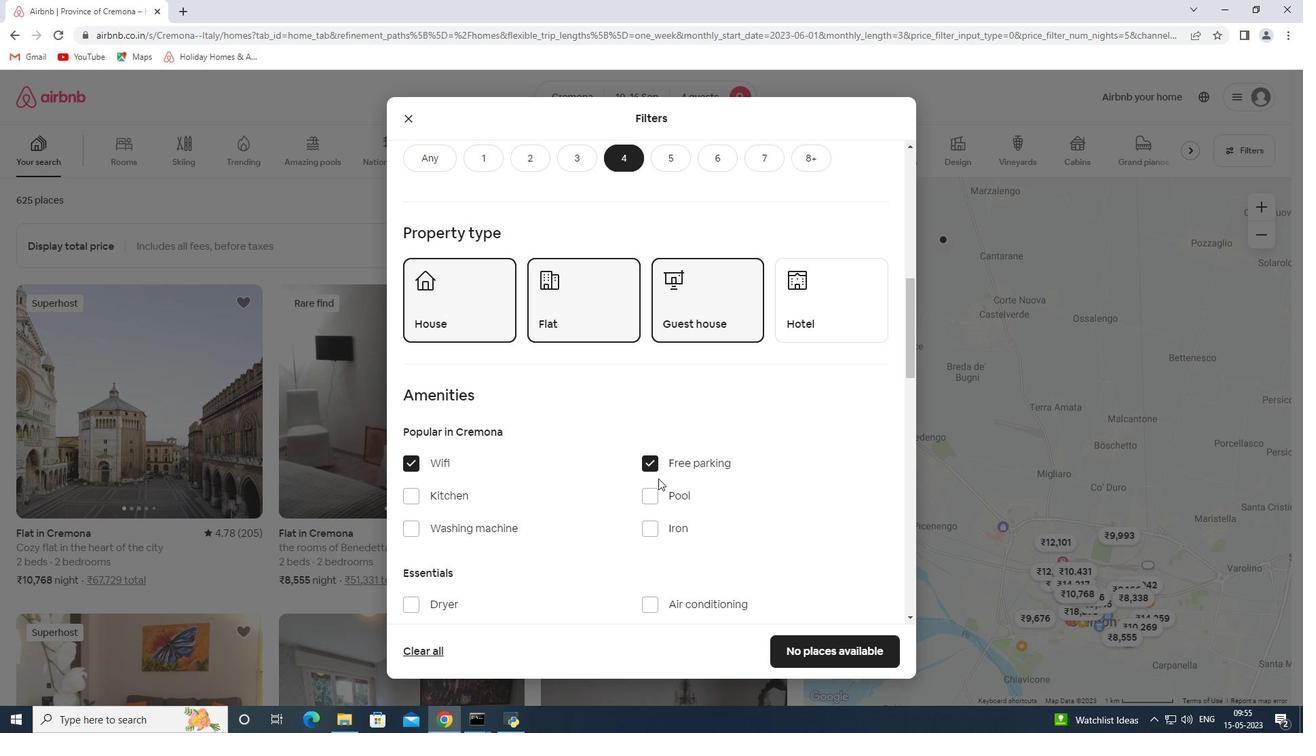 
Action: Mouse moved to (432, 468)
Screenshot: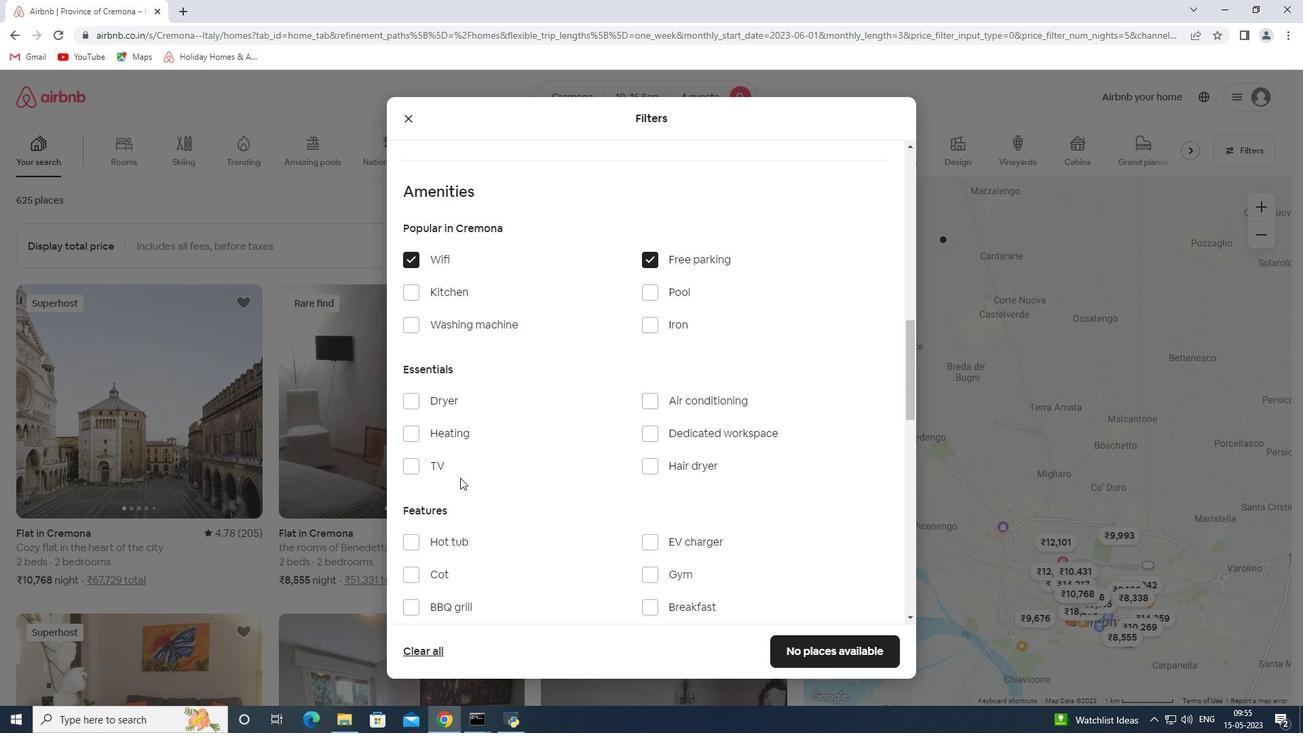 
Action: Mouse pressed left at (432, 468)
Screenshot: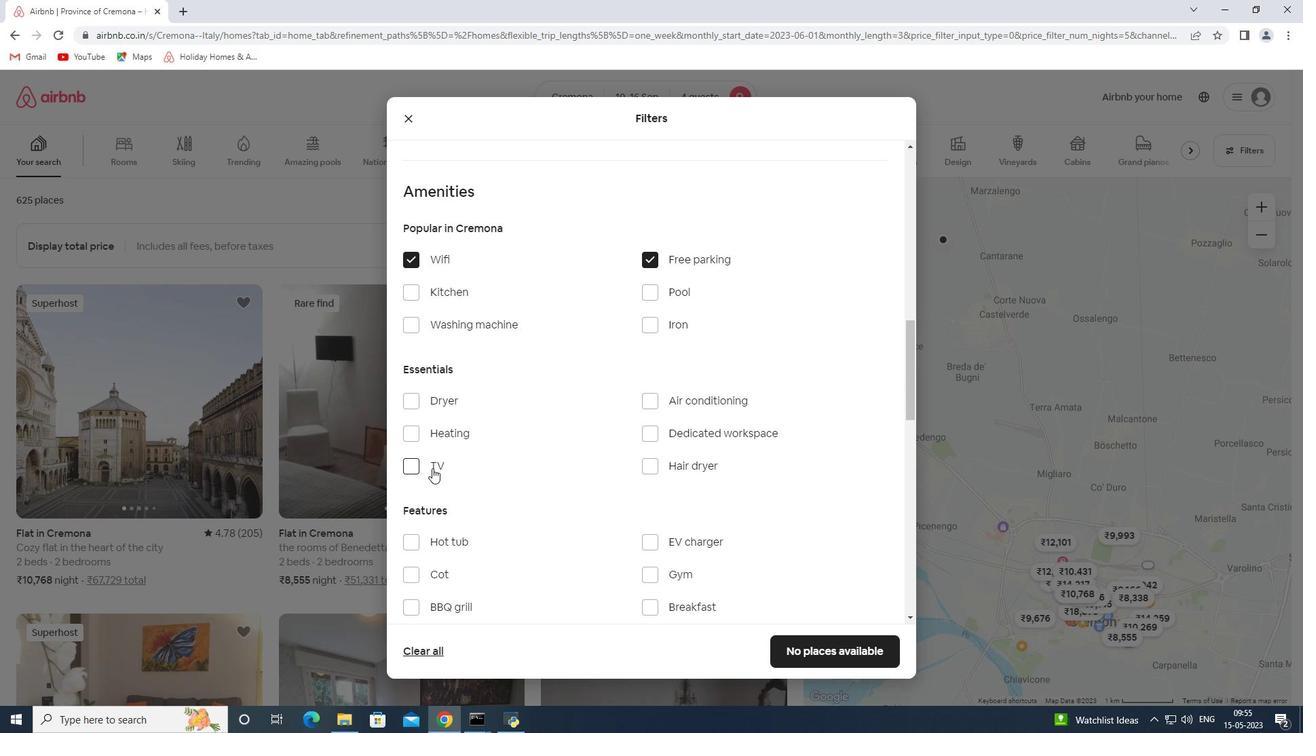 
Action: Mouse moved to (521, 484)
Screenshot: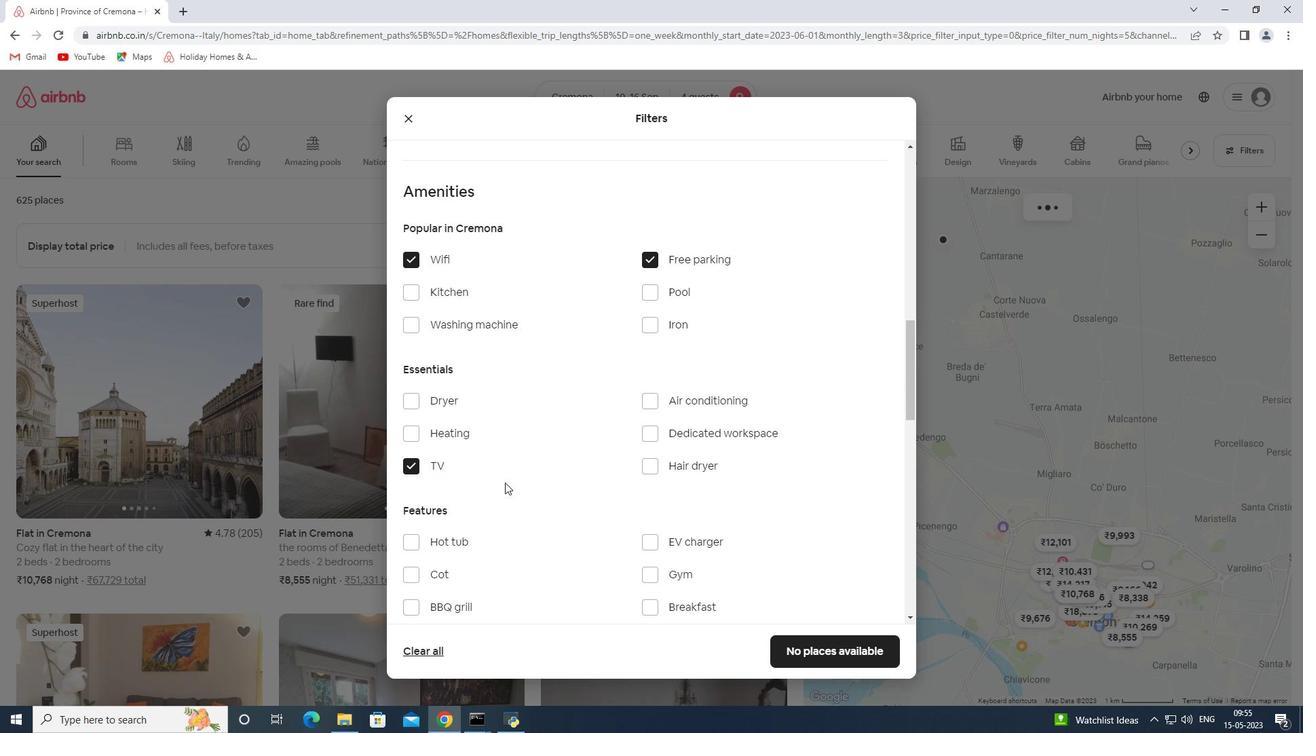 
Action: Mouse scrolled (521, 483) with delta (0, 0)
Screenshot: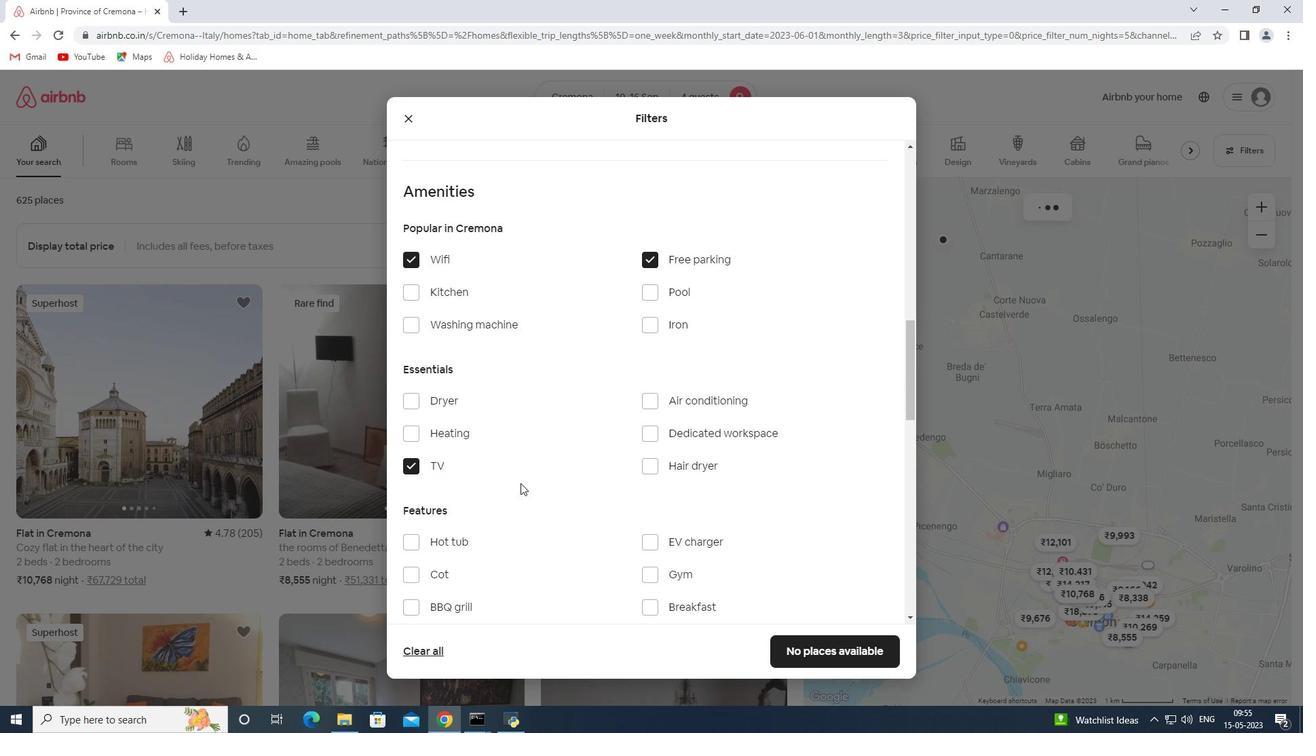 
Action: Mouse scrolled (521, 483) with delta (0, 0)
Screenshot: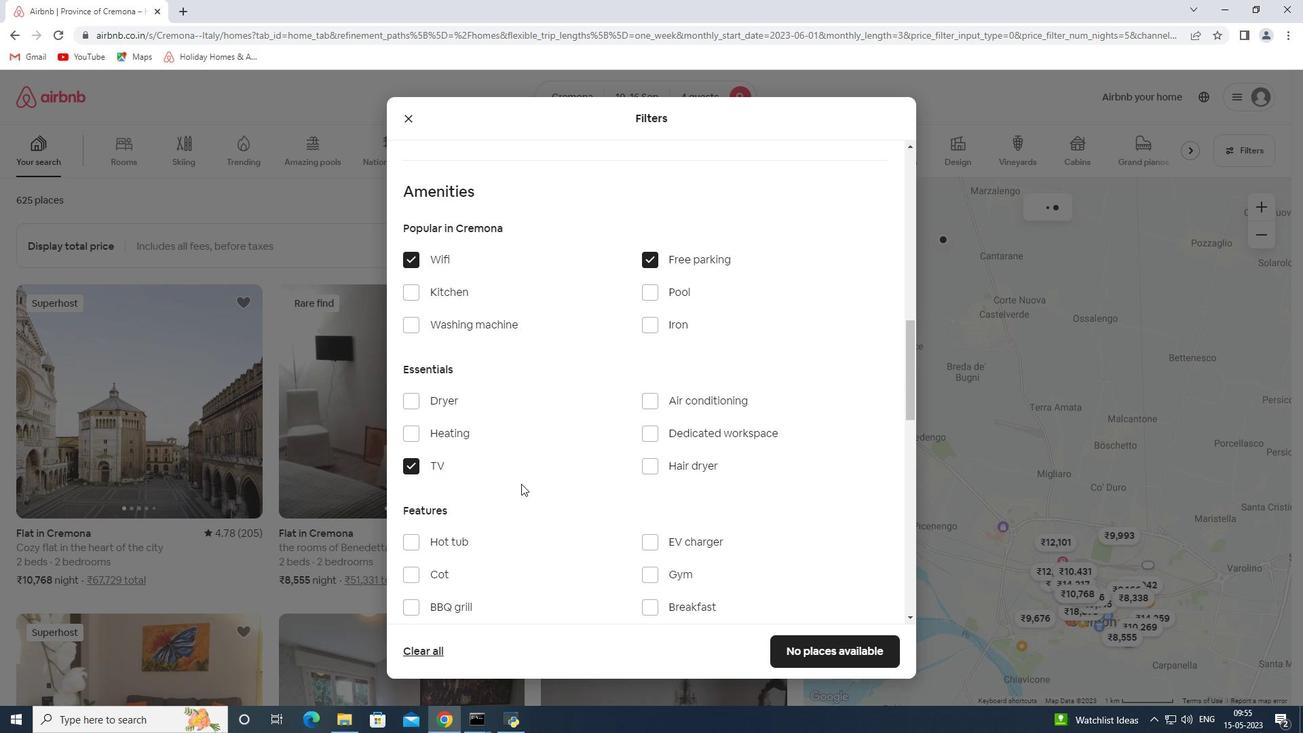 
Action: Mouse scrolled (521, 483) with delta (0, 0)
Screenshot: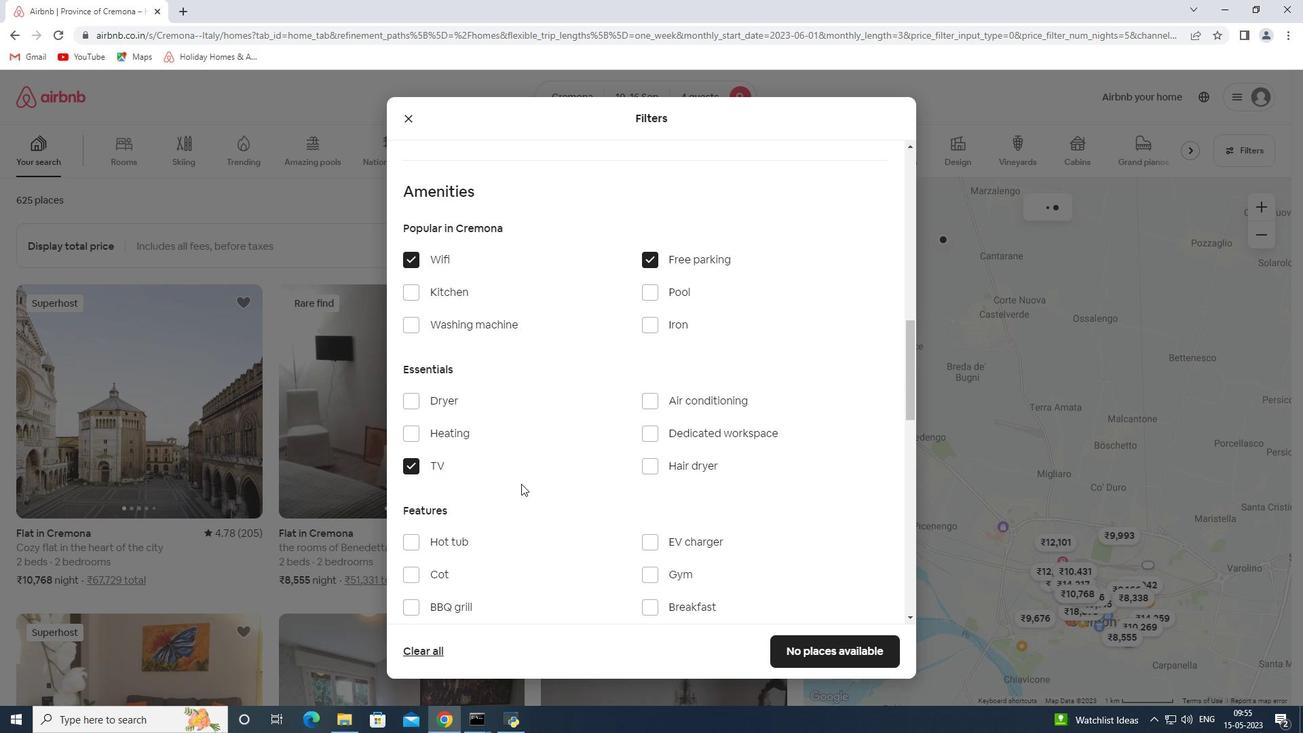 
Action: Mouse moved to (677, 373)
Screenshot: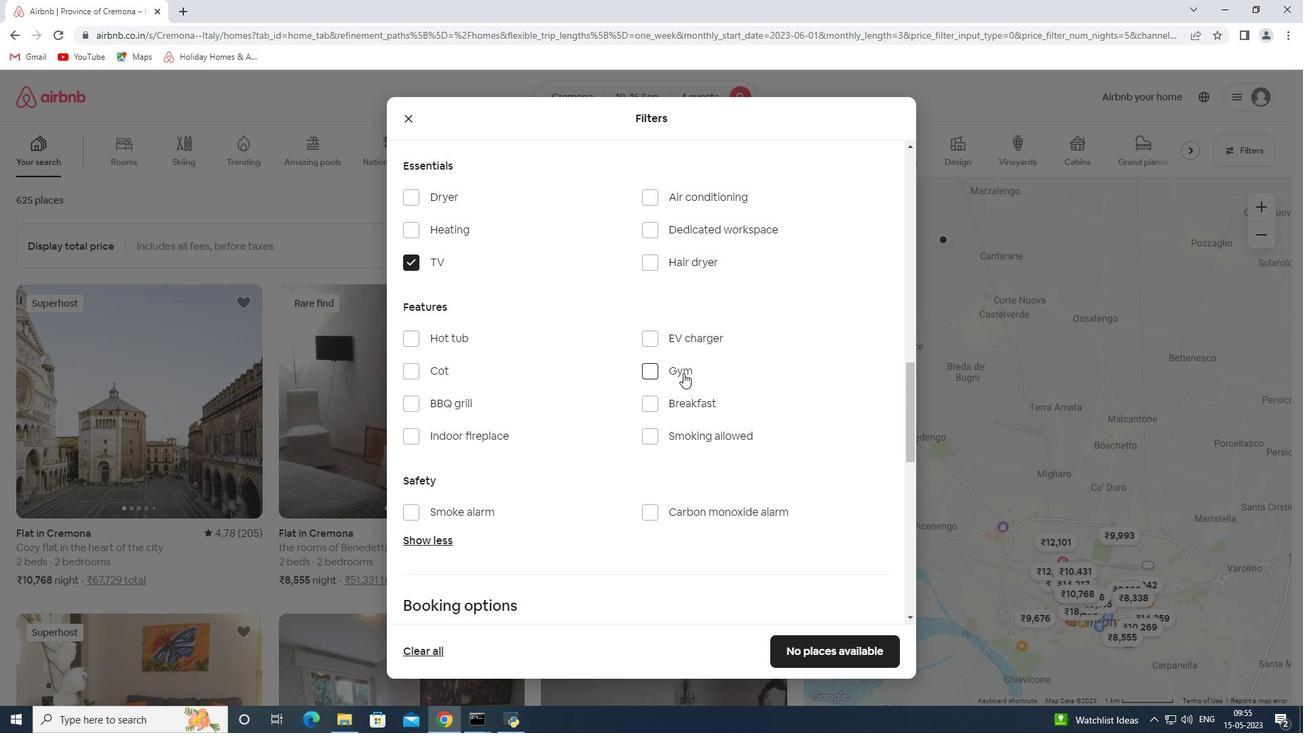 
Action: Mouse pressed left at (677, 373)
Screenshot: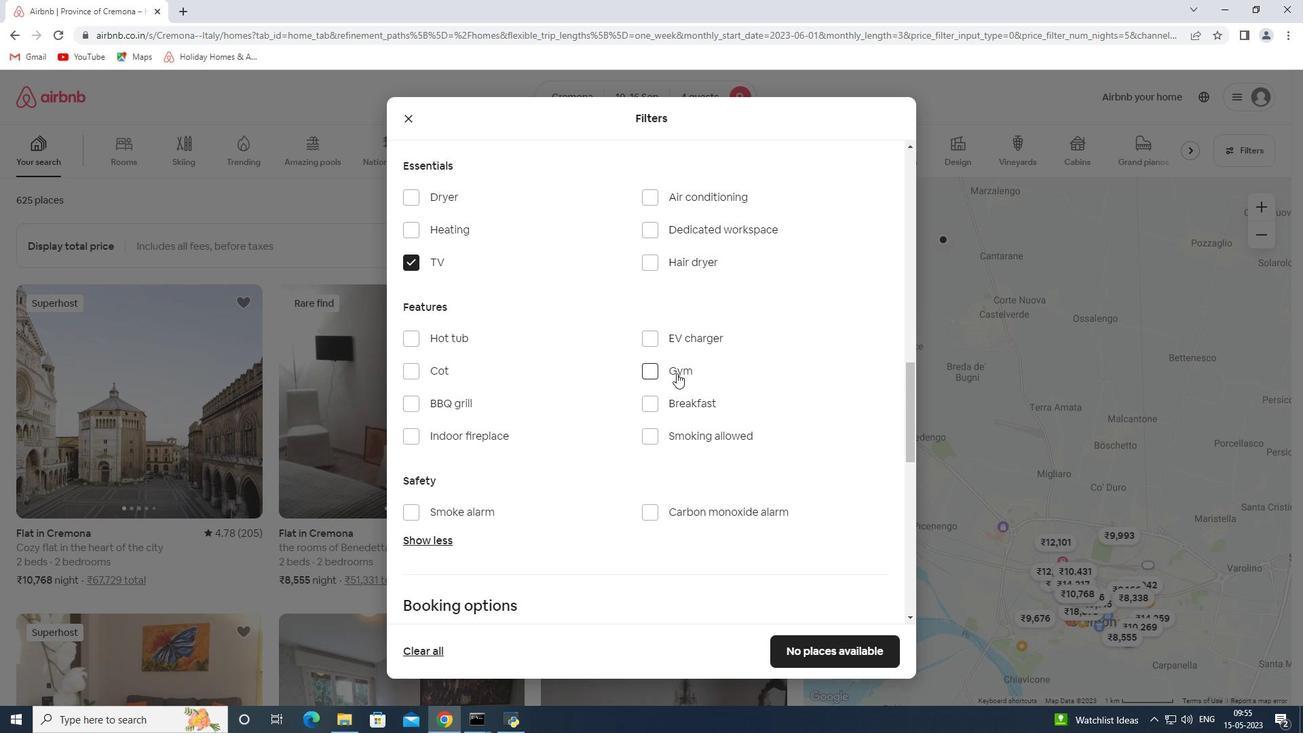 
Action: Mouse scrolled (677, 372) with delta (0, 0)
Screenshot: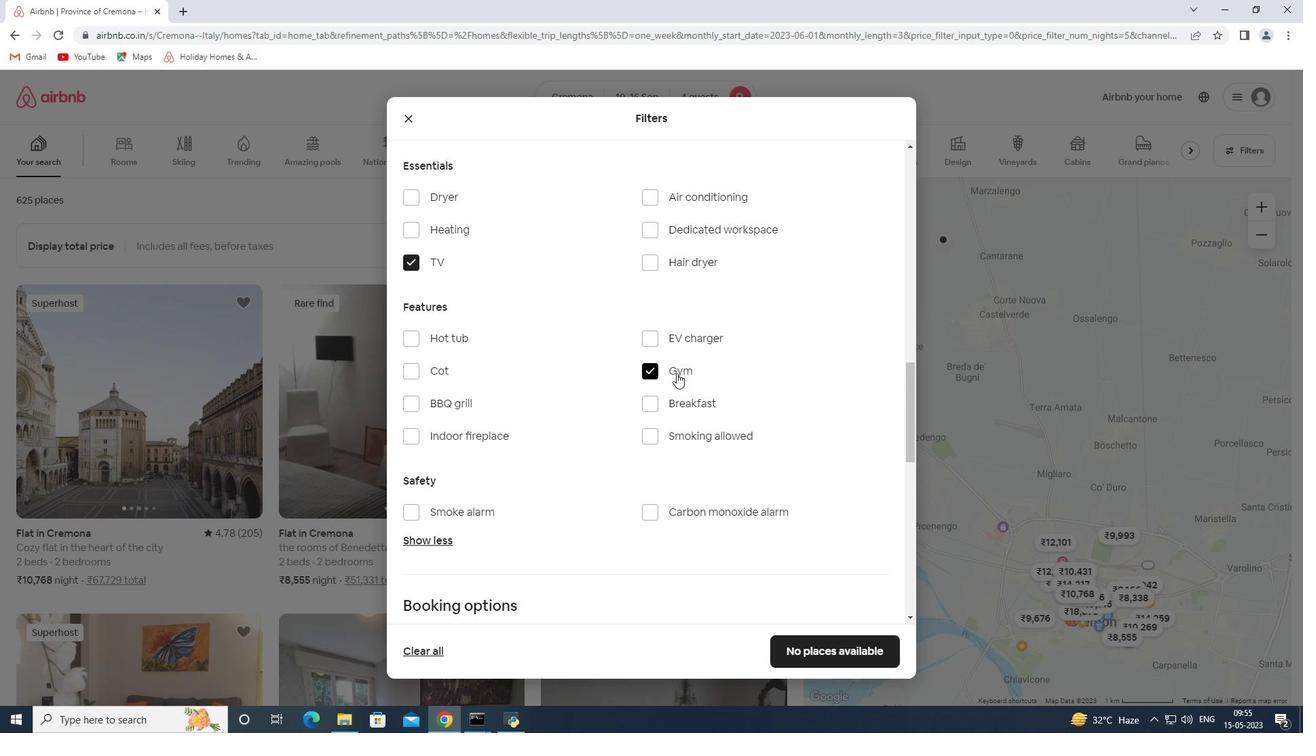 
Action: Mouse moved to (686, 339)
Screenshot: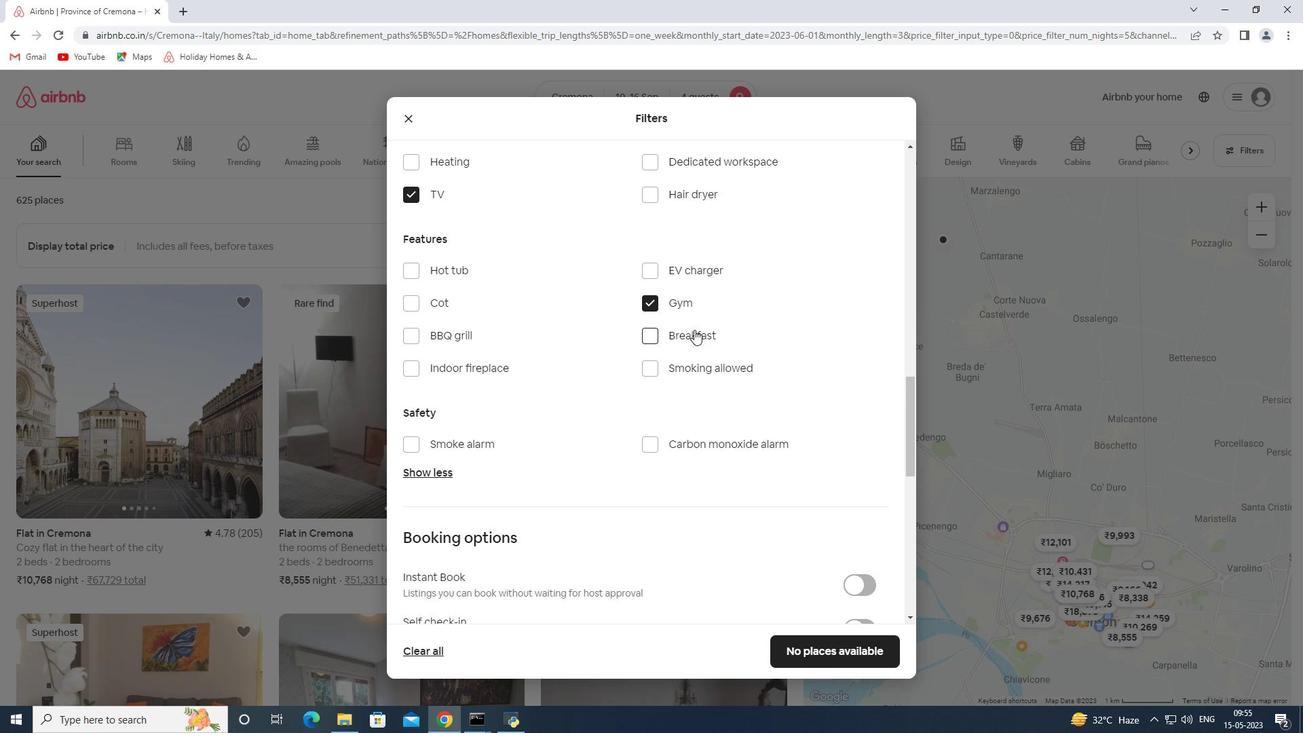 
Action: Mouse pressed left at (686, 339)
Screenshot: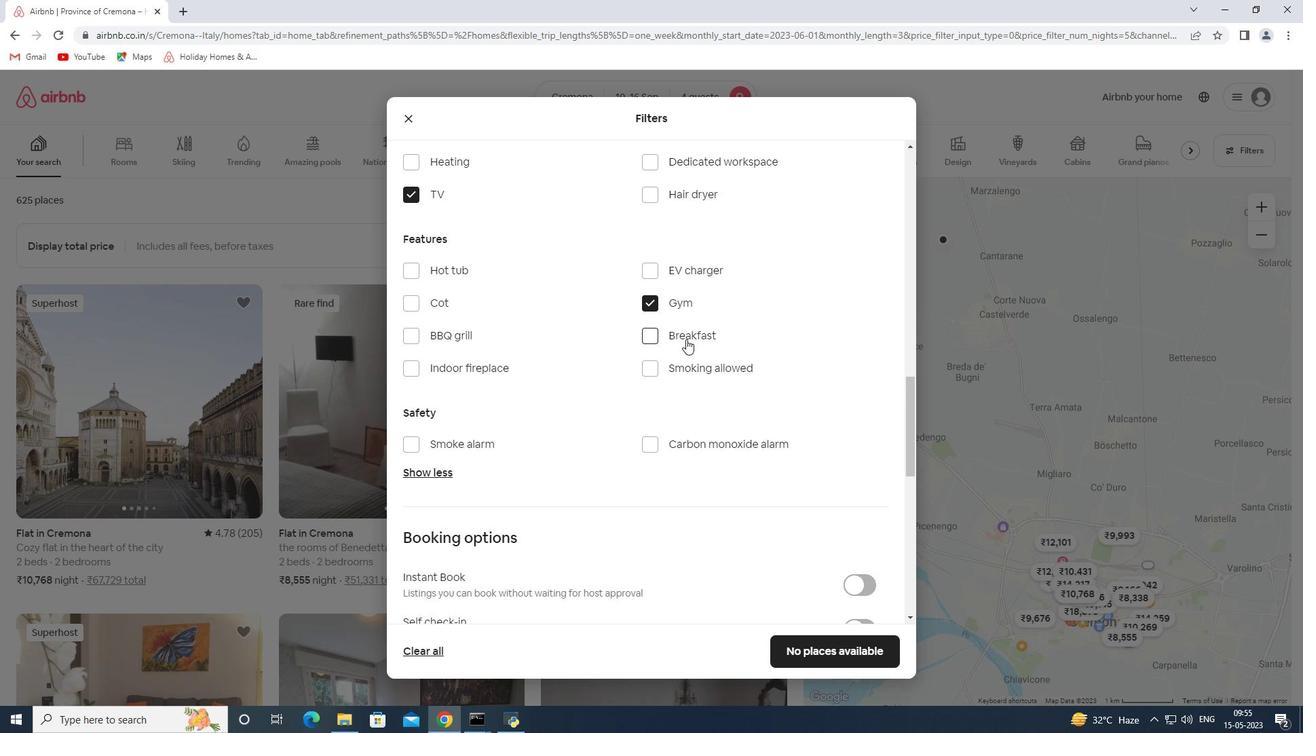 
Action: Mouse moved to (876, 556)
Screenshot: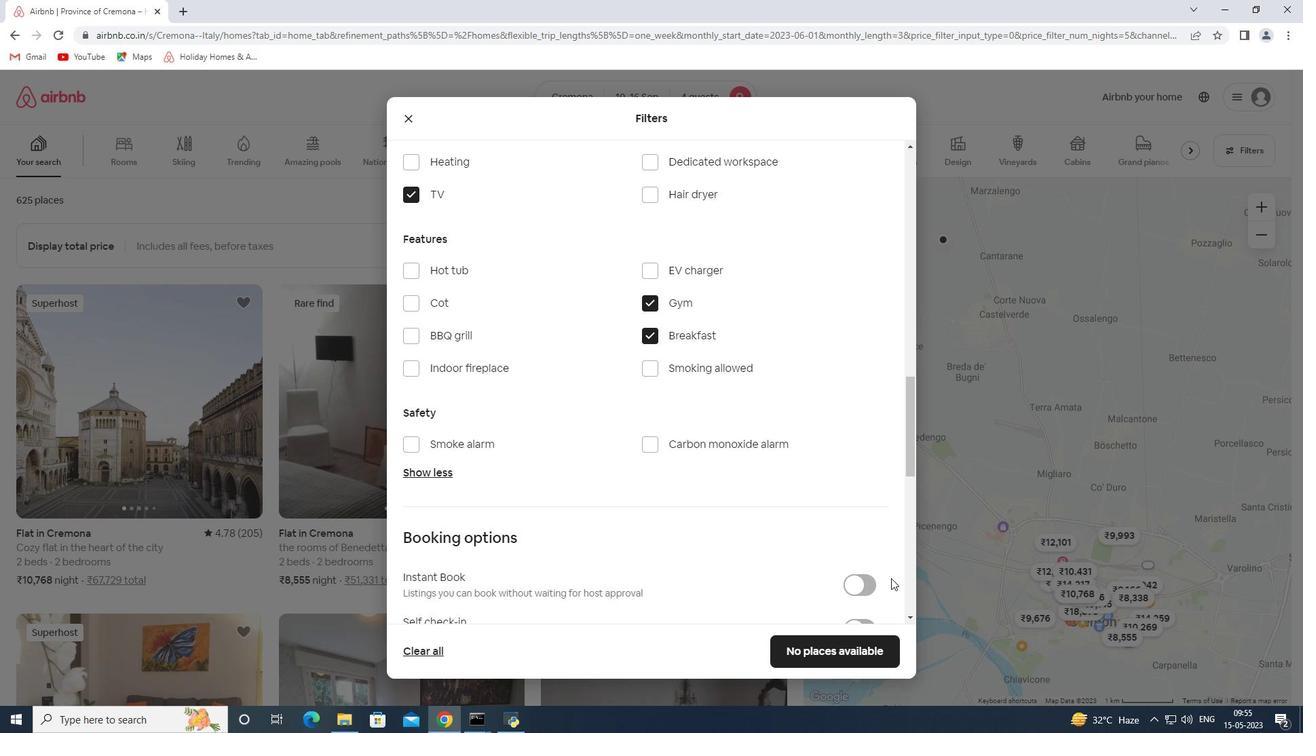 
Action: Mouse scrolled (876, 556) with delta (0, 0)
Screenshot: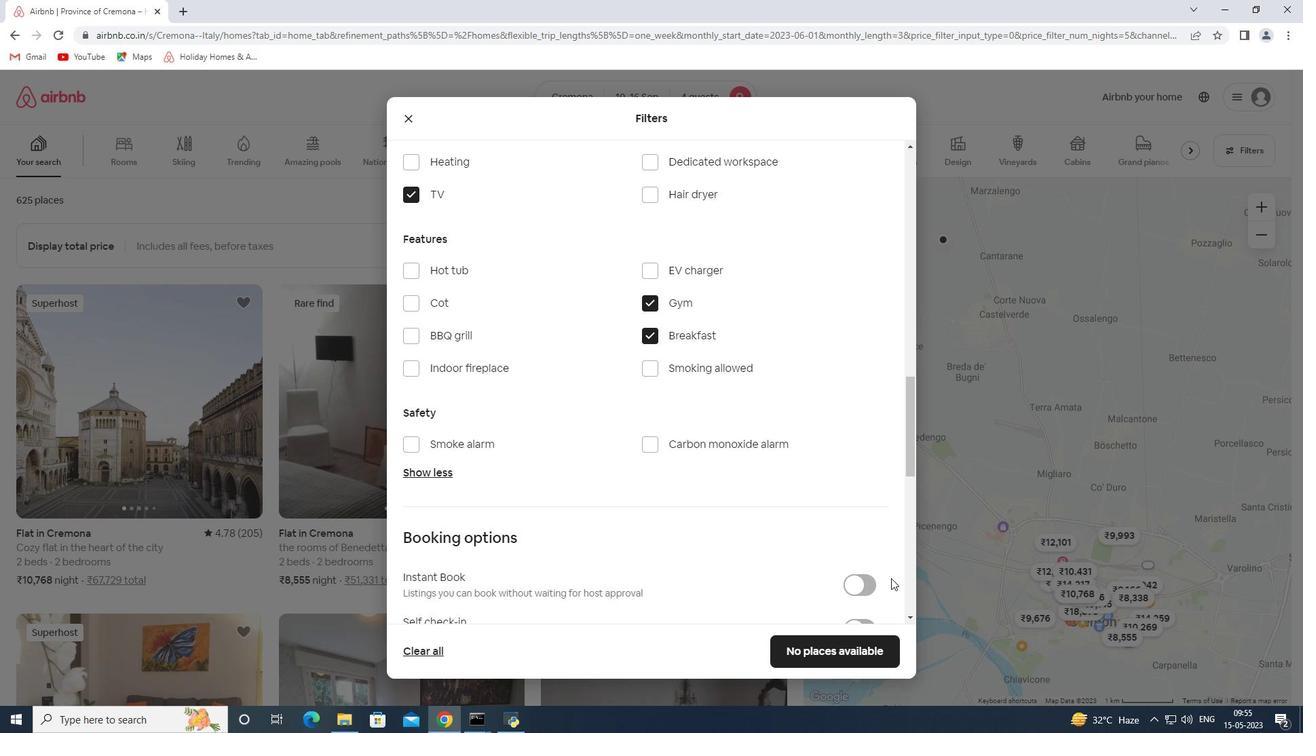 
Action: Mouse moved to (876, 554)
Screenshot: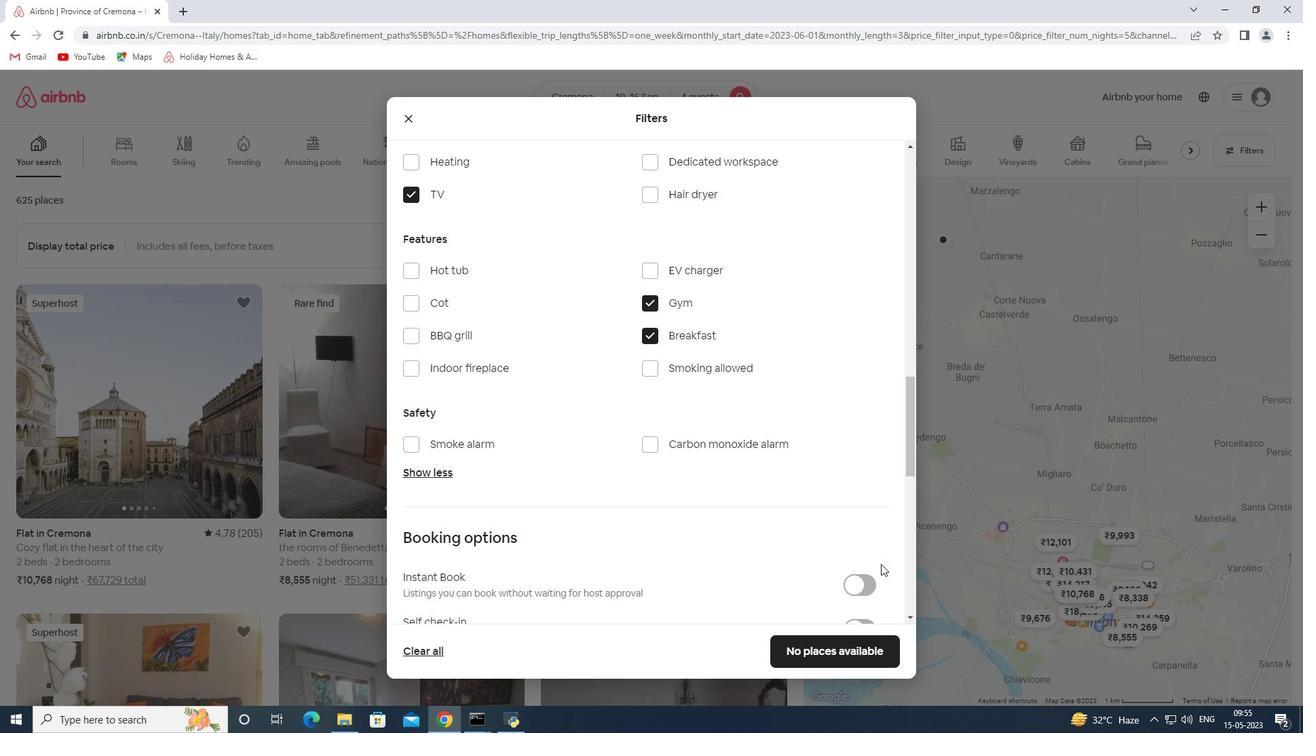 
Action: Mouse scrolled (876, 553) with delta (0, 0)
Screenshot: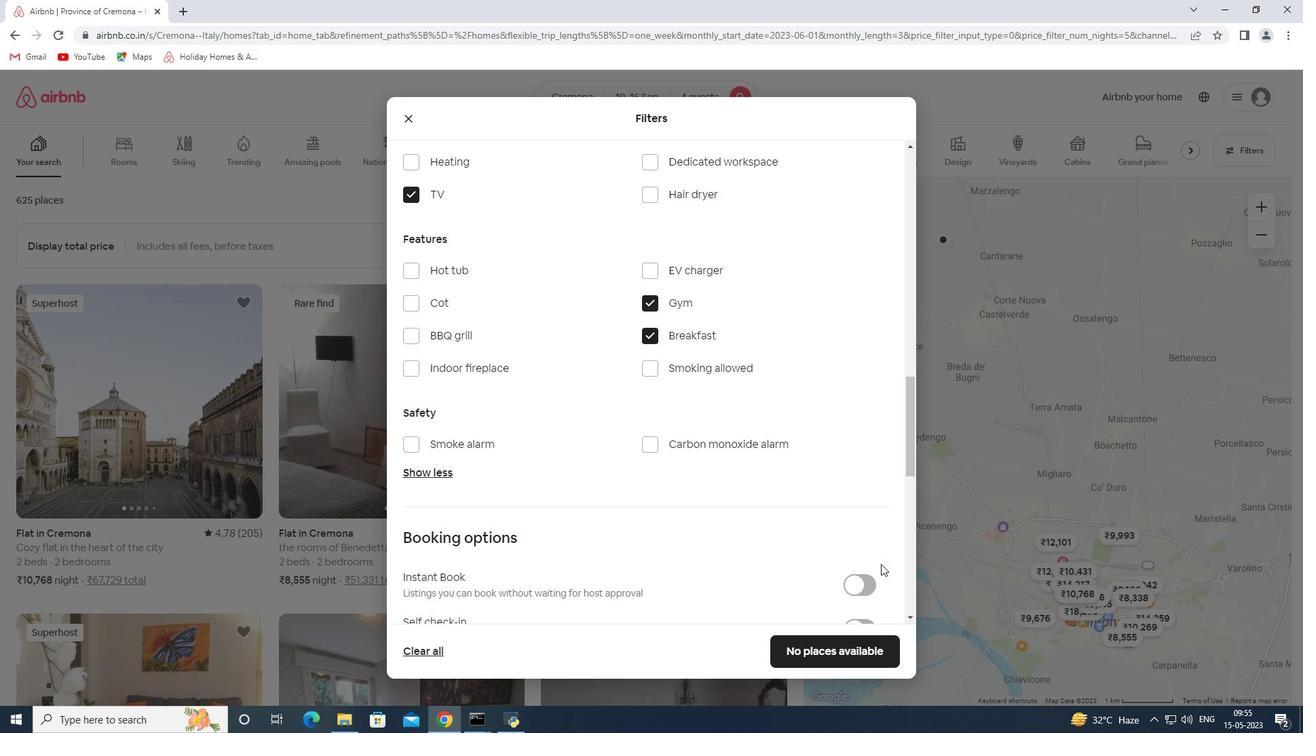 
Action: Mouse moved to (872, 544)
Screenshot: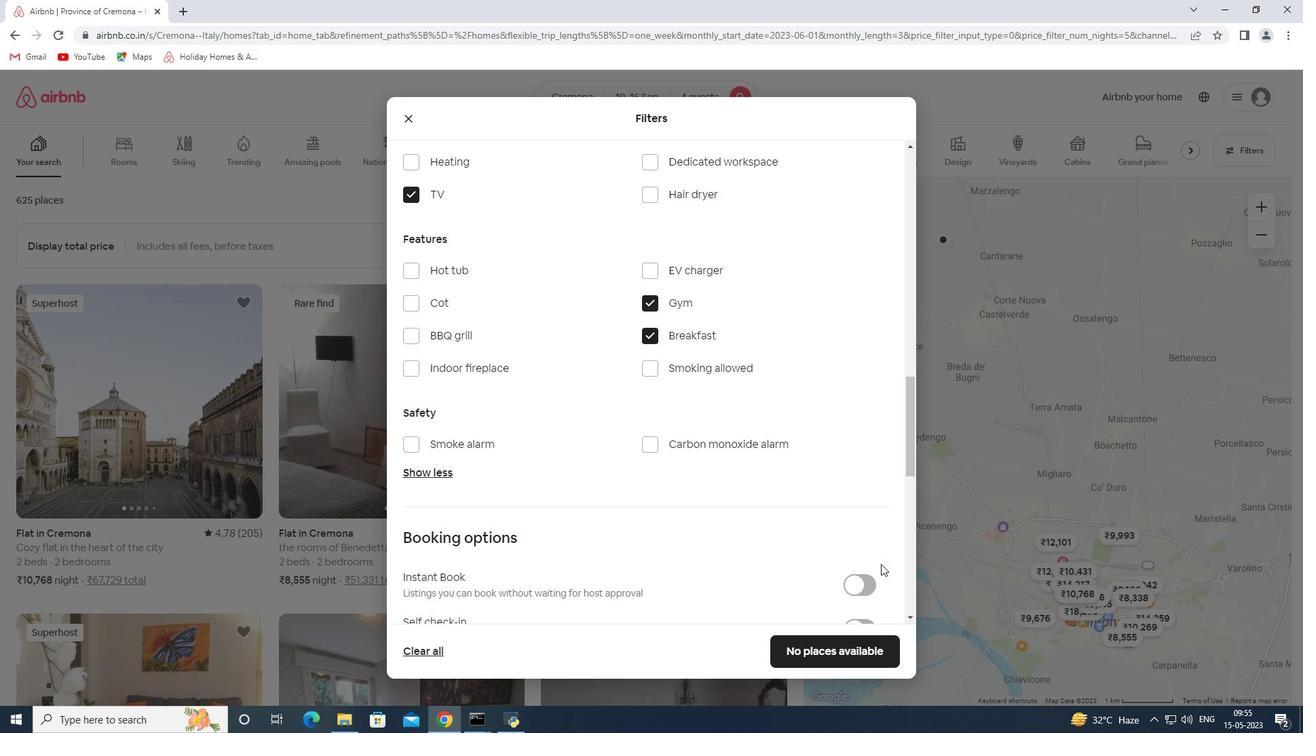 
Action: Mouse scrolled (872, 543) with delta (0, 0)
Screenshot: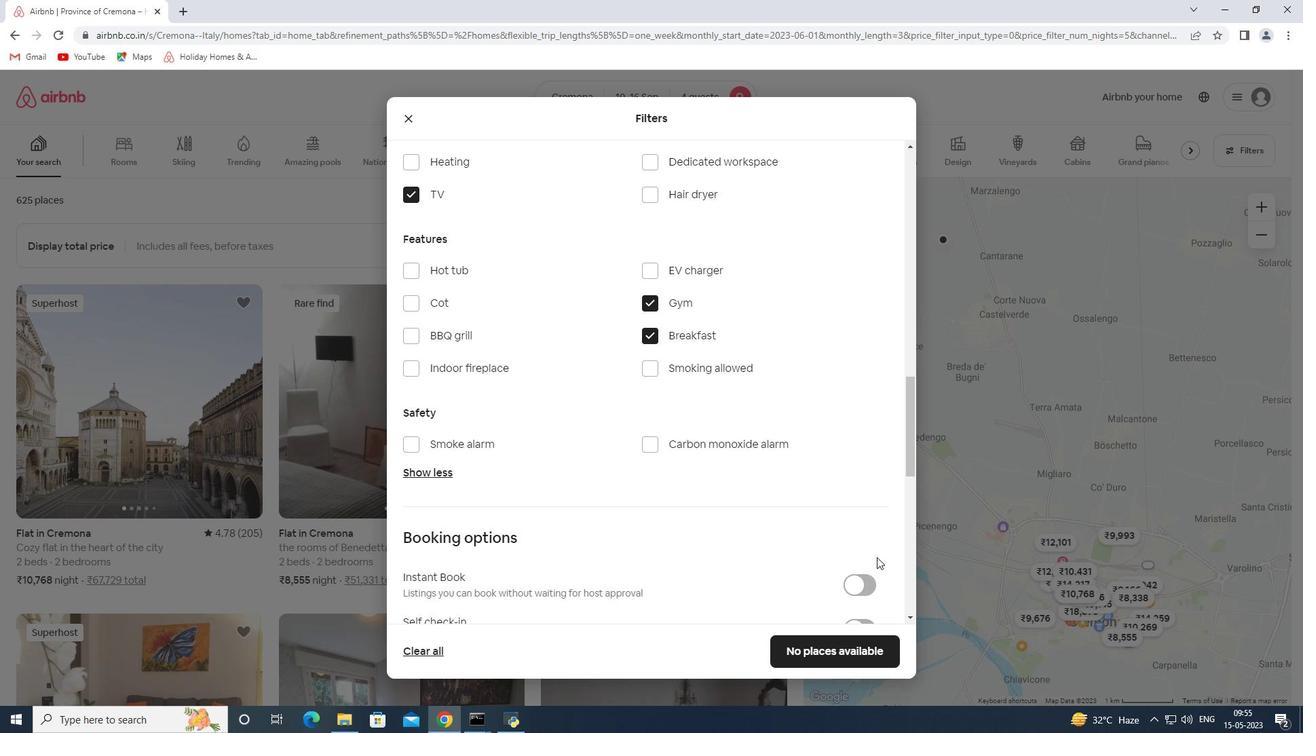 
Action: Mouse moved to (851, 425)
Screenshot: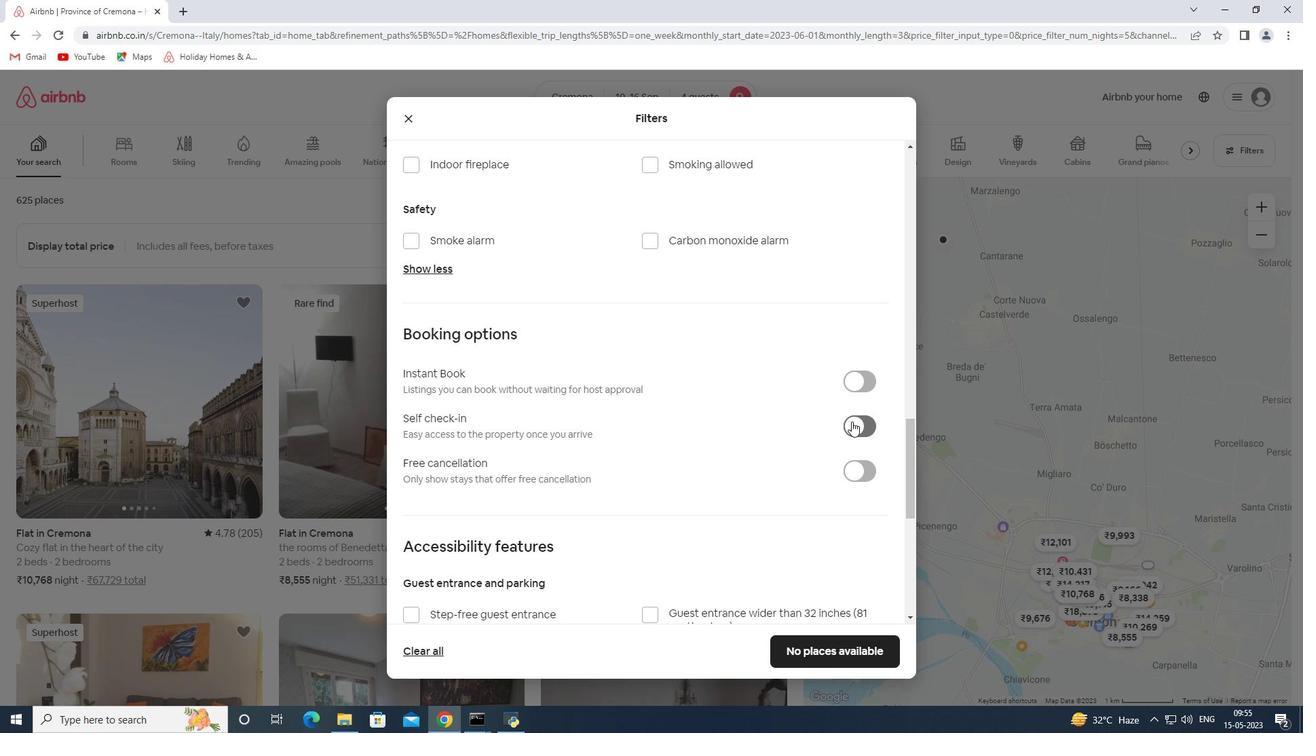 
Action: Mouse pressed left at (851, 425)
Screenshot: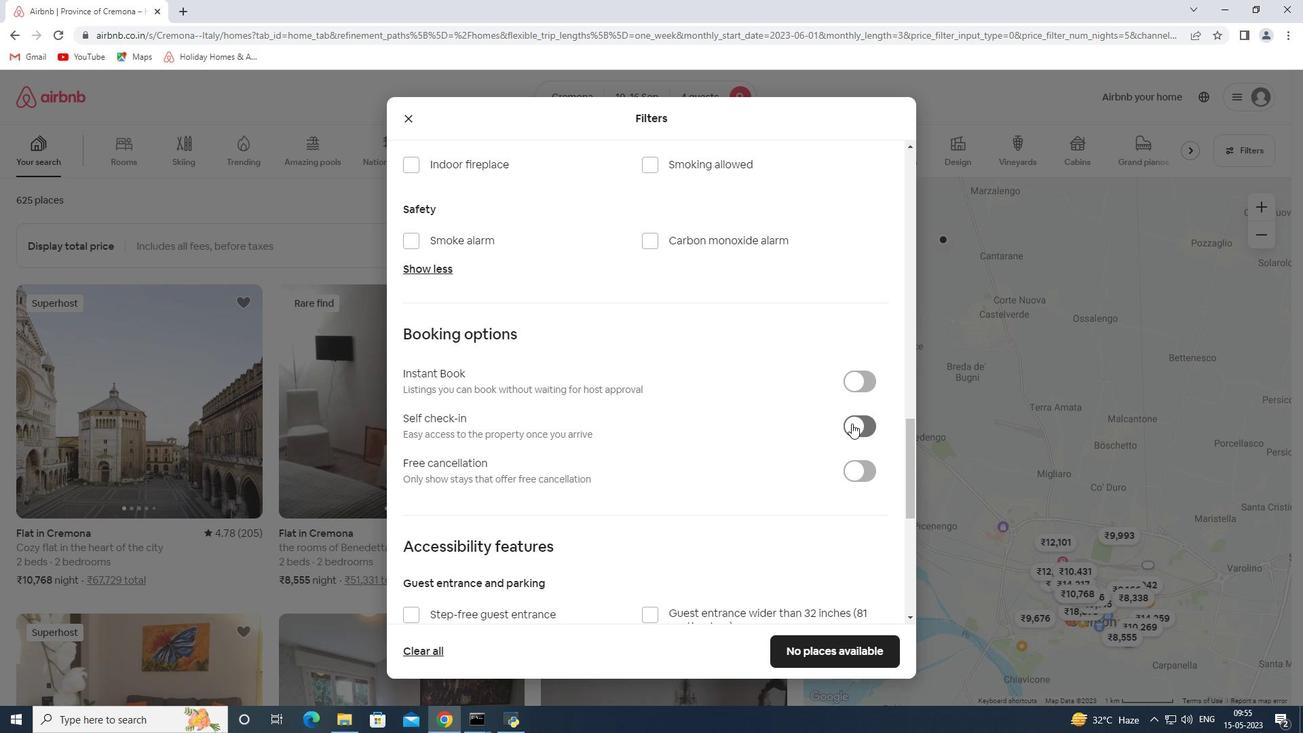 
Action: Mouse moved to (843, 427)
Screenshot: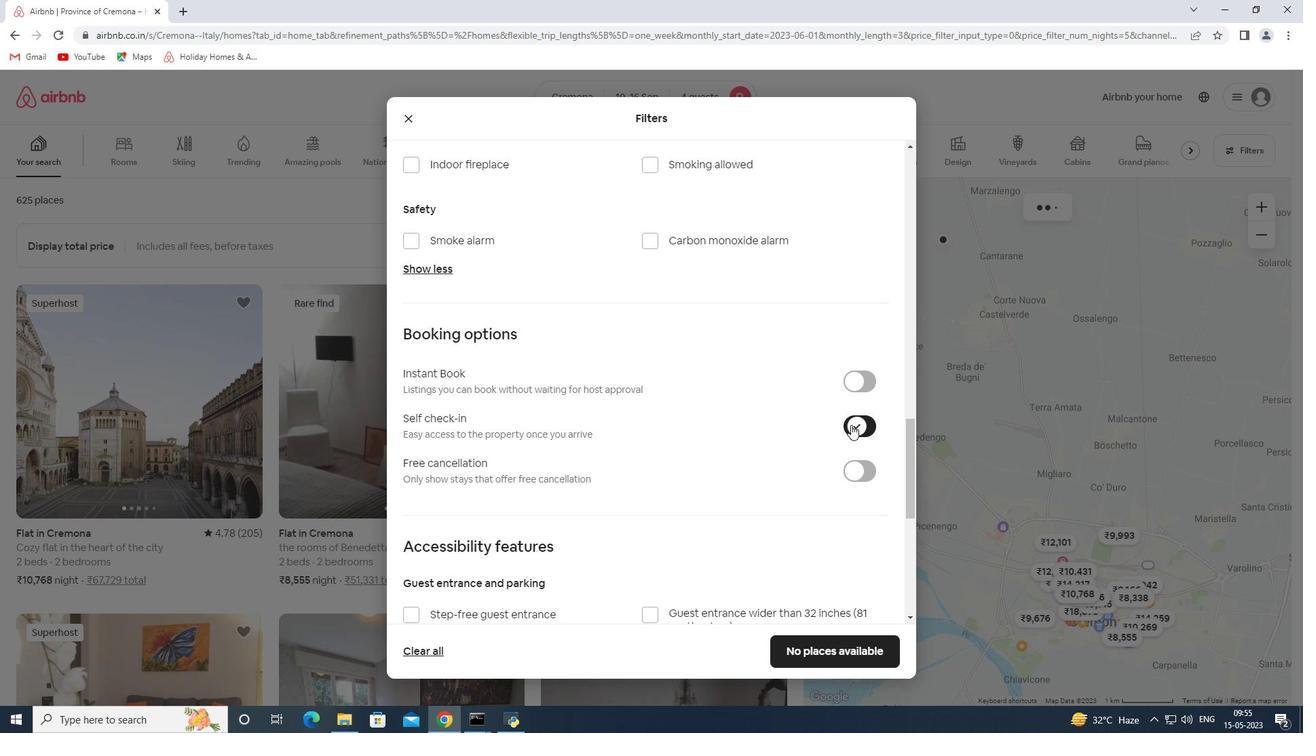 
Action: Mouse scrolled (843, 426) with delta (0, 0)
Screenshot: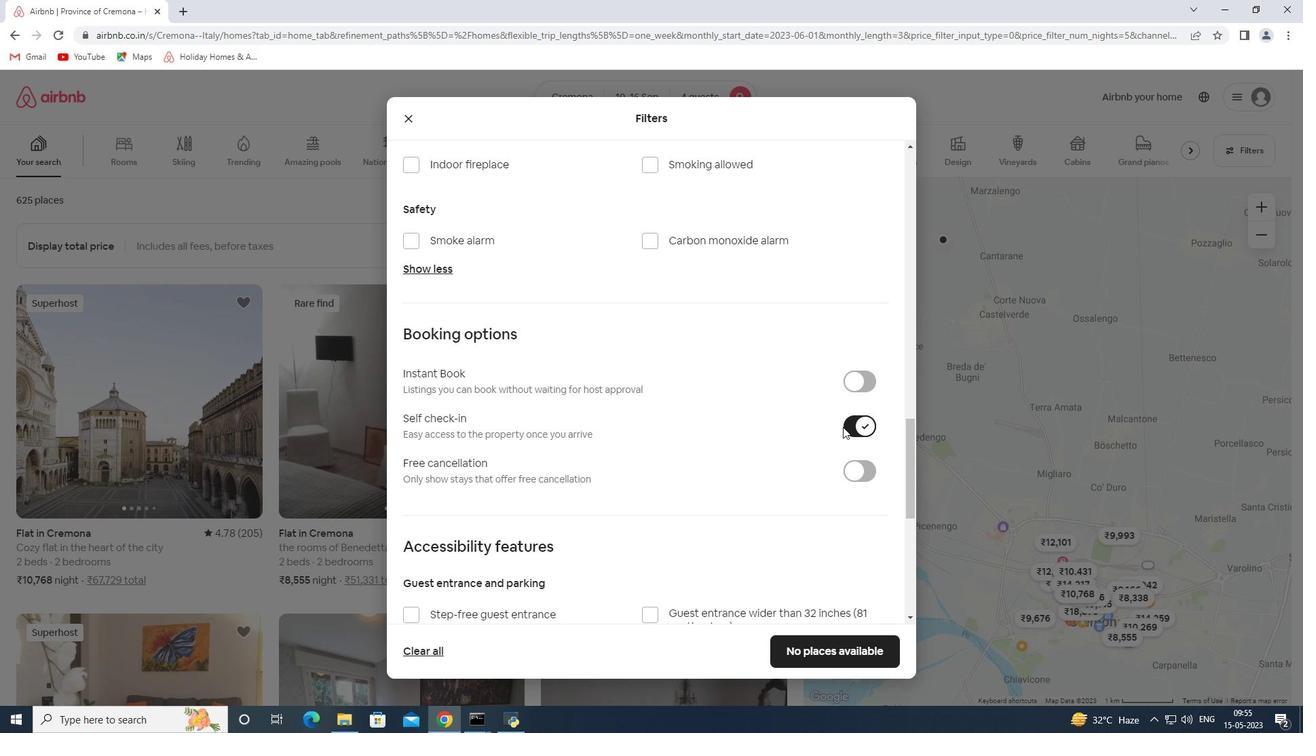 
Action: Mouse scrolled (843, 426) with delta (0, 0)
Screenshot: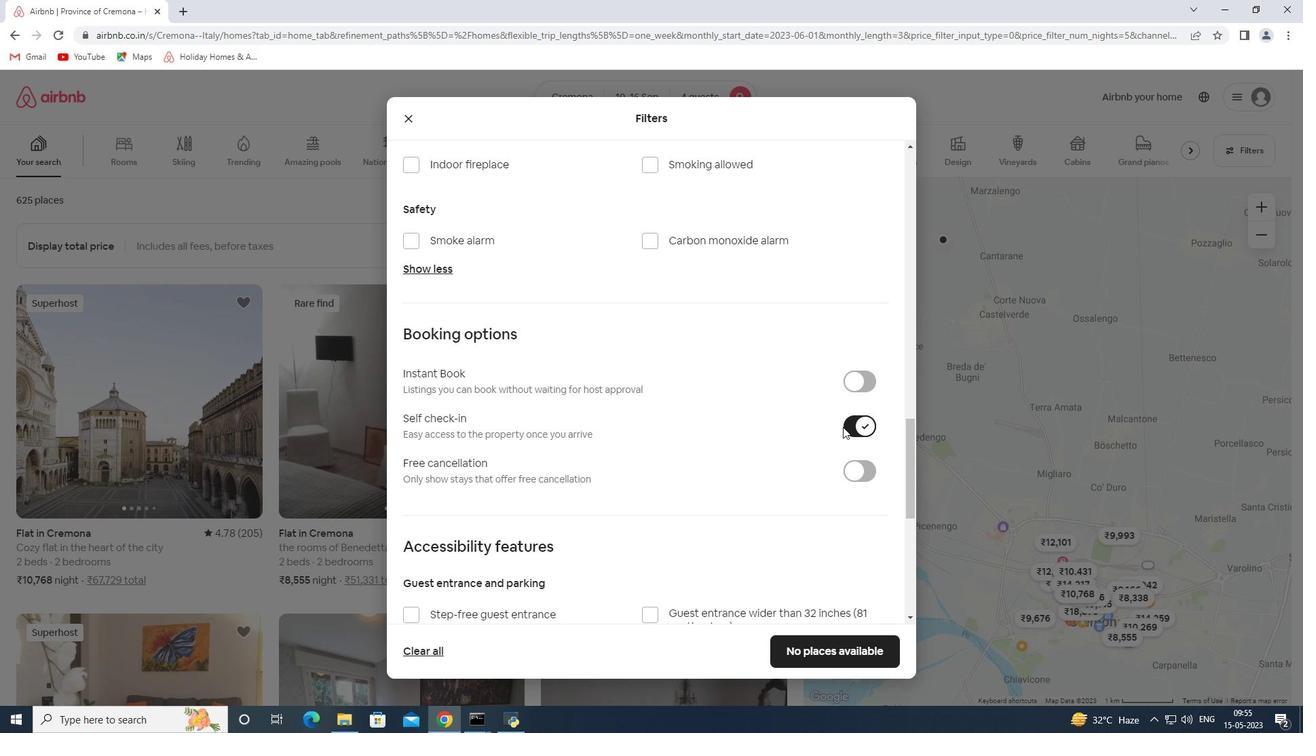 
Action: Mouse scrolled (843, 426) with delta (0, 0)
Screenshot: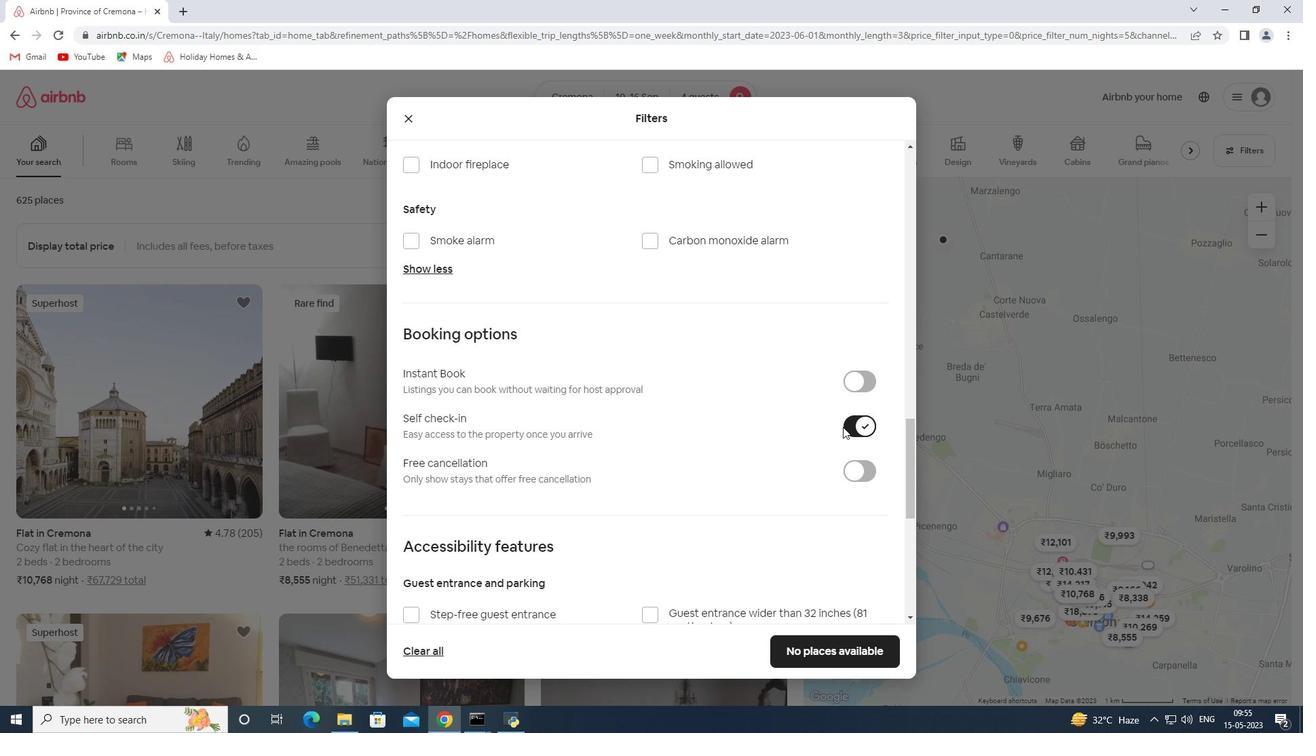 
Action: Mouse moved to (488, 461)
Screenshot: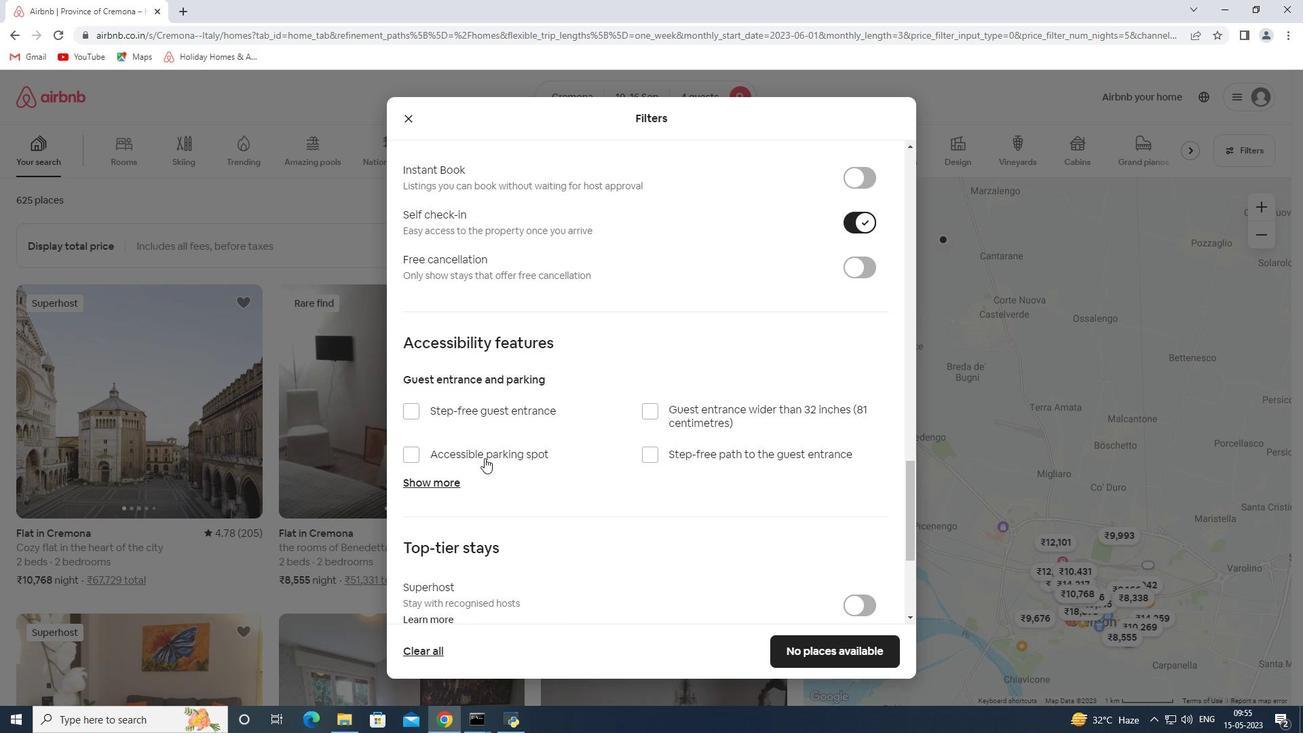 
Action: Mouse scrolled (488, 460) with delta (0, 0)
Screenshot: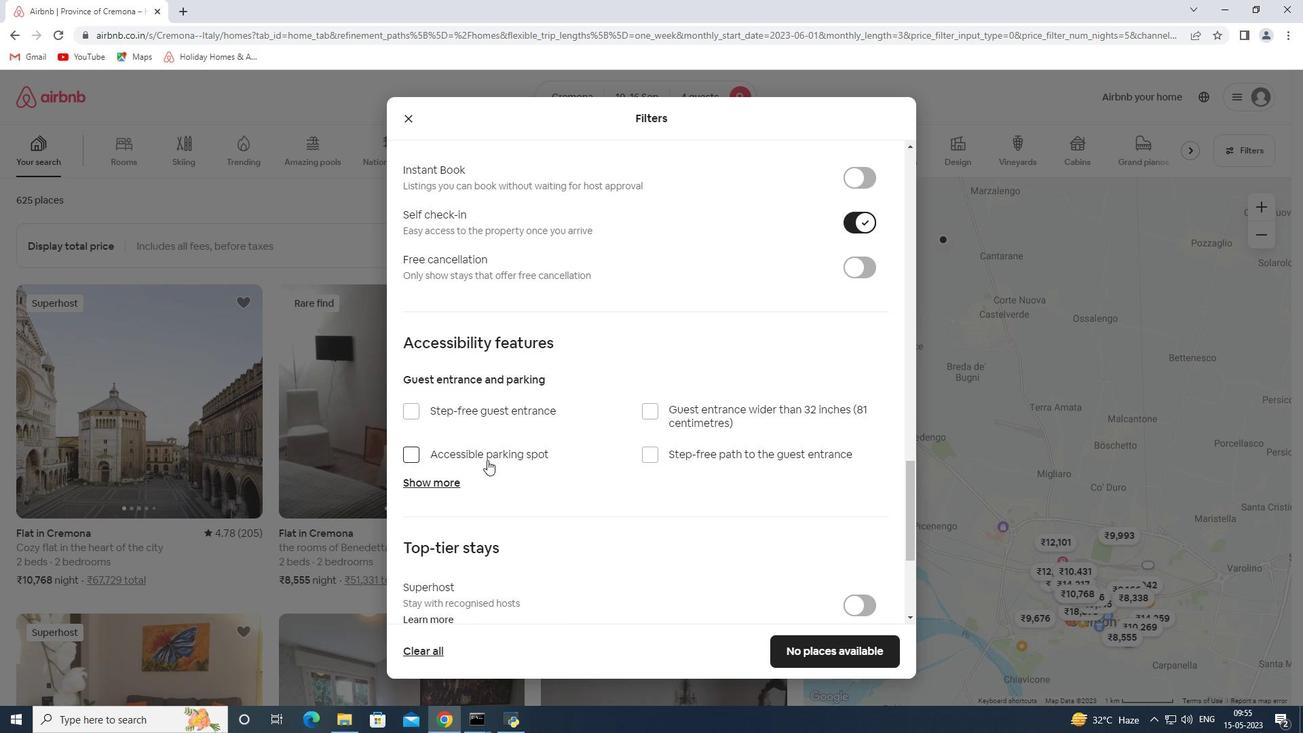 
Action: Mouse scrolled (488, 460) with delta (0, 0)
Screenshot: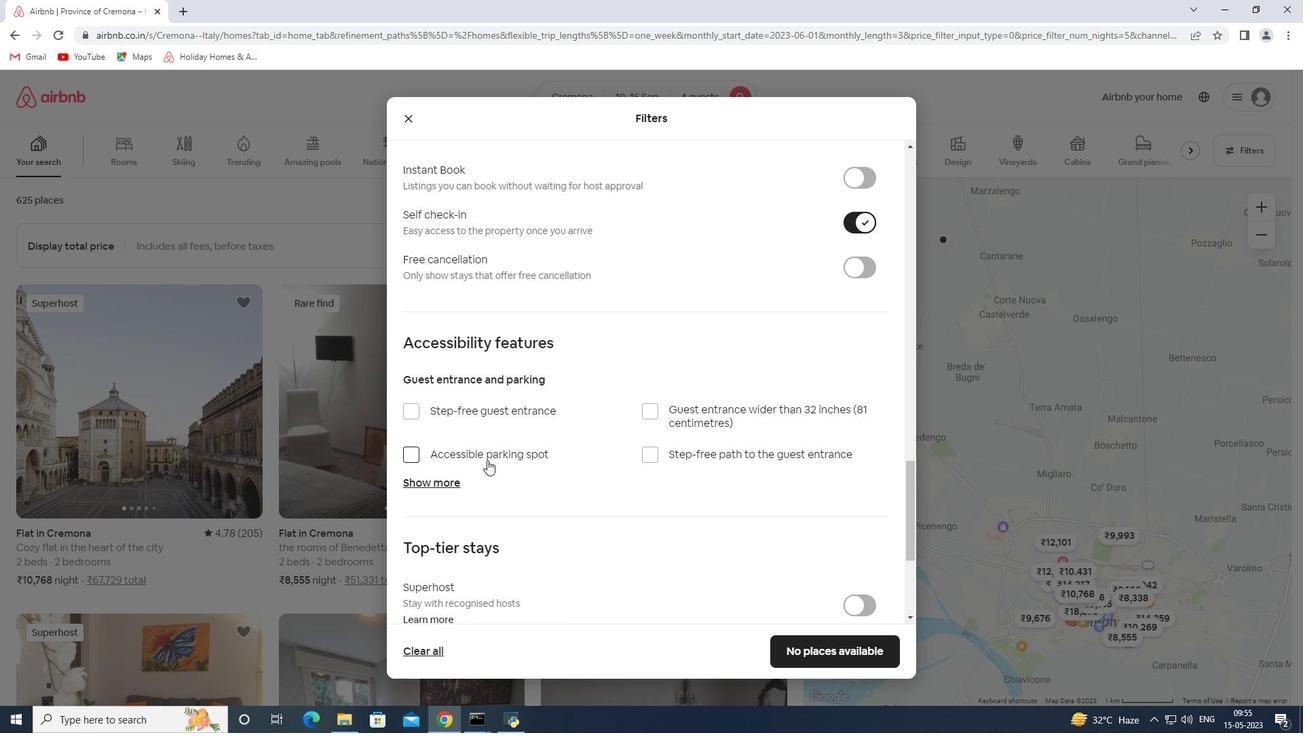 
Action: Mouse moved to (702, 485)
Screenshot: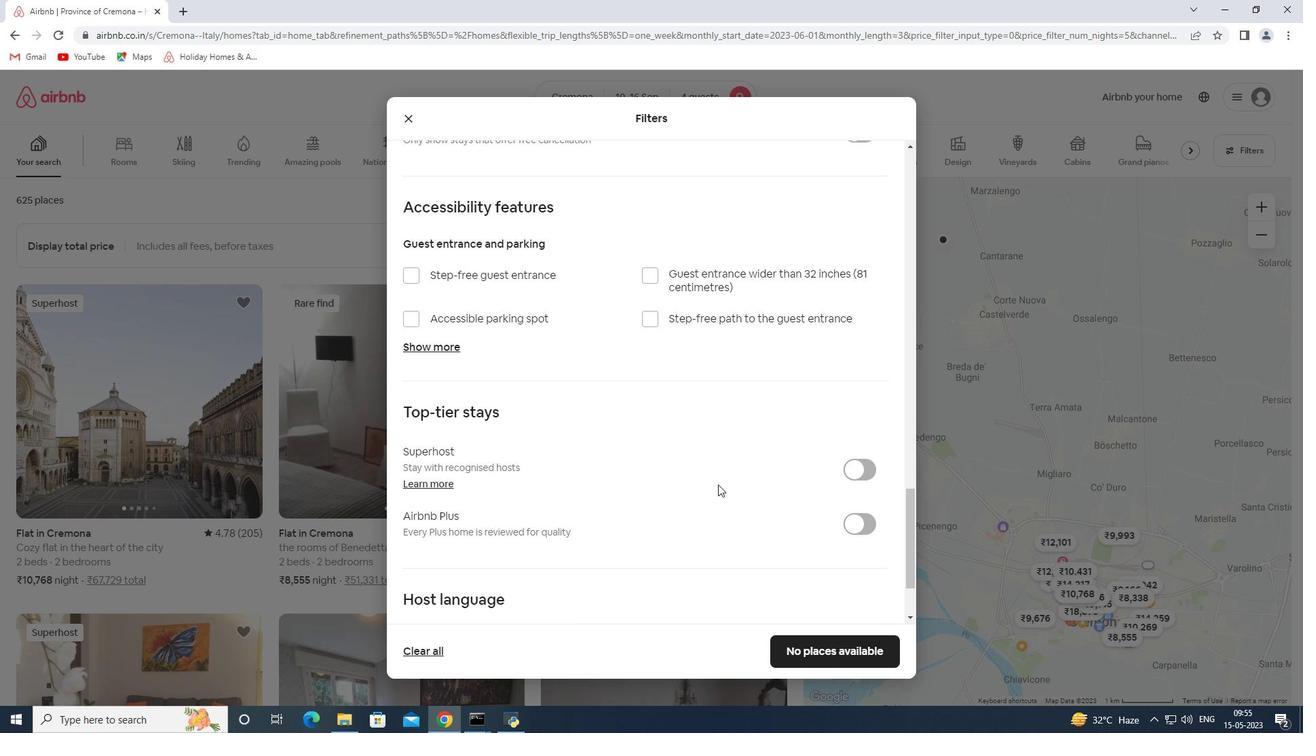 
Action: Mouse scrolled (702, 484) with delta (0, 0)
Screenshot: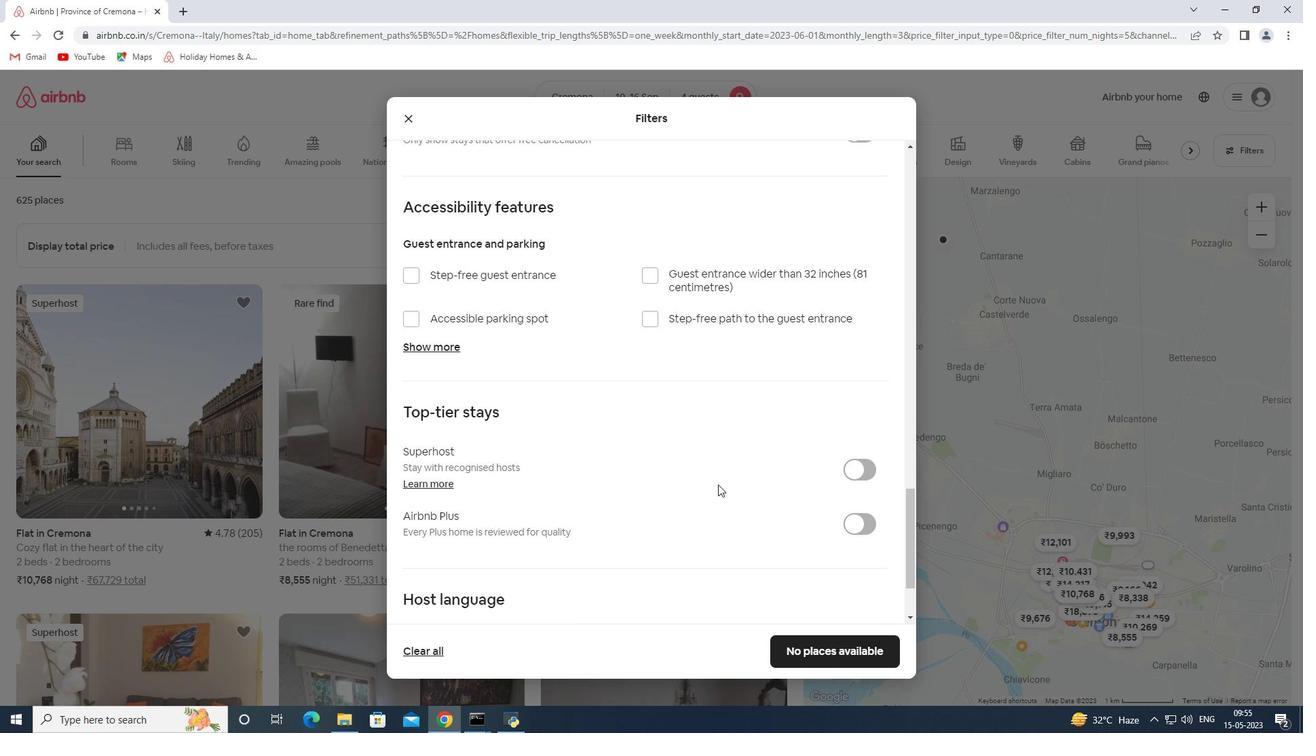 
Action: Mouse moved to (701, 485)
Screenshot: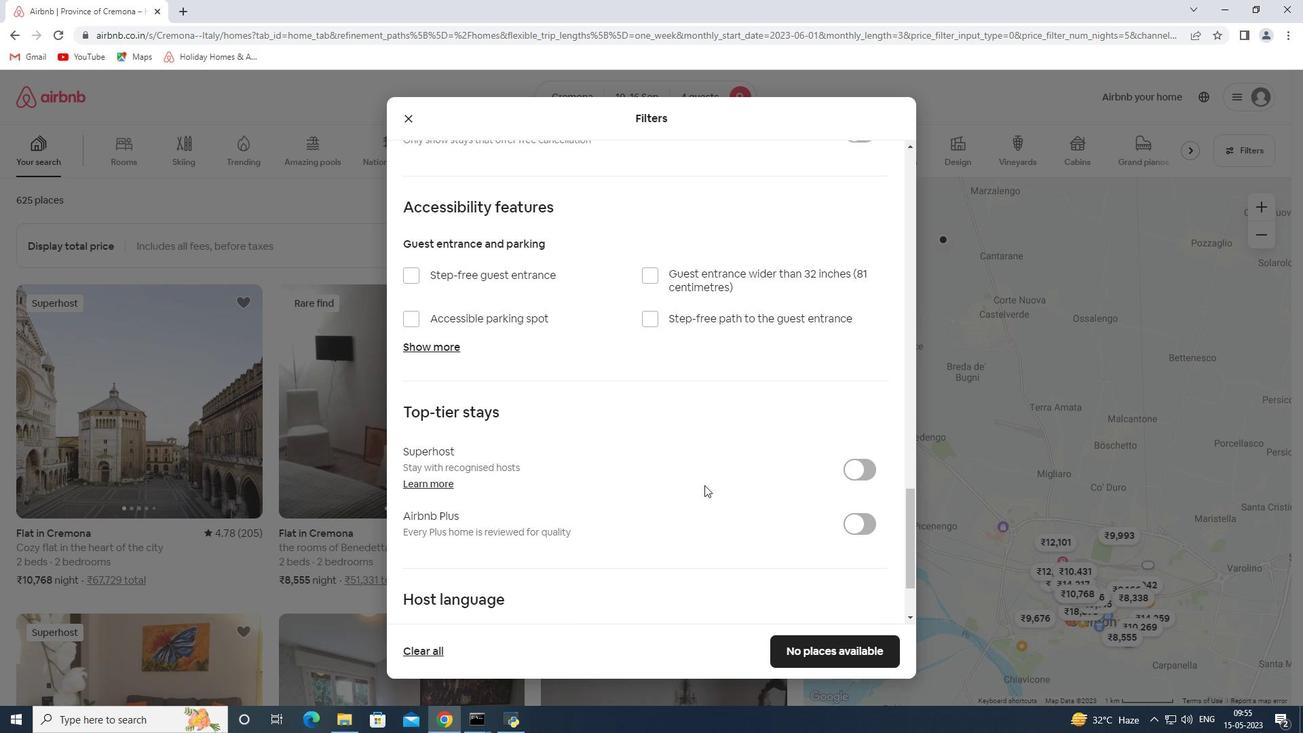 
Action: Mouse scrolled (701, 484) with delta (0, 0)
Screenshot: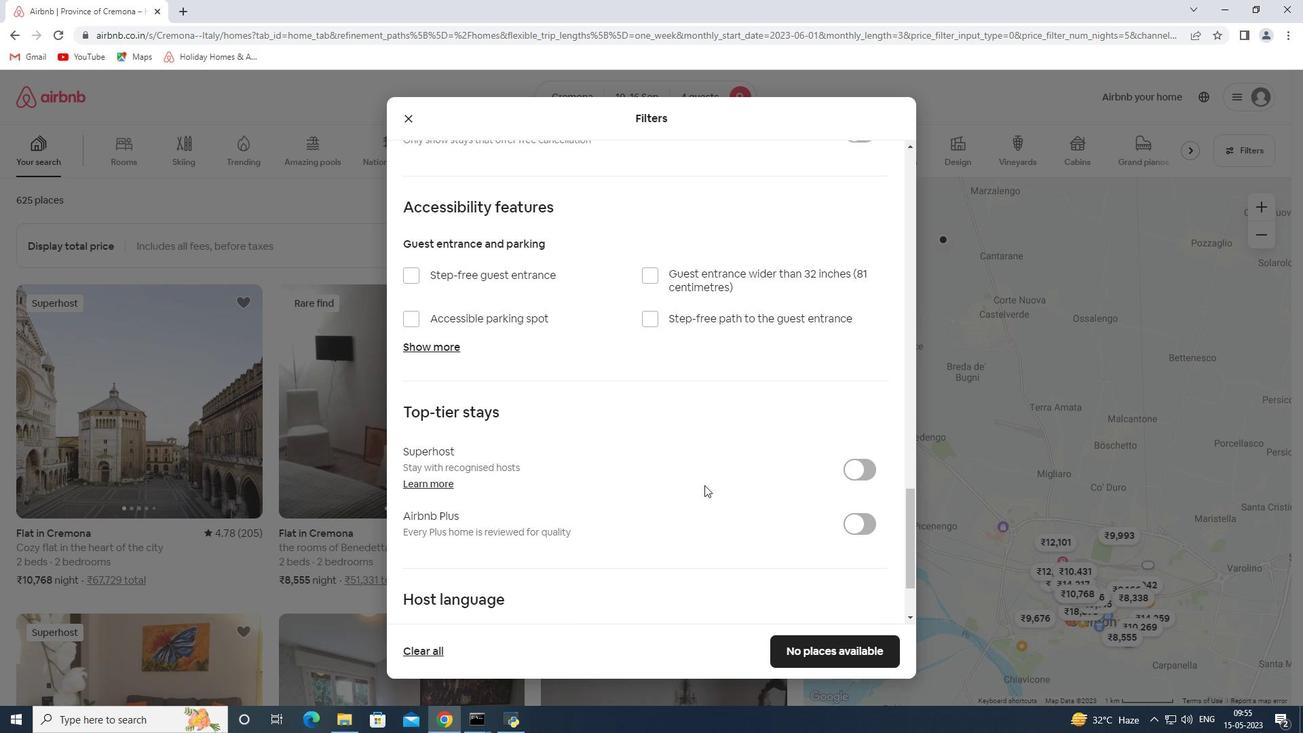 
Action: Mouse scrolled (701, 484) with delta (0, 0)
Screenshot: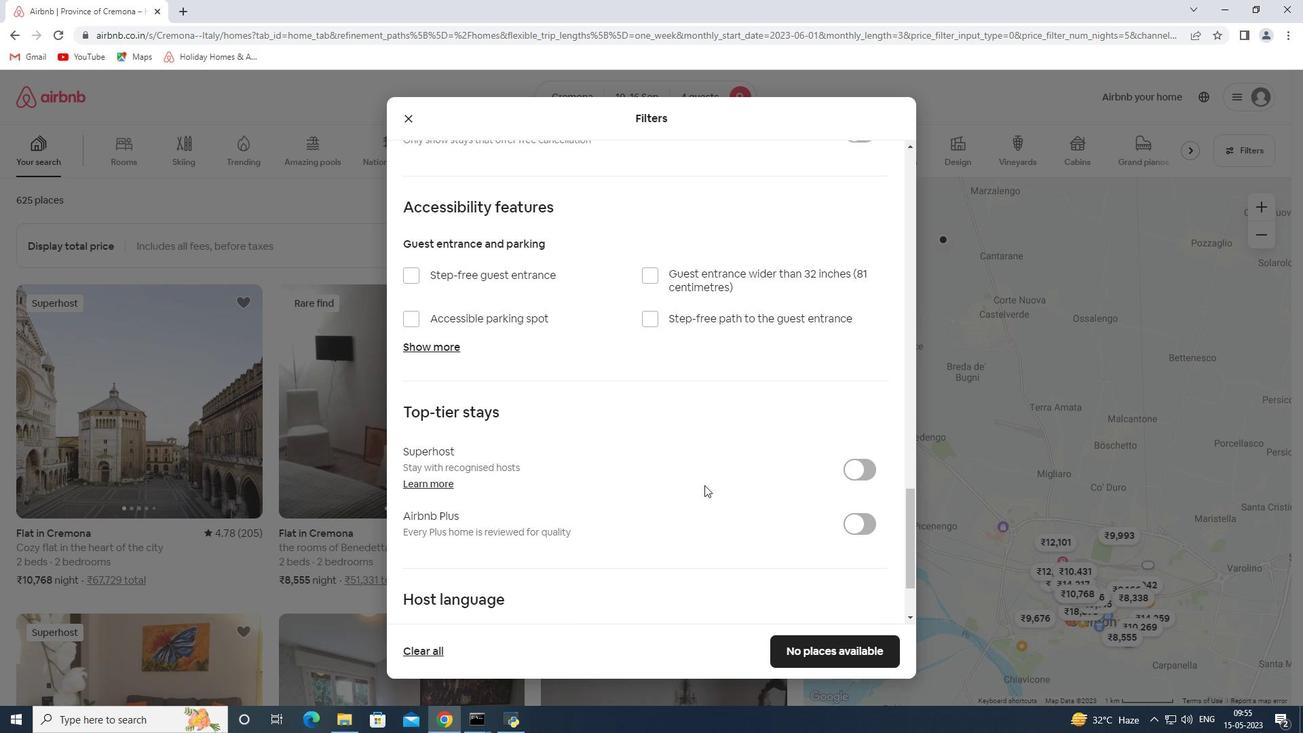 
Action: Mouse scrolled (701, 484) with delta (0, 0)
Screenshot: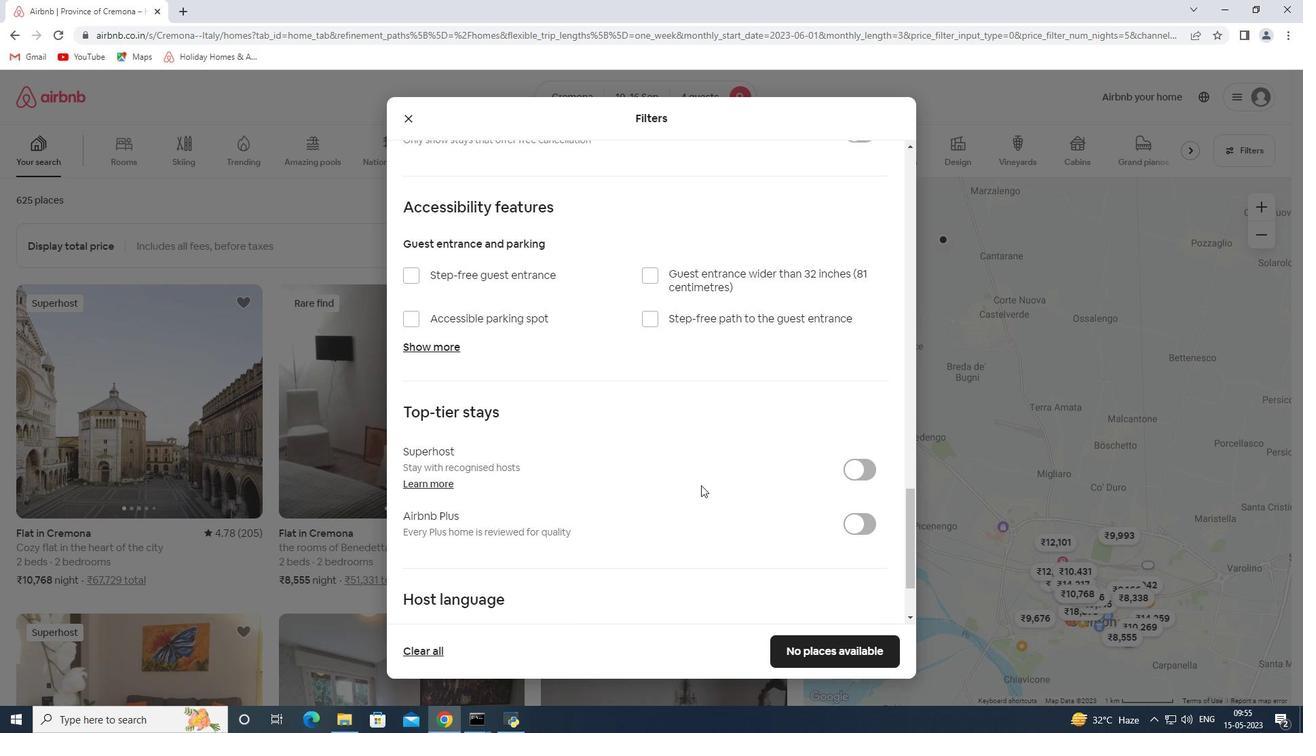 
Action: Mouse scrolled (701, 484) with delta (0, 0)
Screenshot: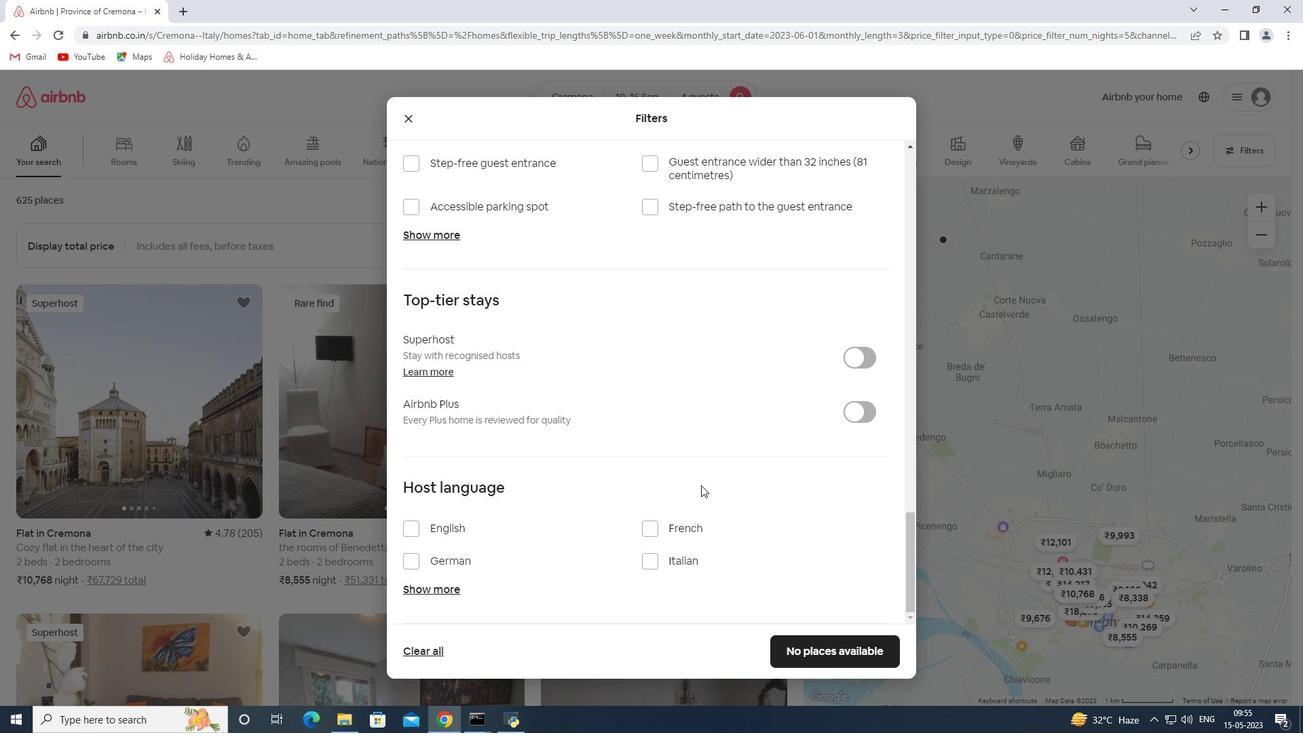 
Action: Mouse scrolled (701, 484) with delta (0, 0)
Screenshot: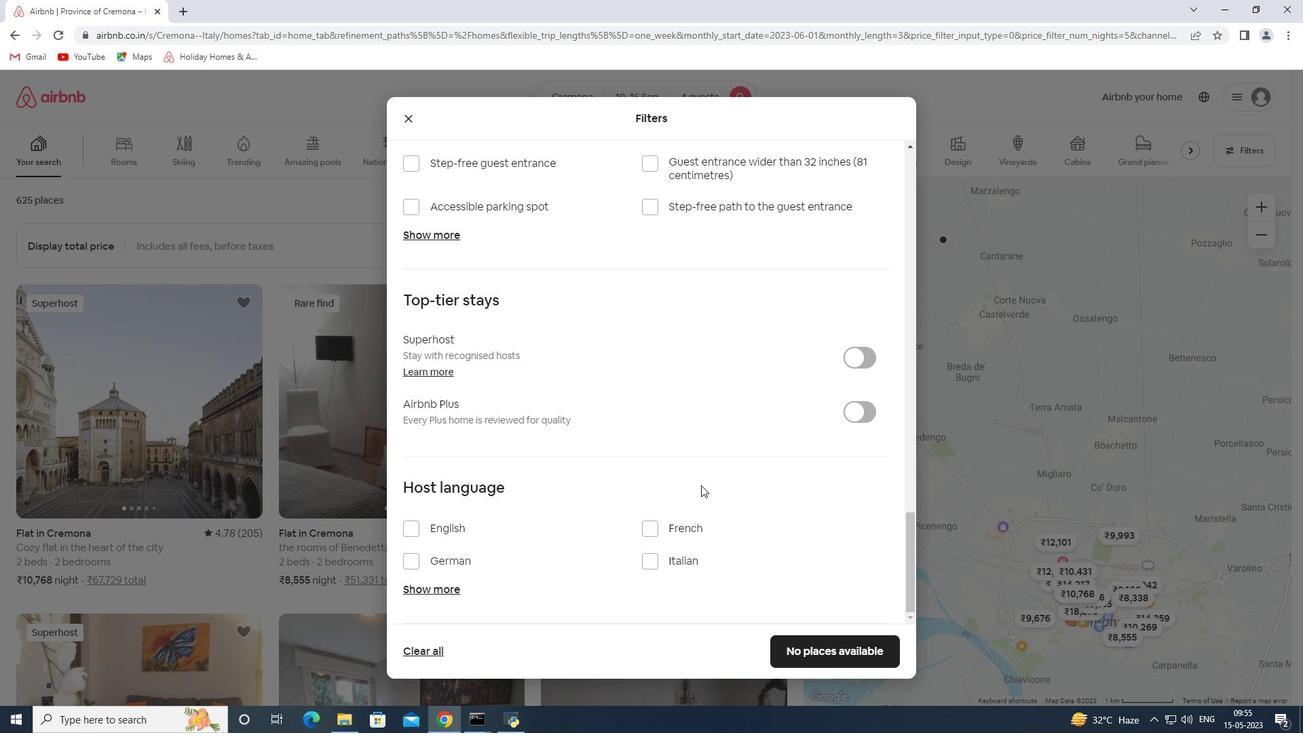 
Action: Mouse scrolled (701, 484) with delta (0, 0)
Screenshot: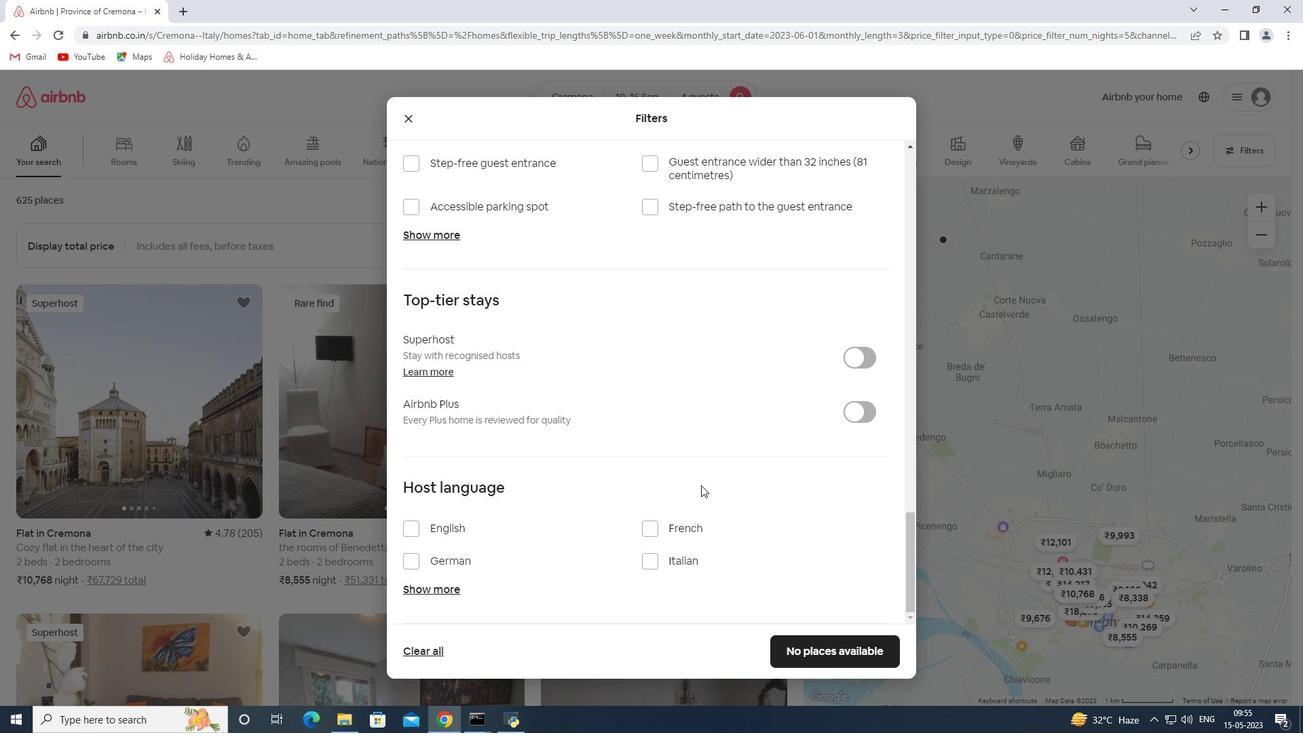 
Action: Mouse moved to (412, 529)
Screenshot: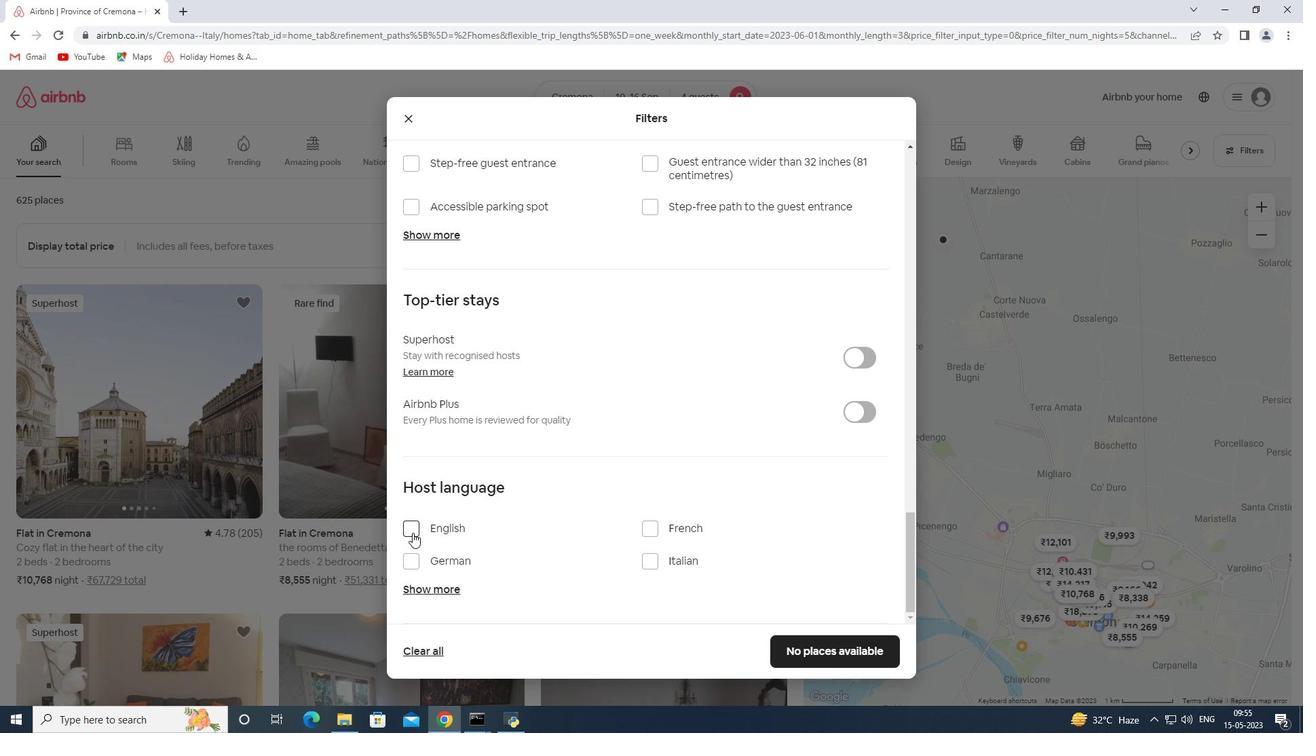
Action: Mouse pressed left at (412, 529)
Screenshot: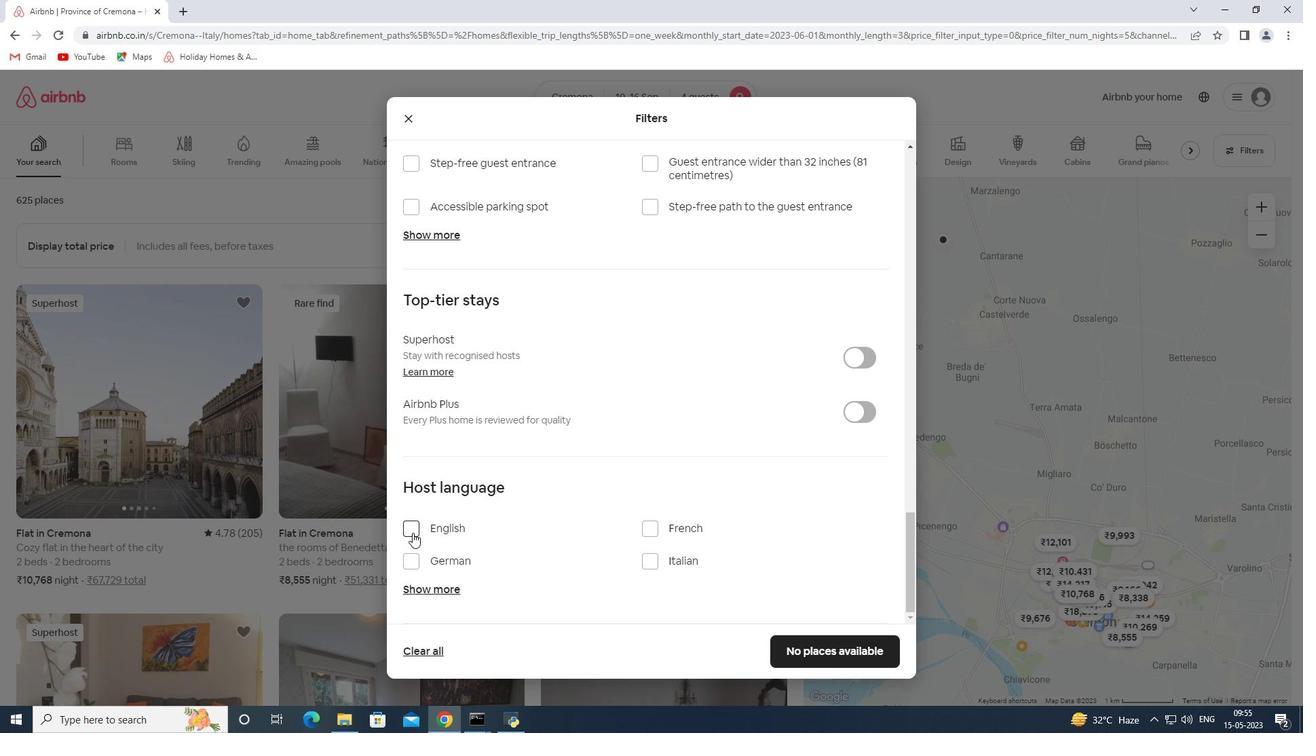 
Action: Mouse moved to (846, 653)
Screenshot: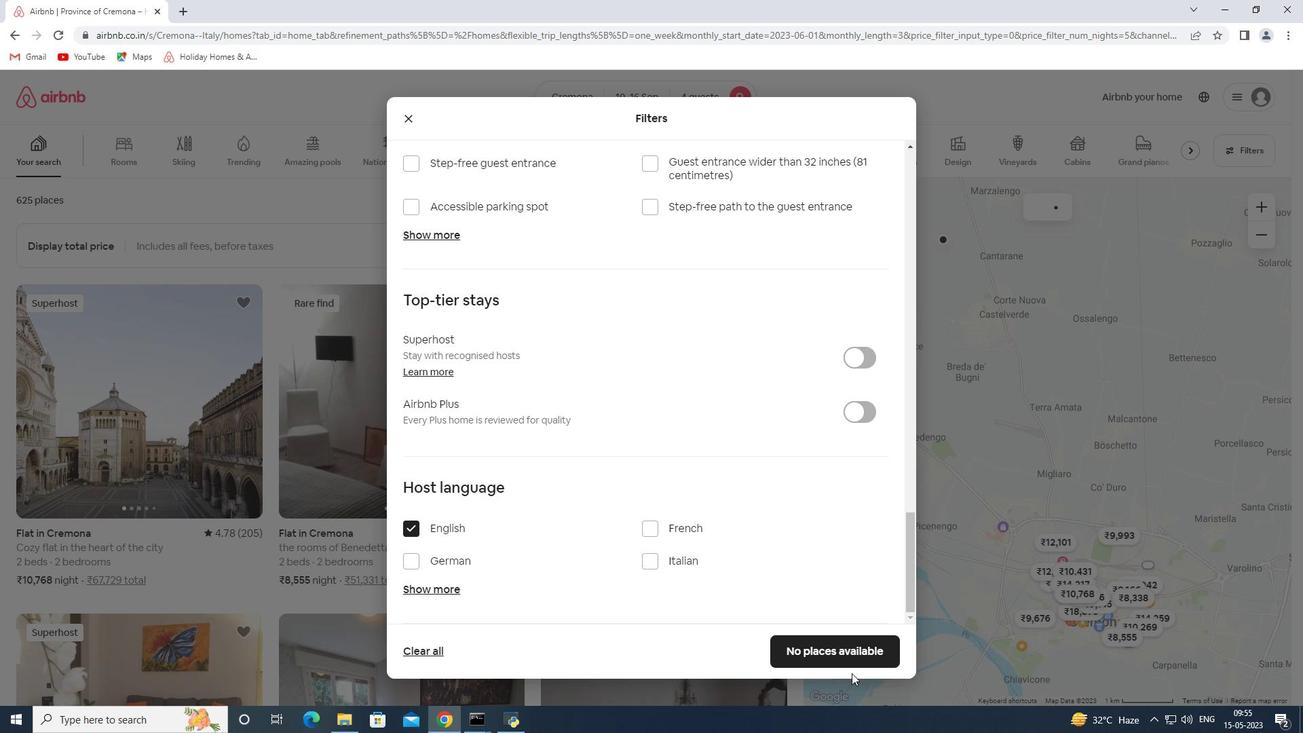 
Action: Mouse pressed left at (846, 653)
Screenshot: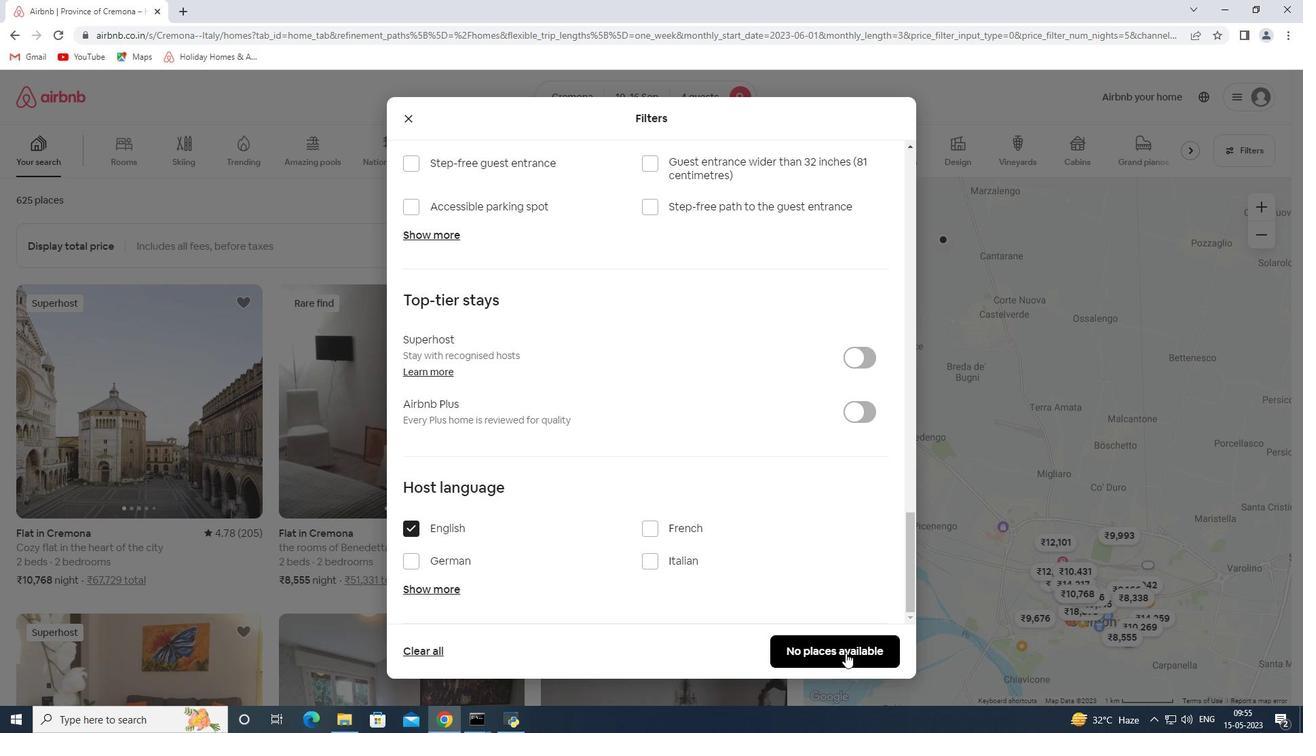 
